 Task: Look for Airbnb options in Las Piedras, Uruguay from 12th December, 2023 to 16th December, 2023 for 8 adults.8 bedrooms having 8 beds and 8 bathrooms. Property type can be hotel. Amenities needed are: wifi, TV, free parkinig on premises, gym, breakfast. Booking option can be shelf check-in. Look for 5 properties as per requirement.
Action: Mouse moved to (413, 143)
Screenshot: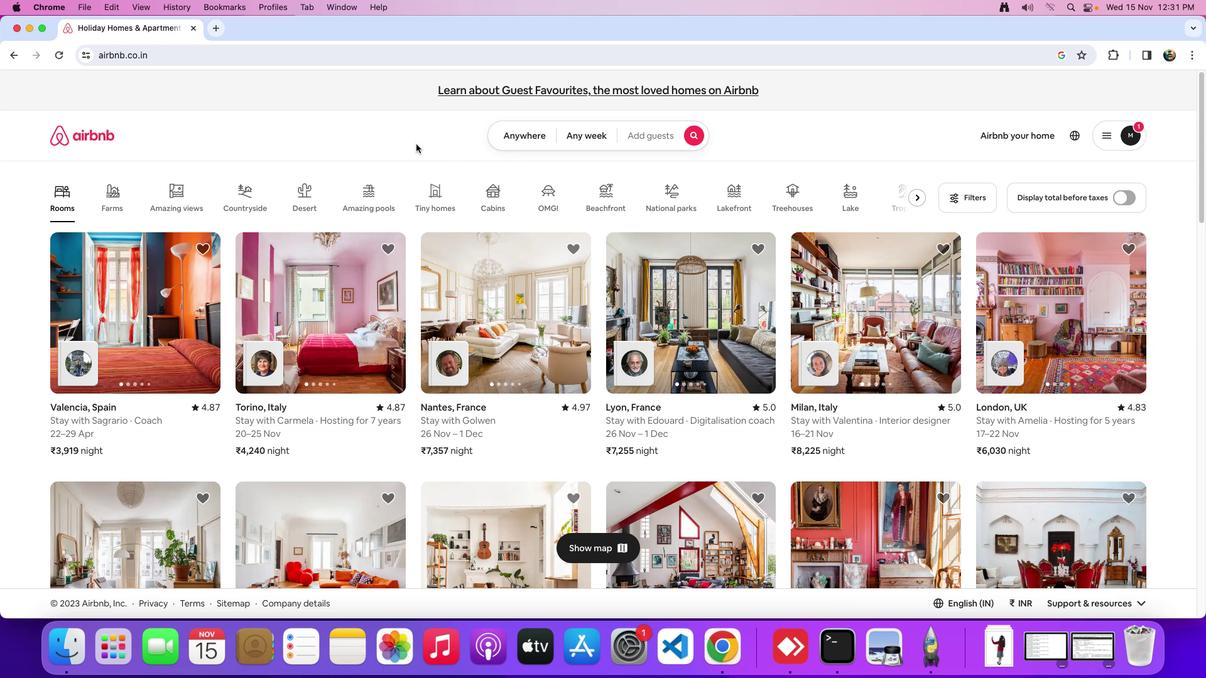
Action: Mouse pressed left at (413, 143)
Screenshot: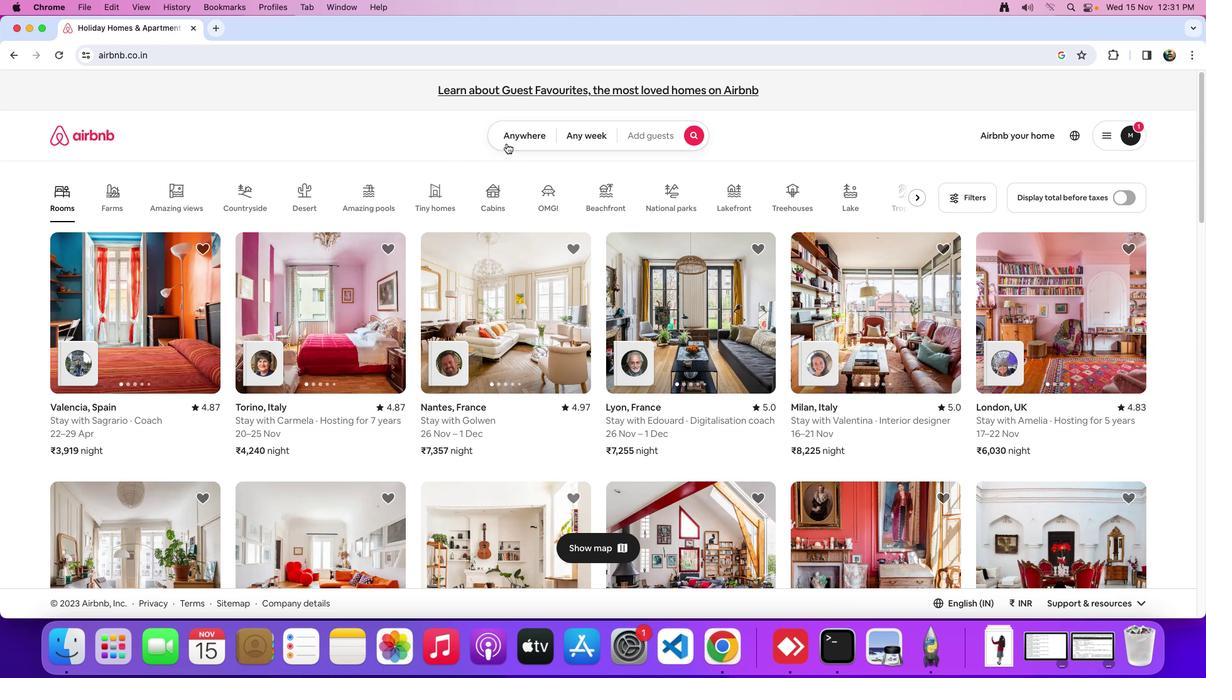 
Action: Mouse moved to (519, 136)
Screenshot: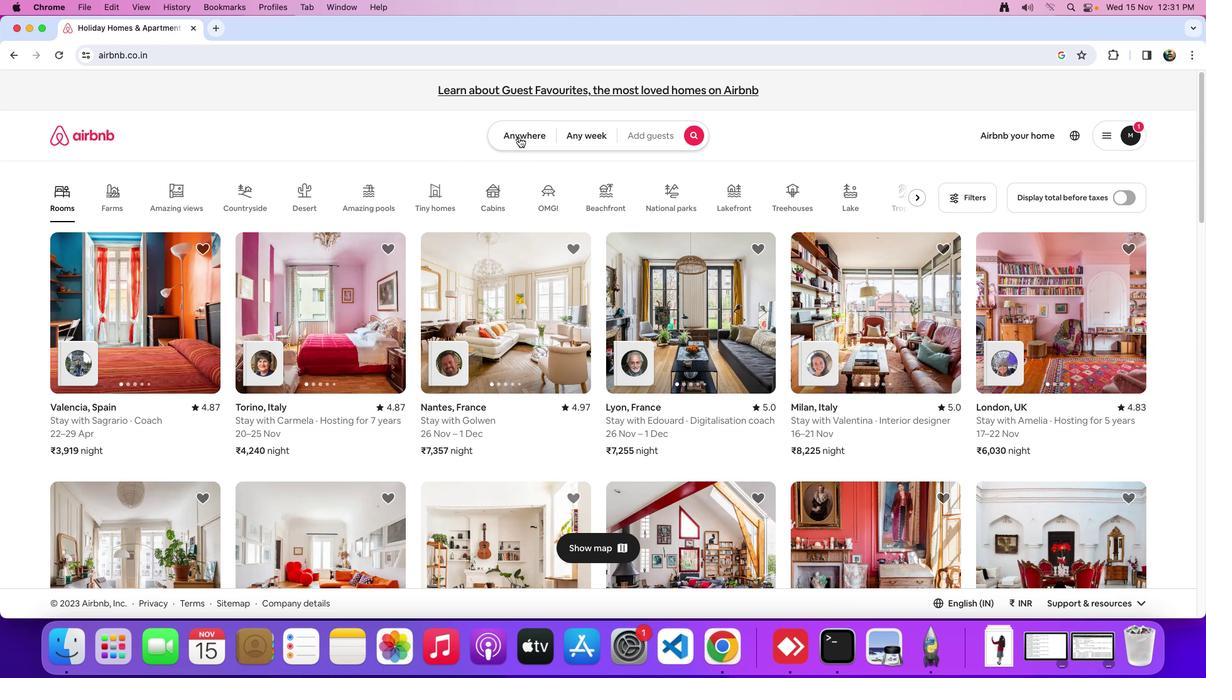 
Action: Mouse pressed left at (519, 136)
Screenshot: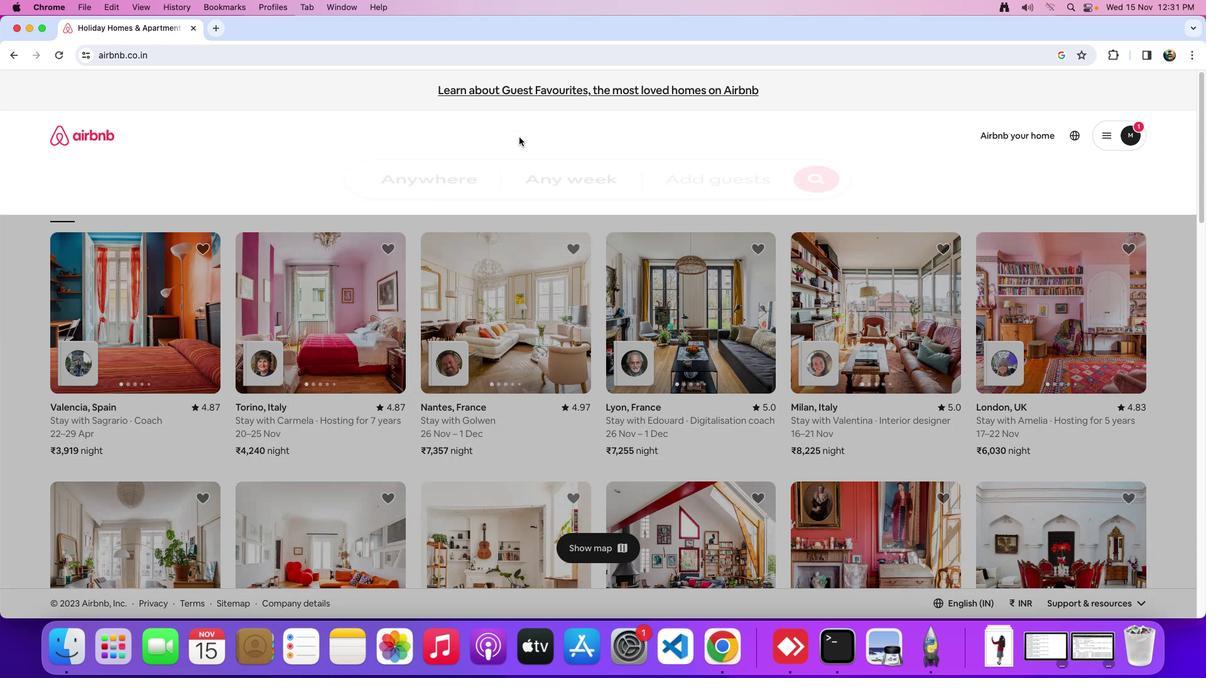 
Action: Mouse moved to (477, 179)
Screenshot: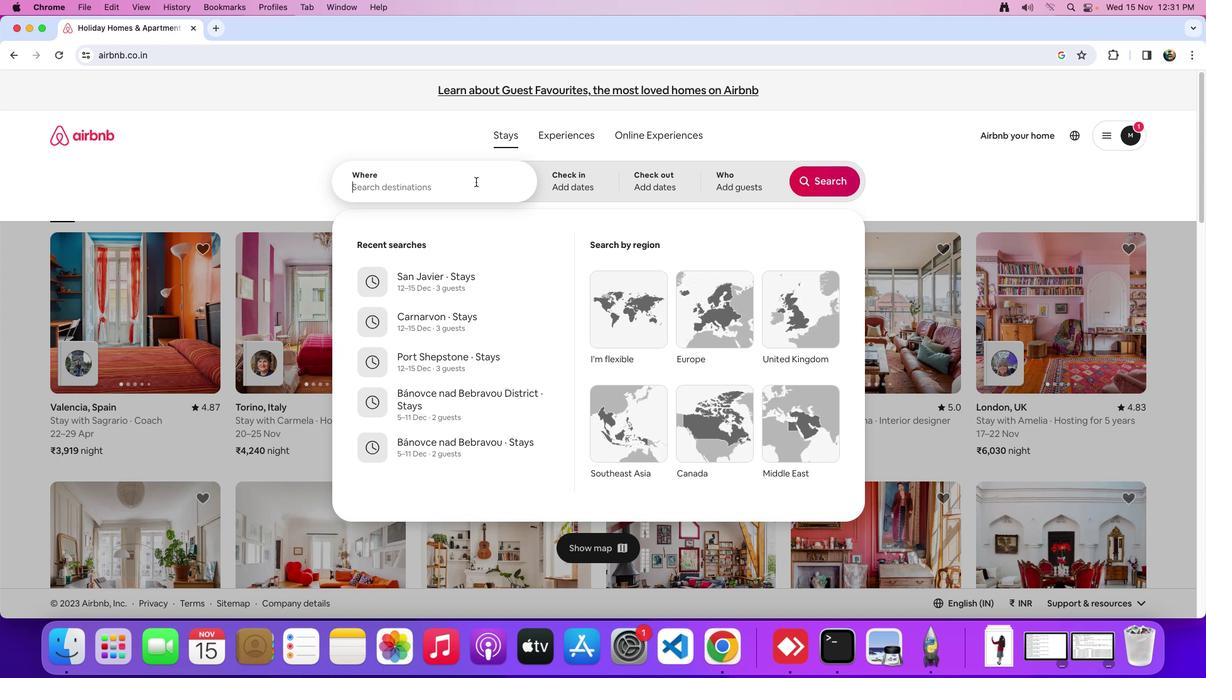 
Action: Mouse pressed left at (477, 179)
Screenshot: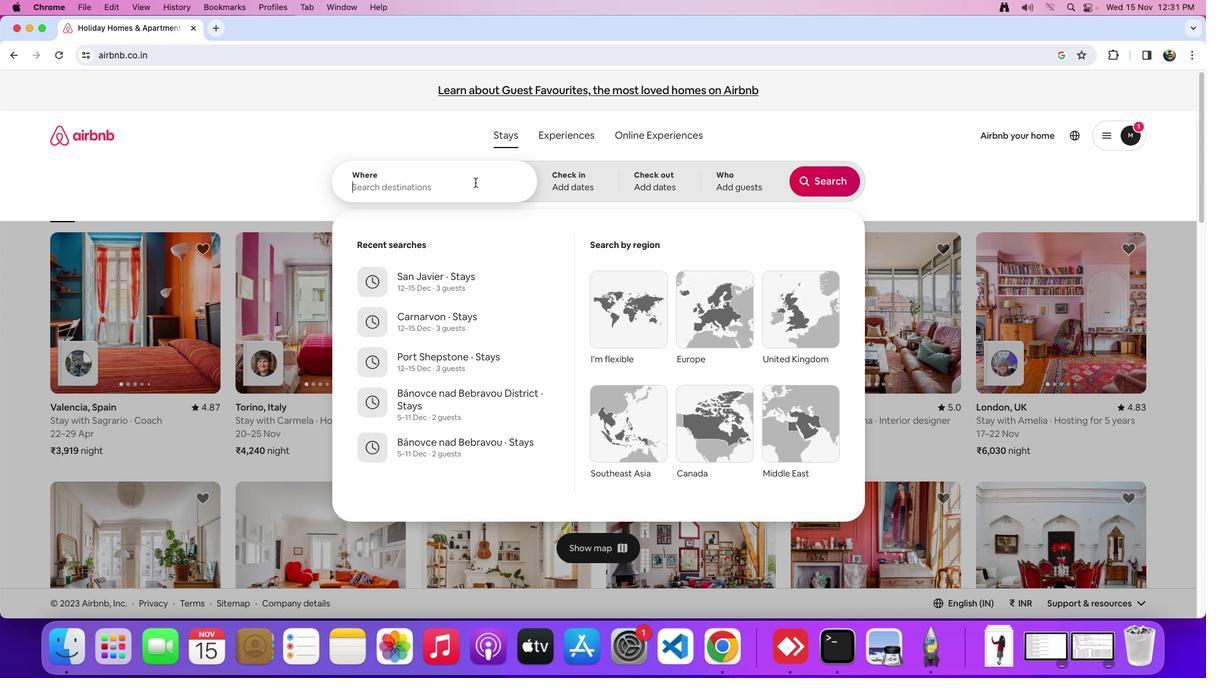 
Action: Mouse moved to (475, 182)
Screenshot: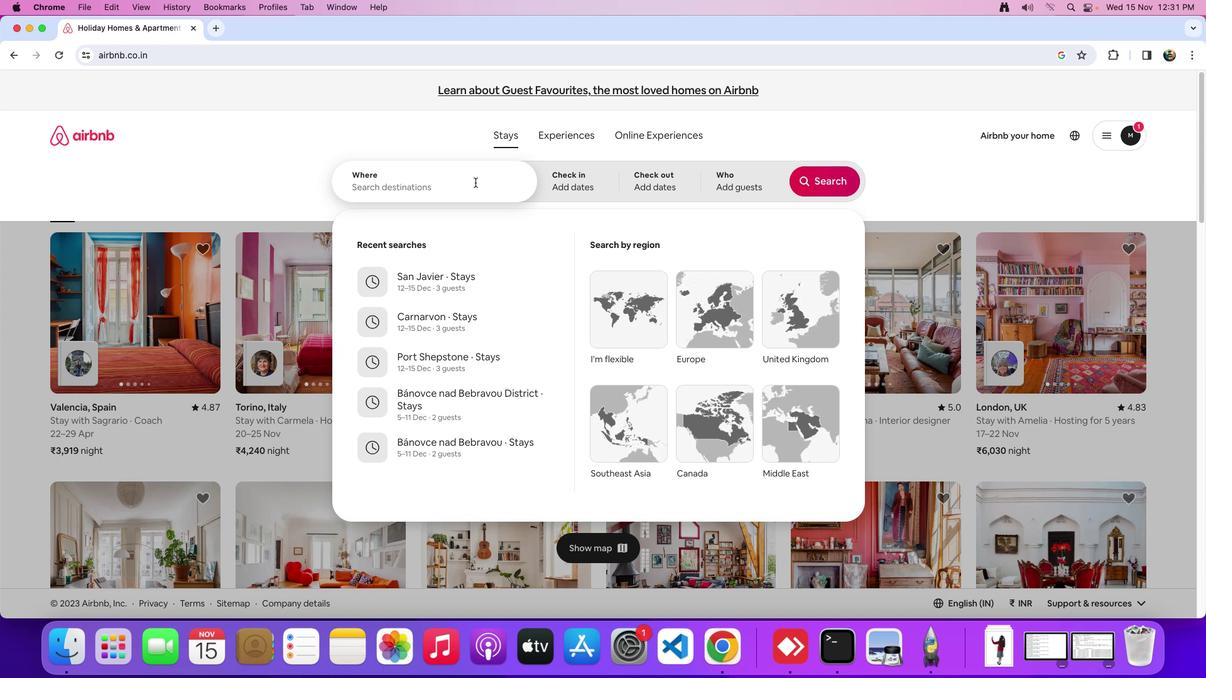 
Action: Key pressed Key.shift_rKey.shift'L''a''s'Key.spaceKey.shift'P''i''e''d''r''a''s'','Key.spaceKey.shift'U''r''u''g''u''a''y'Key.spaceKey.backspace
Screenshot: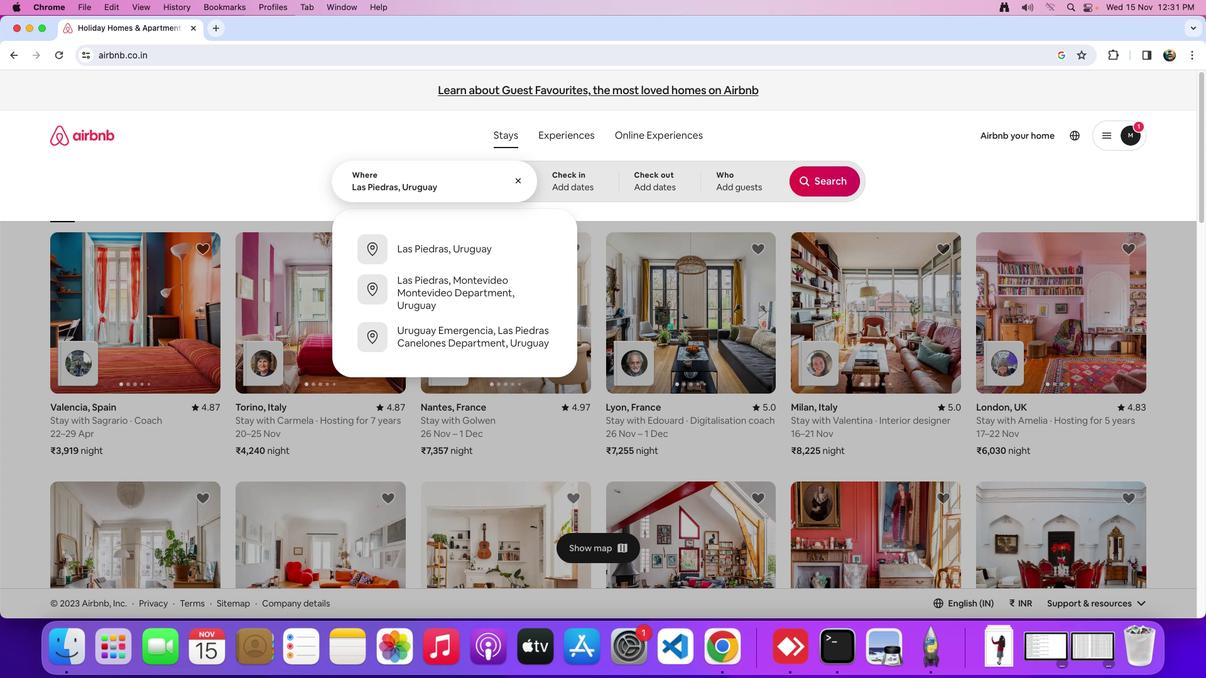 
Action: Mouse moved to (577, 179)
Screenshot: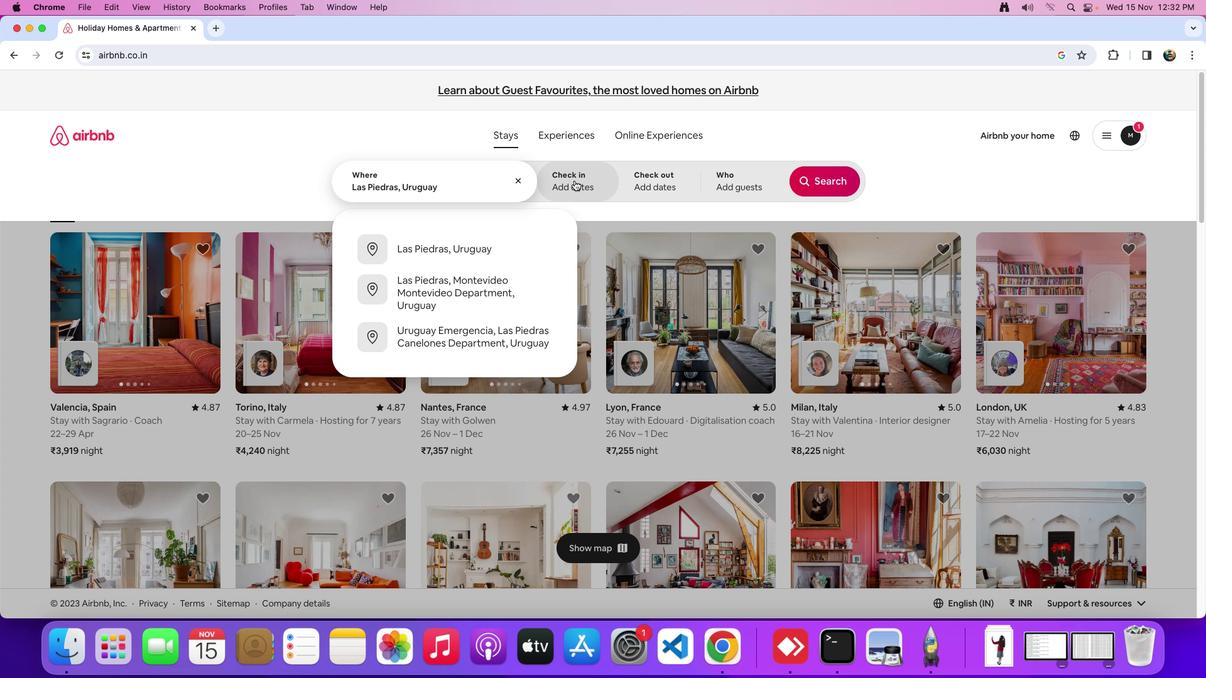 
Action: Mouse pressed left at (577, 179)
Screenshot: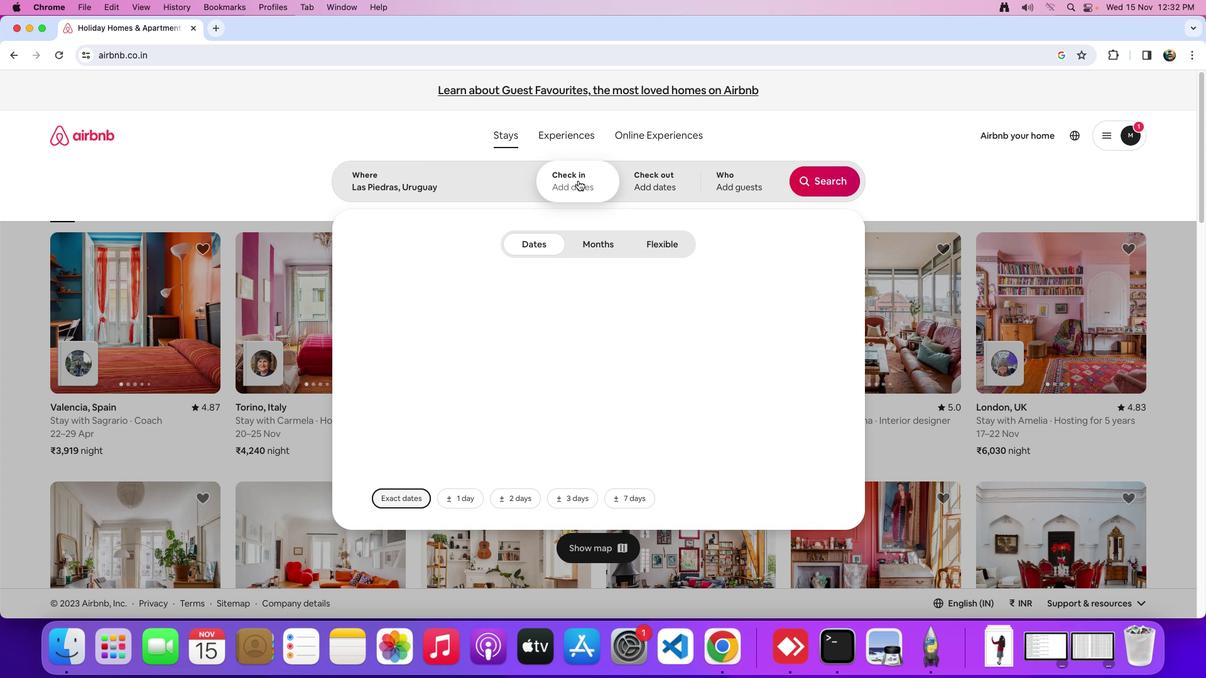 
Action: Mouse moved to (695, 402)
Screenshot: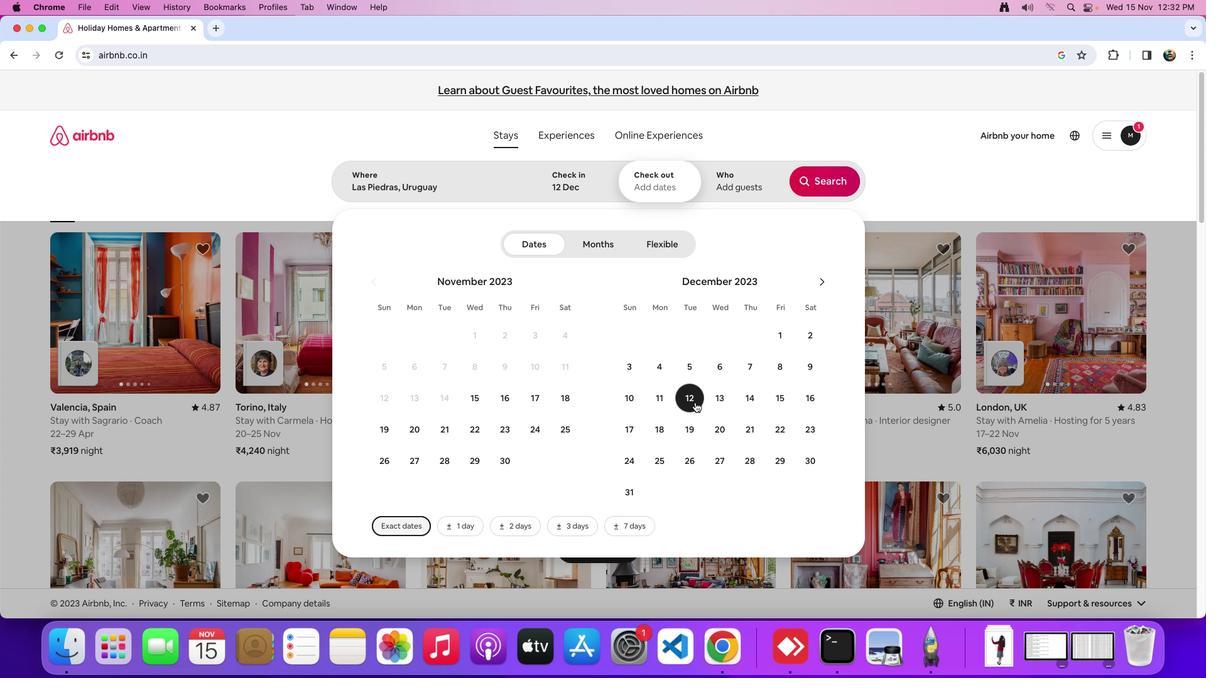 
Action: Mouse pressed left at (695, 402)
Screenshot: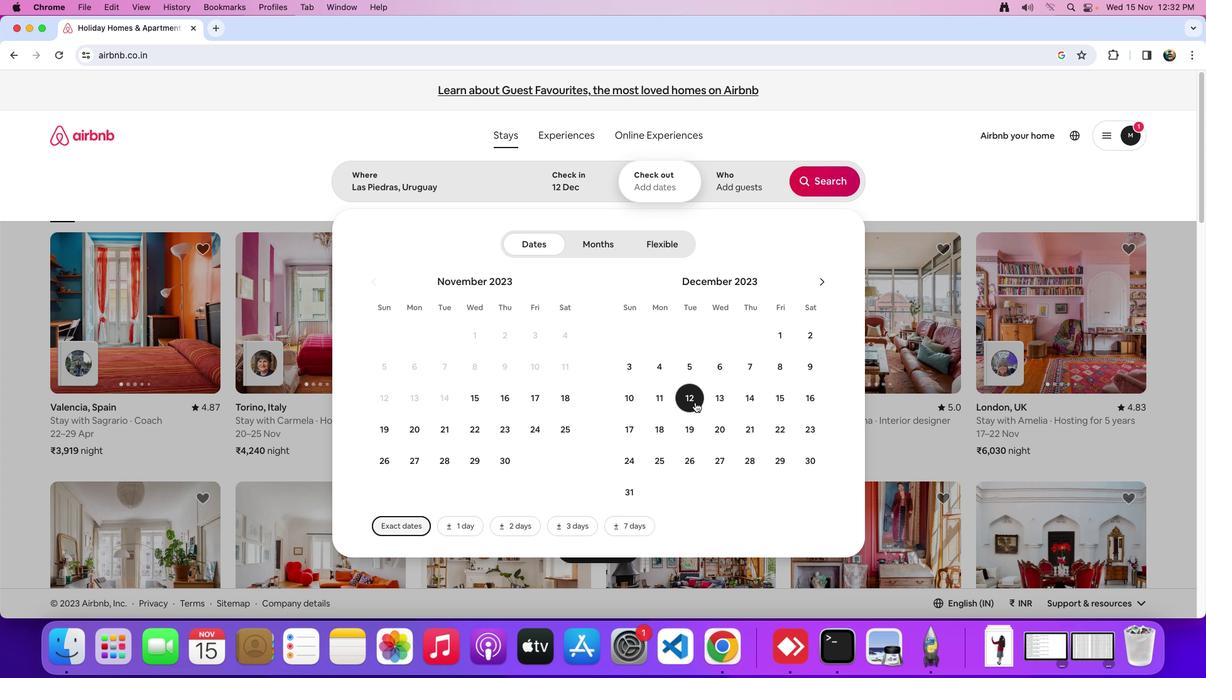 
Action: Mouse moved to (801, 396)
Screenshot: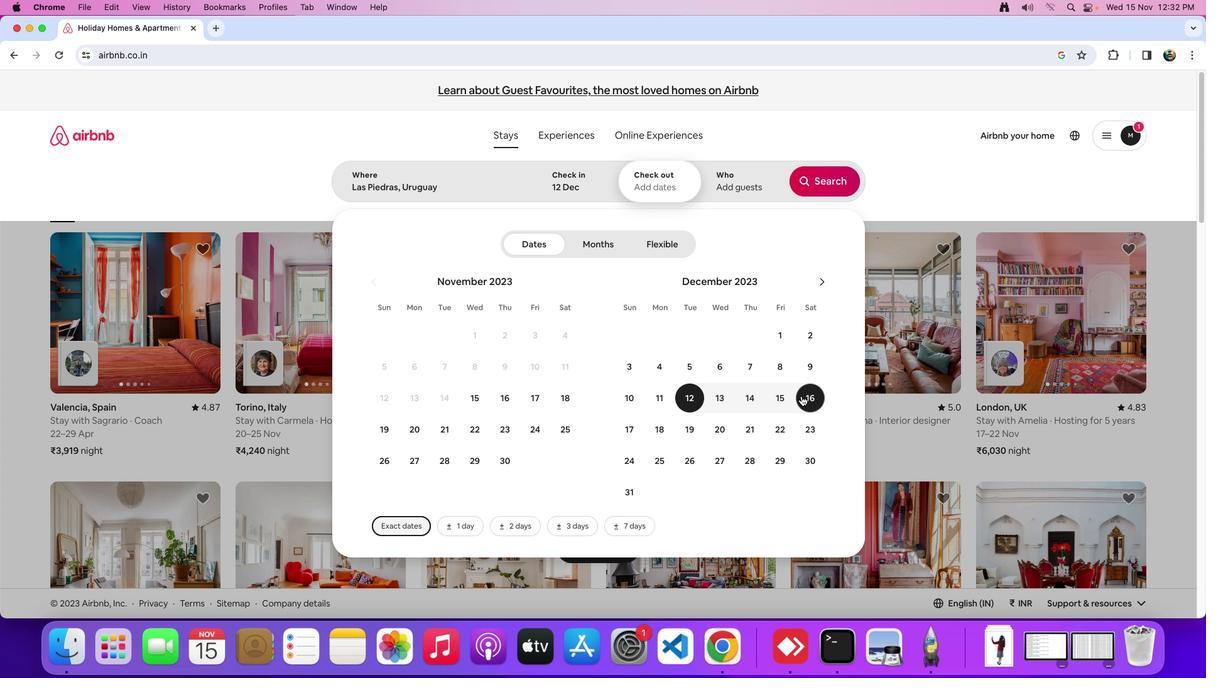 
Action: Mouse pressed left at (801, 396)
Screenshot: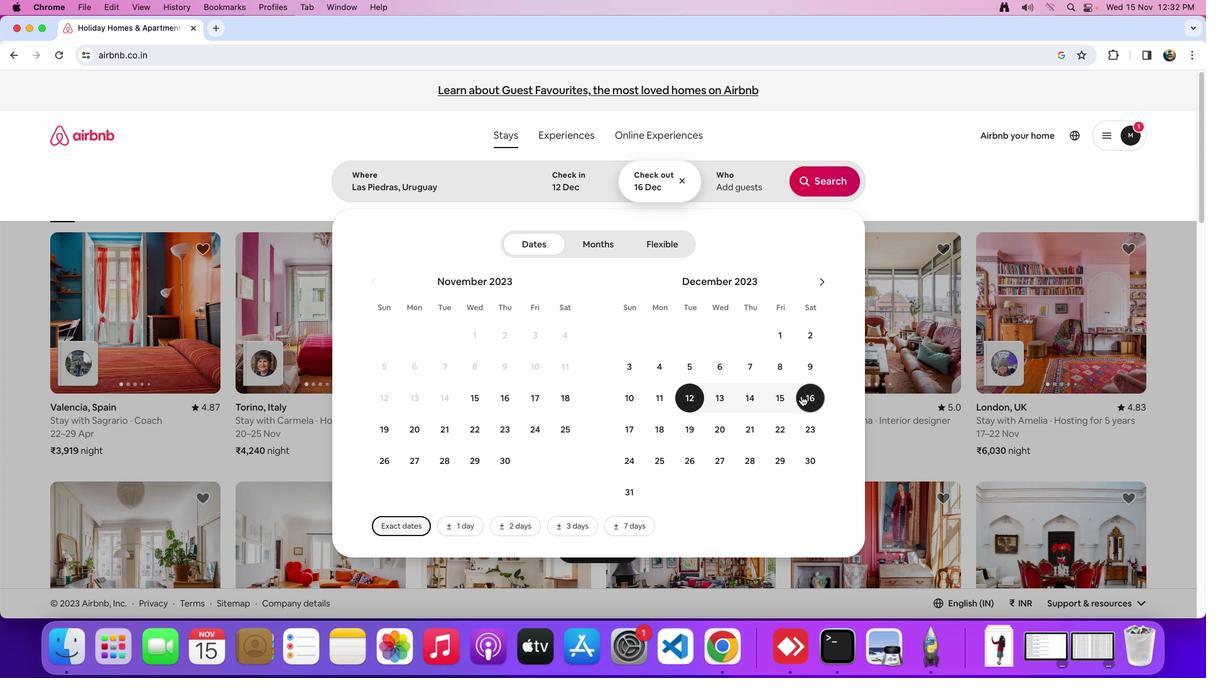 
Action: Mouse moved to (733, 182)
Screenshot: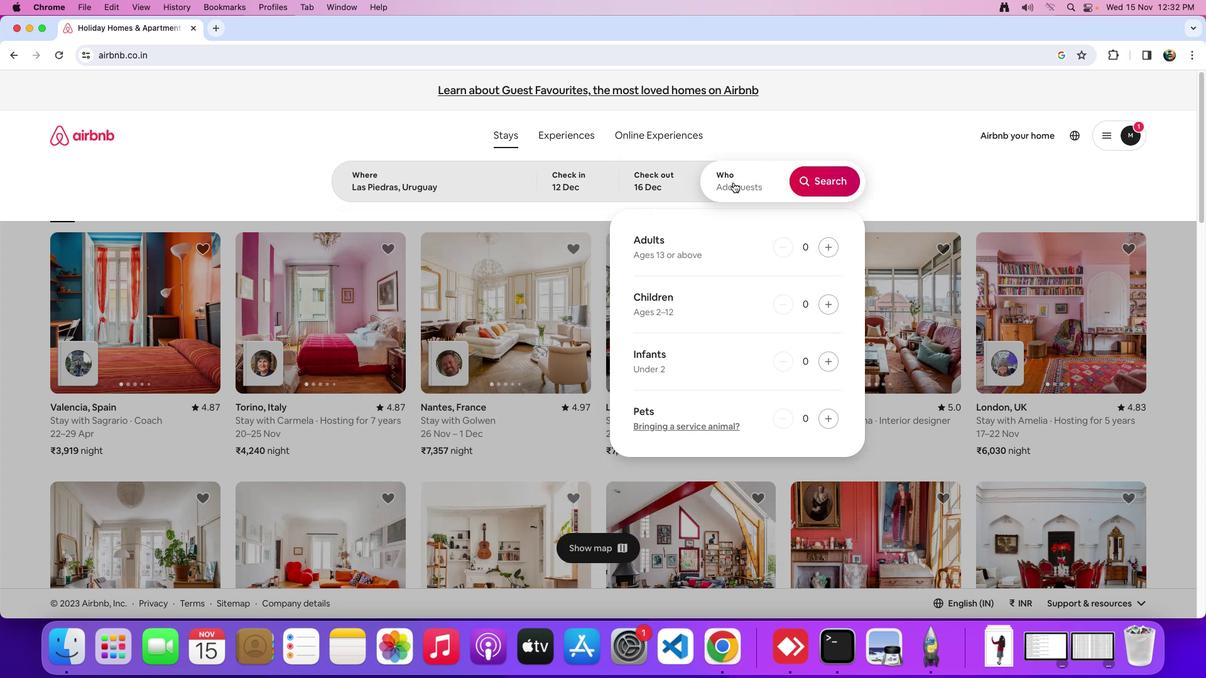 
Action: Mouse pressed left at (733, 182)
Screenshot: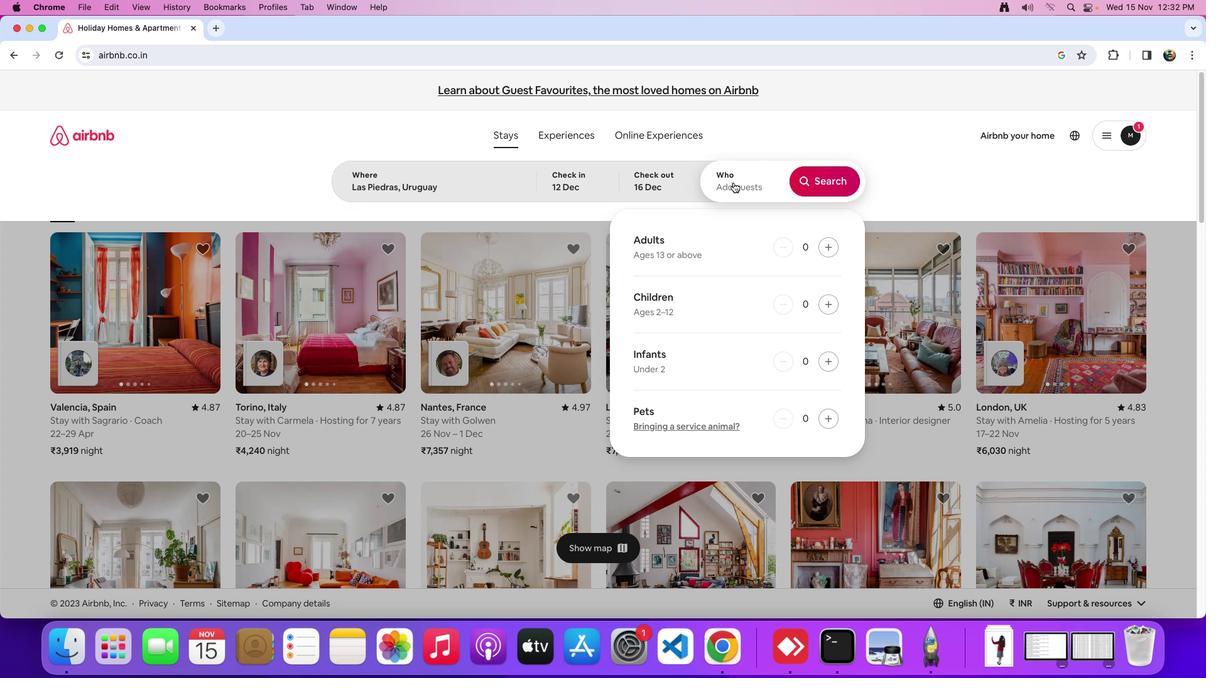 
Action: Mouse moved to (828, 250)
Screenshot: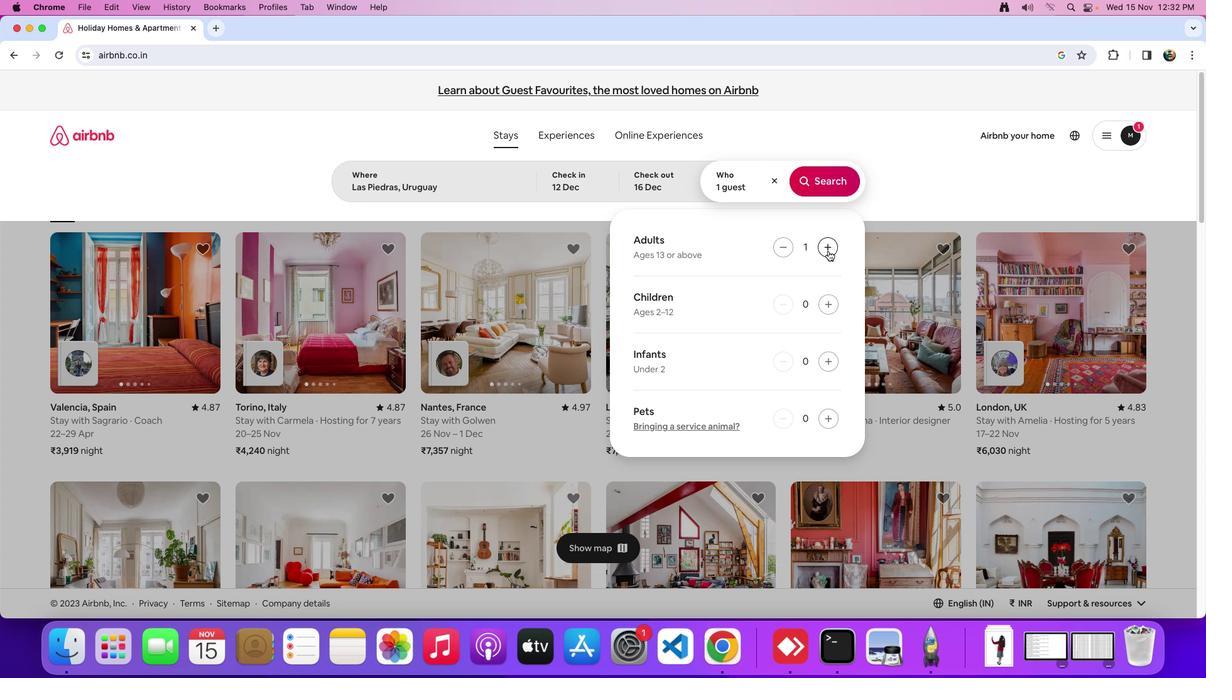 
Action: Mouse pressed left at (828, 250)
Screenshot: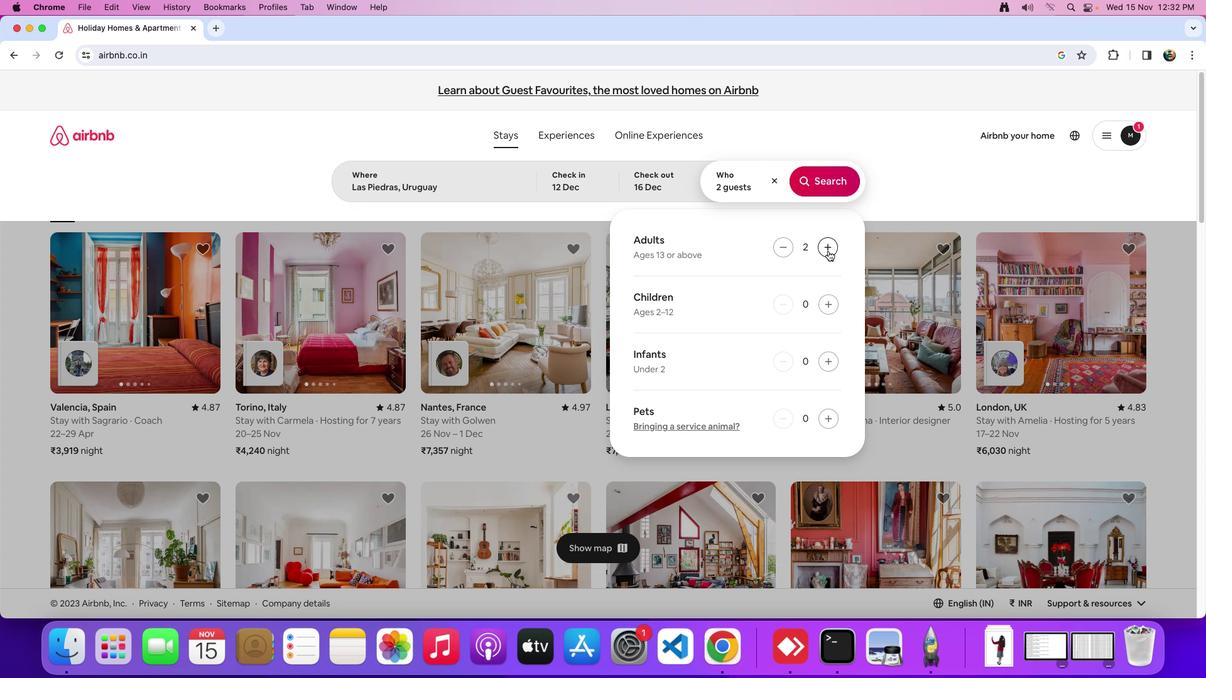 
Action: Mouse pressed left at (828, 250)
Screenshot: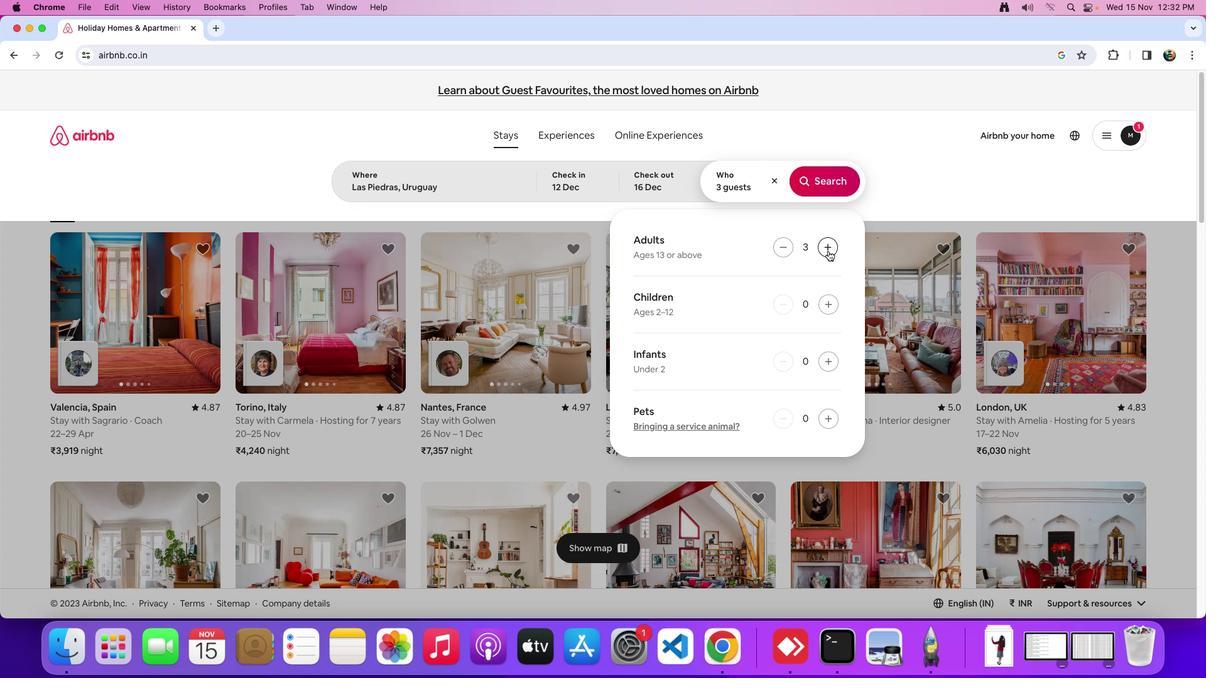 
Action: Mouse pressed left at (828, 250)
Screenshot: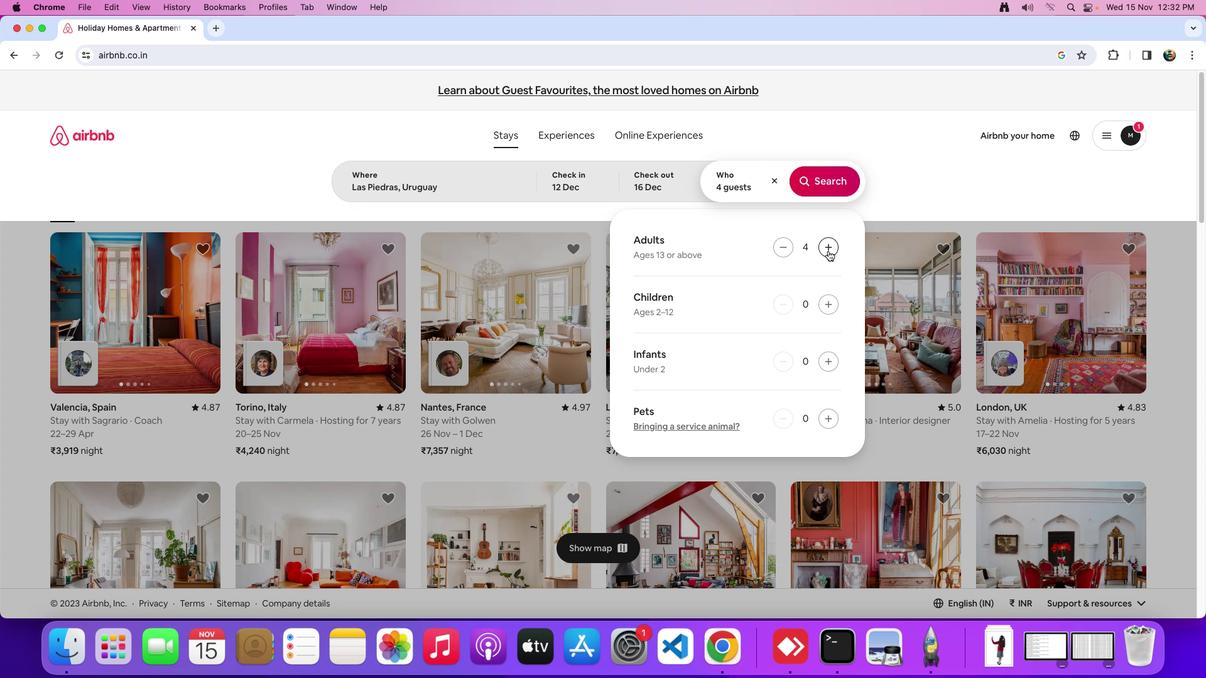 
Action: Mouse pressed left at (828, 250)
Screenshot: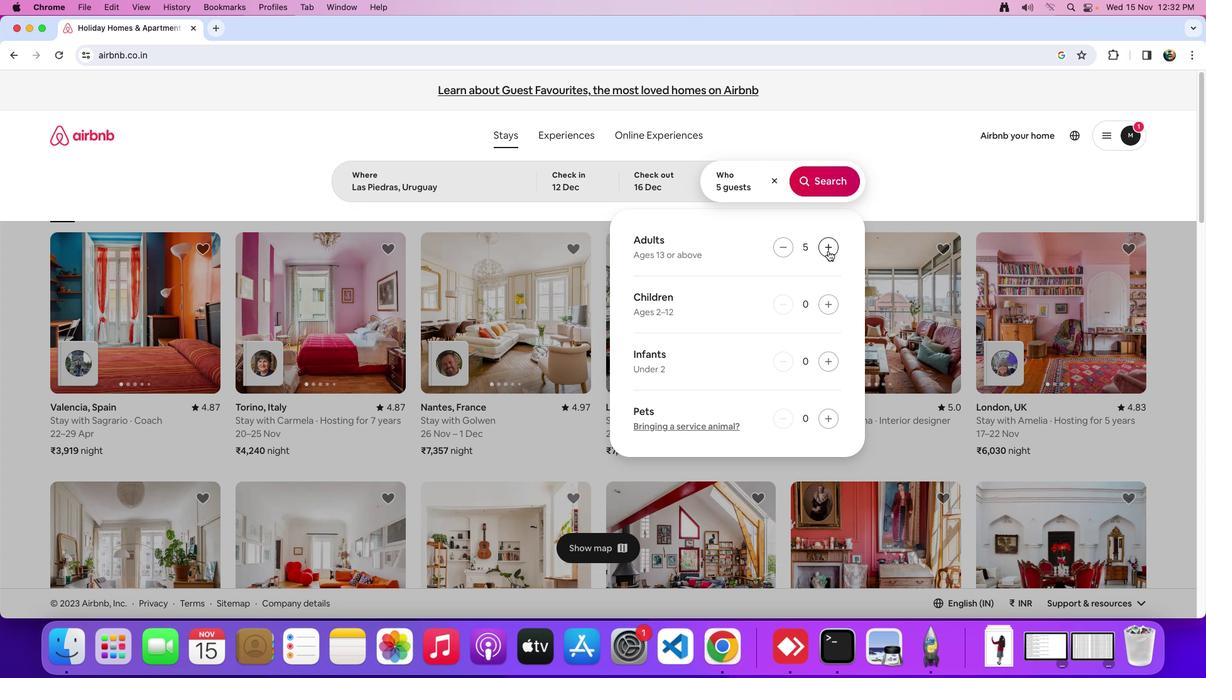 
Action: Mouse pressed left at (828, 250)
Screenshot: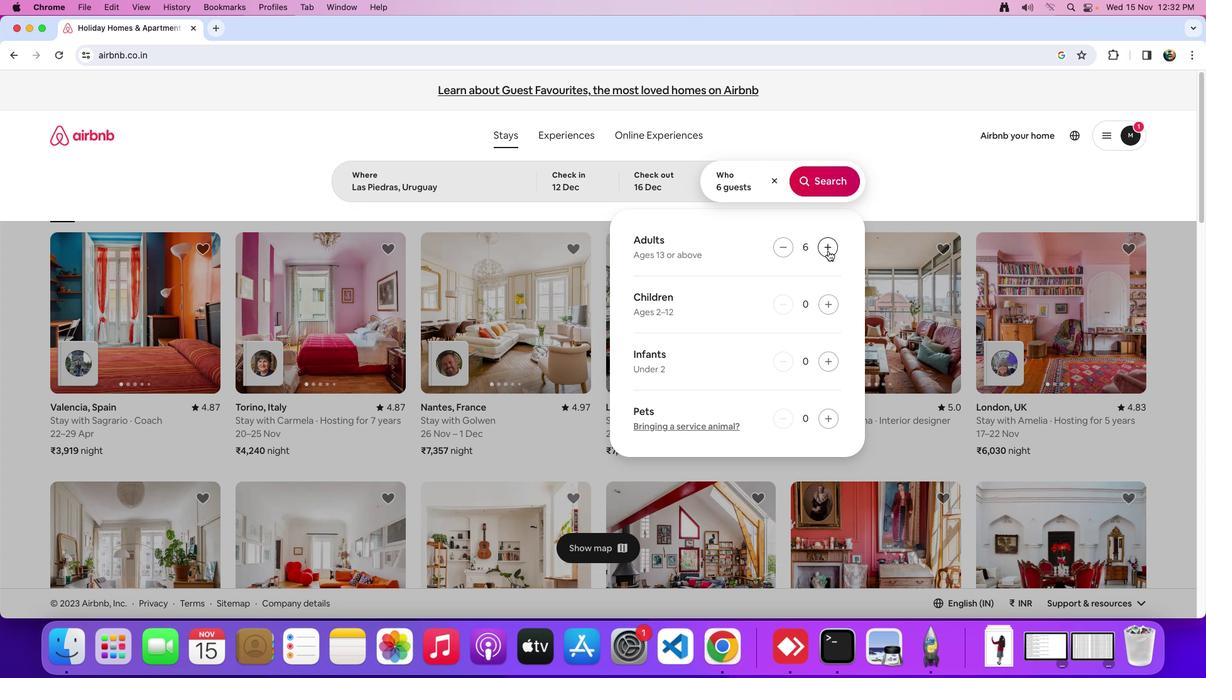 
Action: Mouse pressed left at (828, 250)
Screenshot: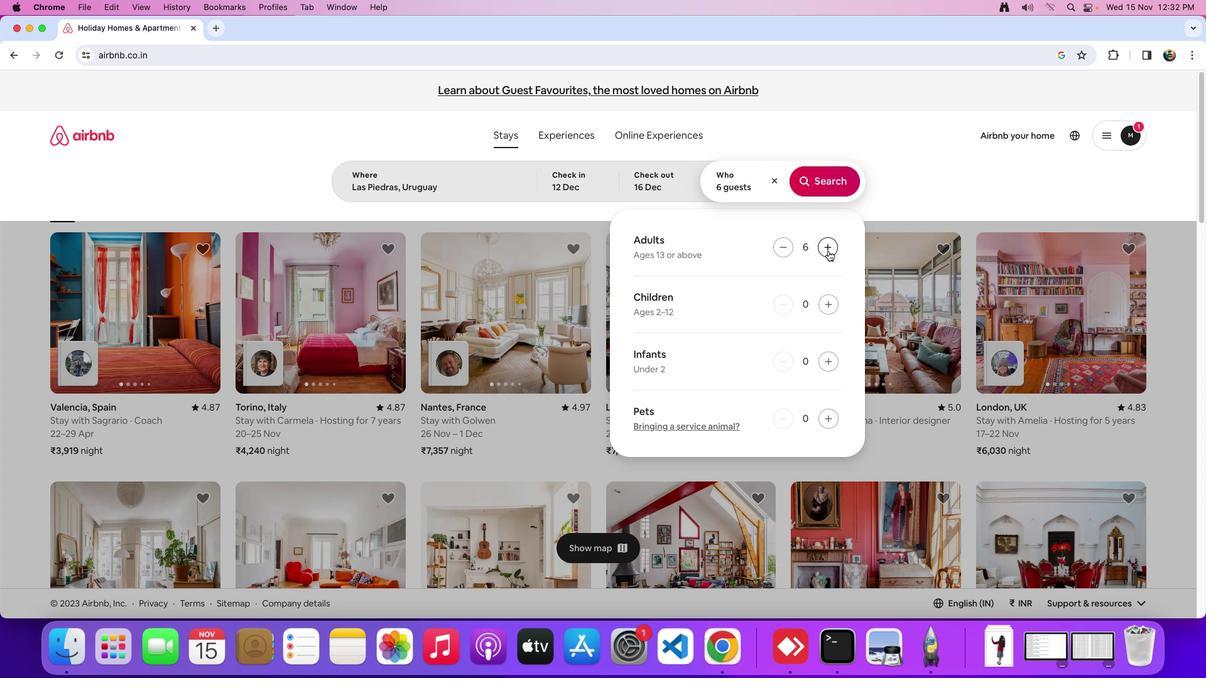 
Action: Mouse pressed left at (828, 250)
Screenshot: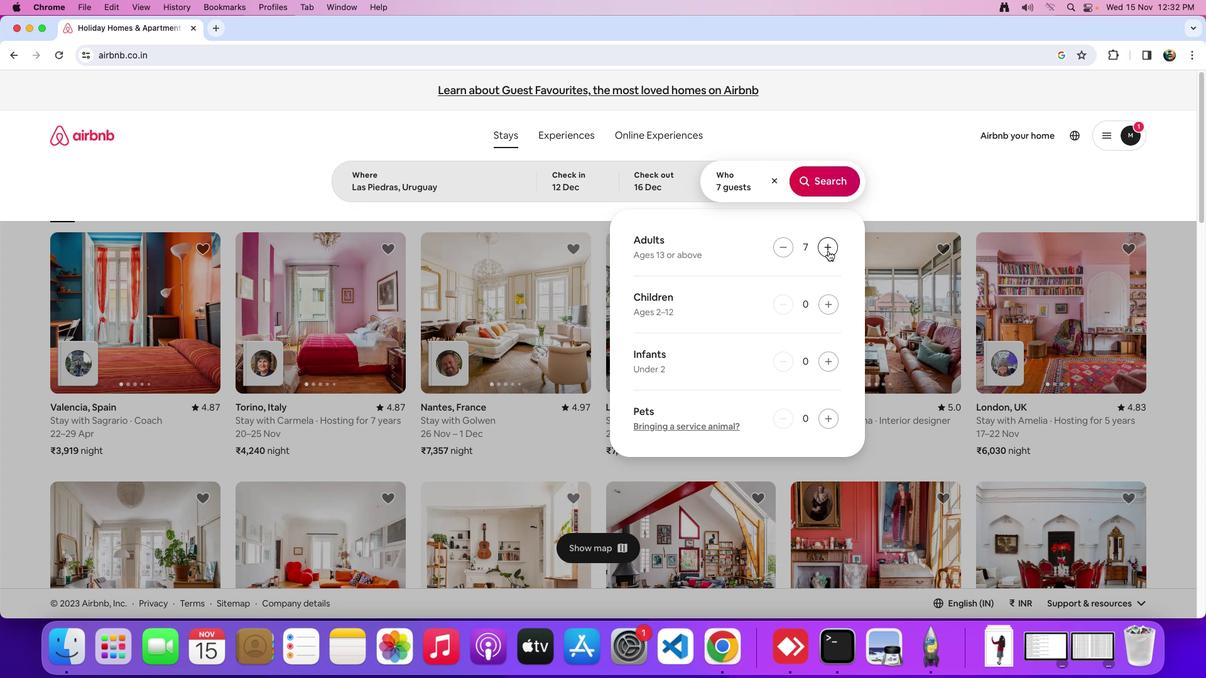 
Action: Mouse pressed left at (828, 250)
Screenshot: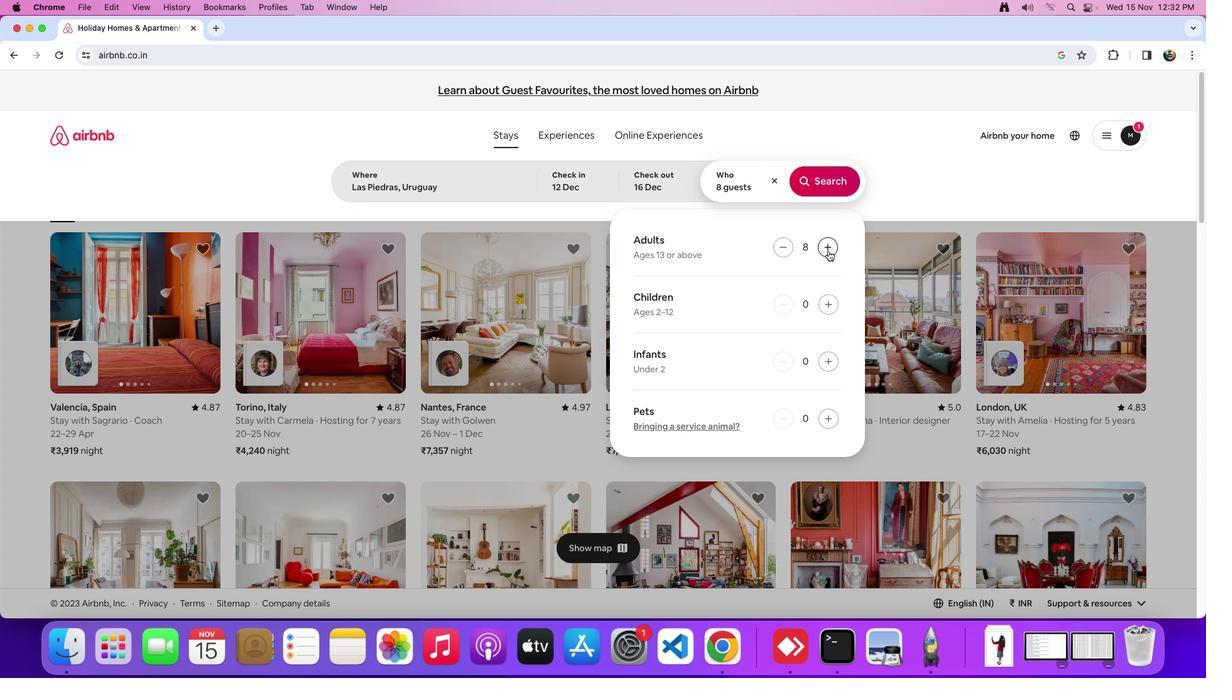 
Action: Mouse moved to (838, 179)
Screenshot: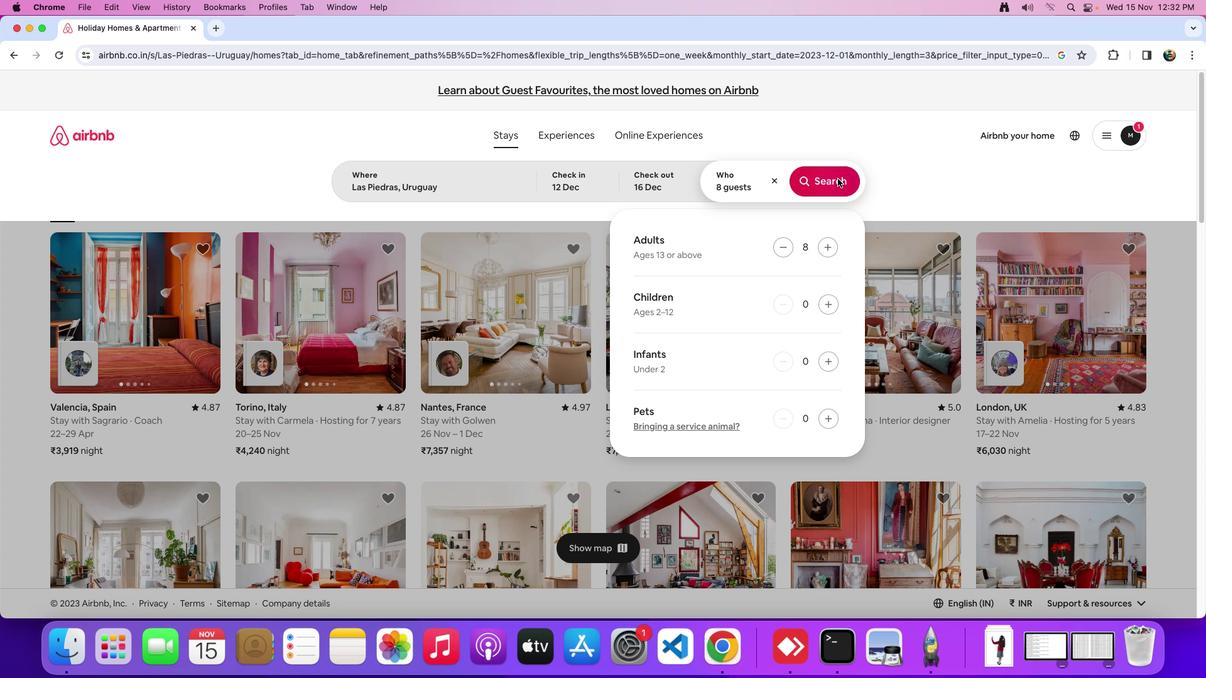 
Action: Mouse pressed left at (838, 179)
Screenshot: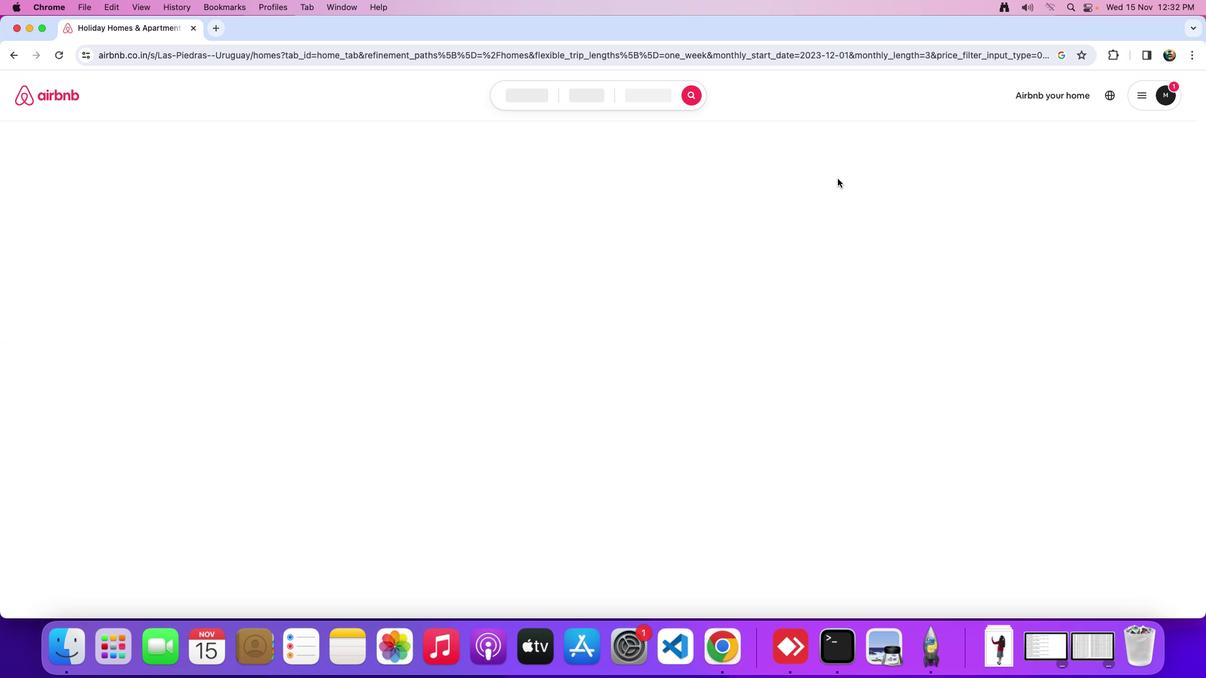 
Action: Mouse moved to (990, 138)
Screenshot: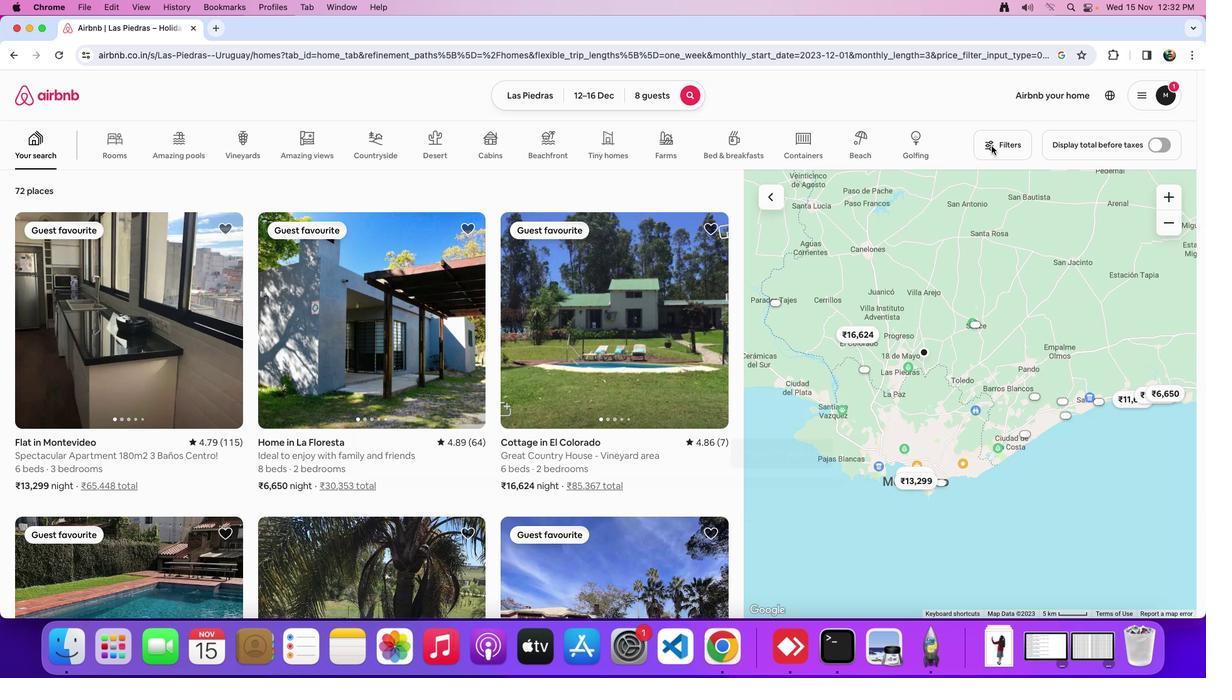 
Action: Mouse pressed left at (990, 138)
Screenshot: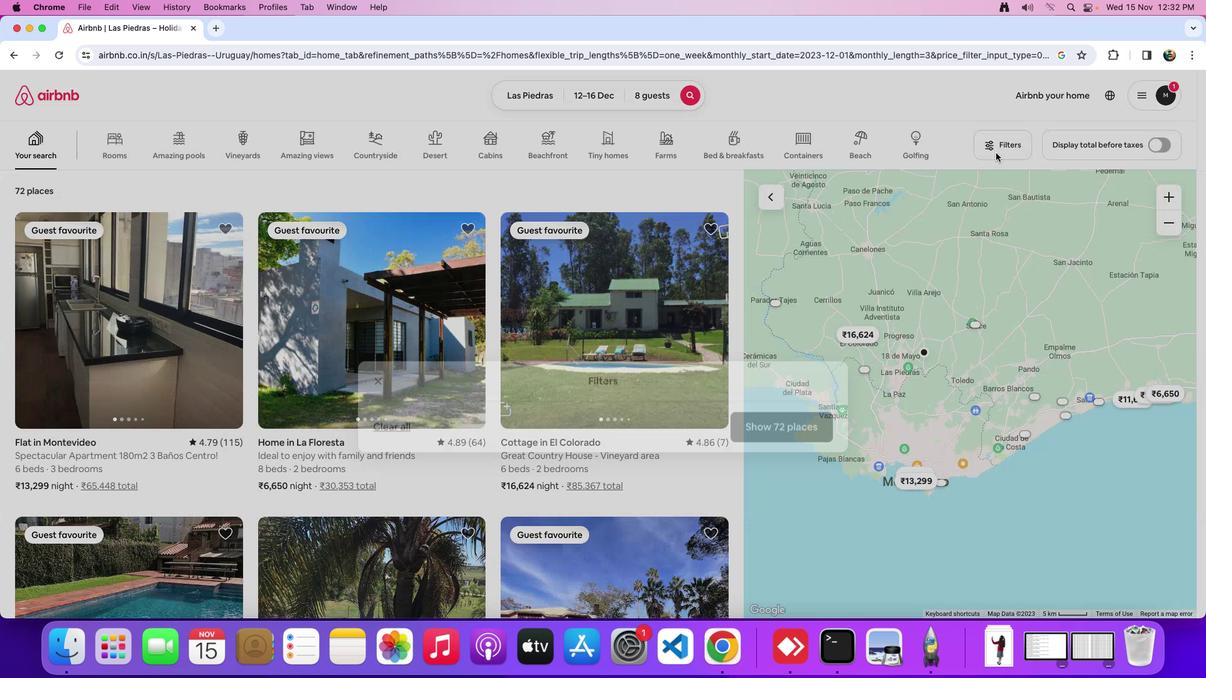 
Action: Mouse moved to (539, 300)
Screenshot: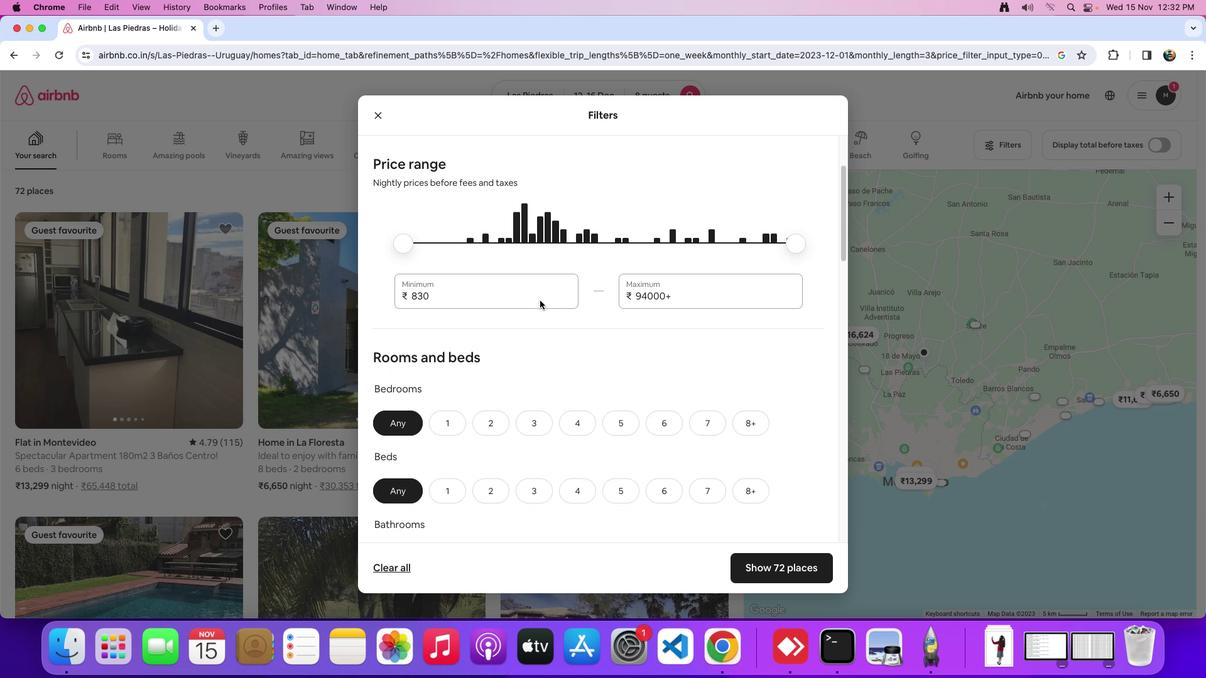 
Action: Mouse scrolled (539, 300) with delta (0, 0)
Screenshot: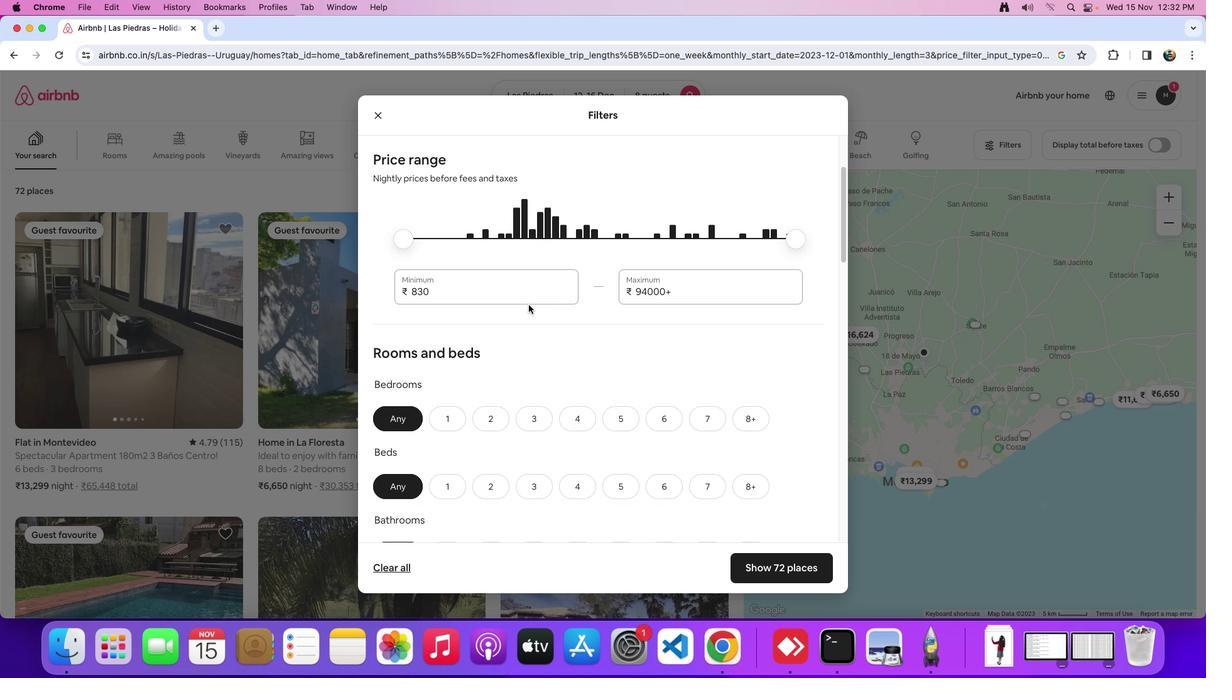 
Action: Mouse scrolled (539, 300) with delta (0, 0)
Screenshot: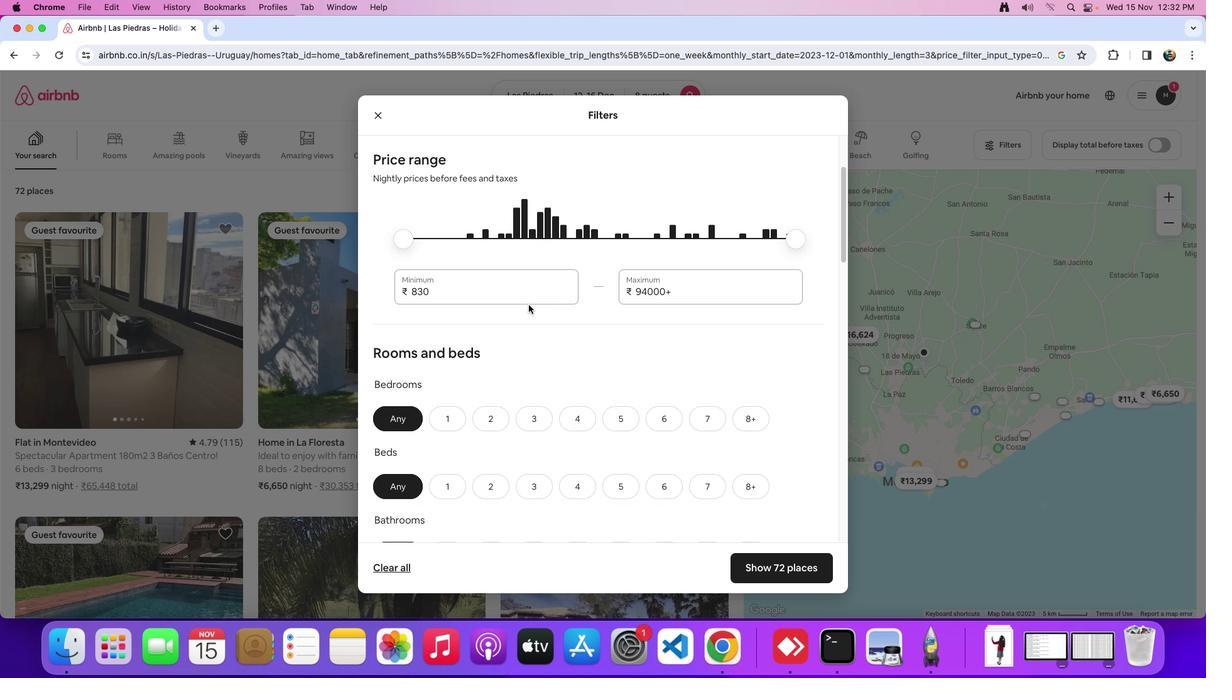 
Action: Mouse scrolled (539, 300) with delta (0, -1)
Screenshot: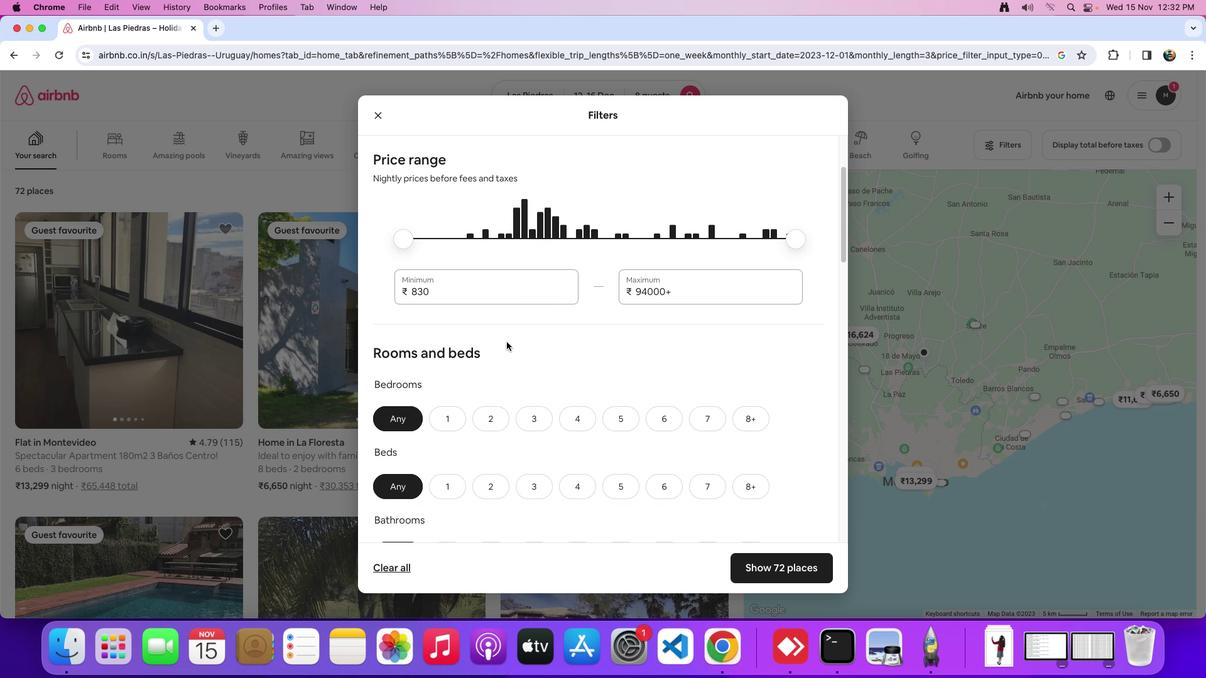 
Action: Mouse moved to (752, 412)
Screenshot: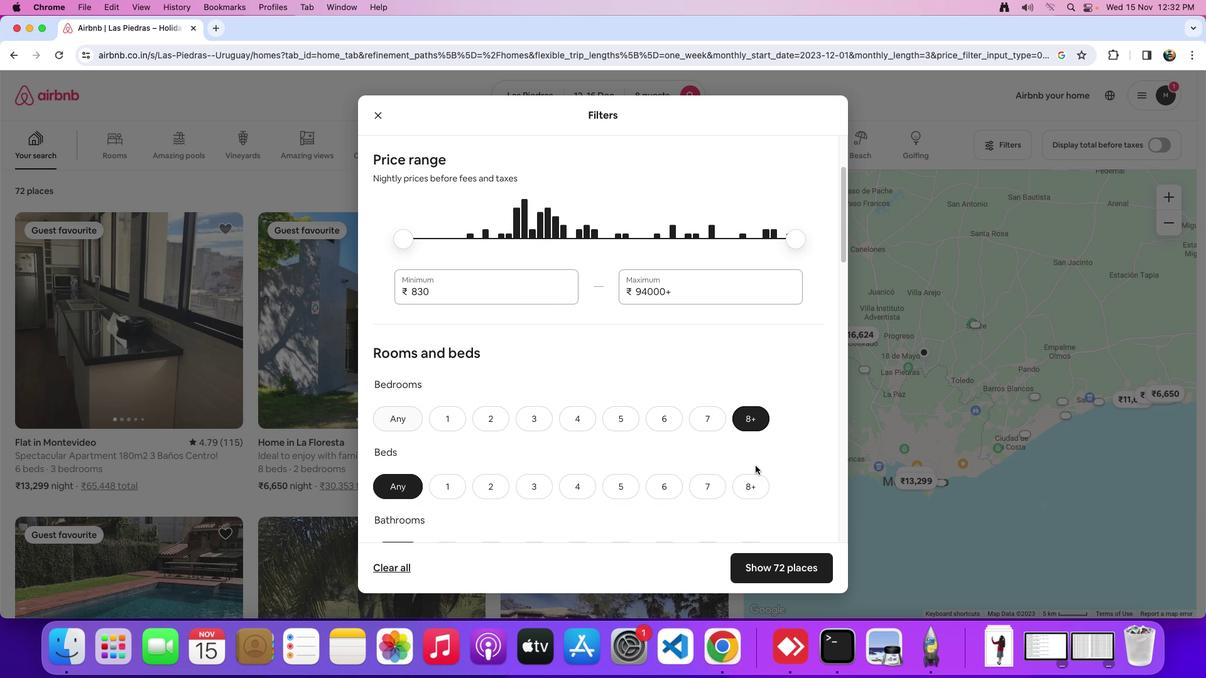 
Action: Mouse pressed left at (752, 412)
Screenshot: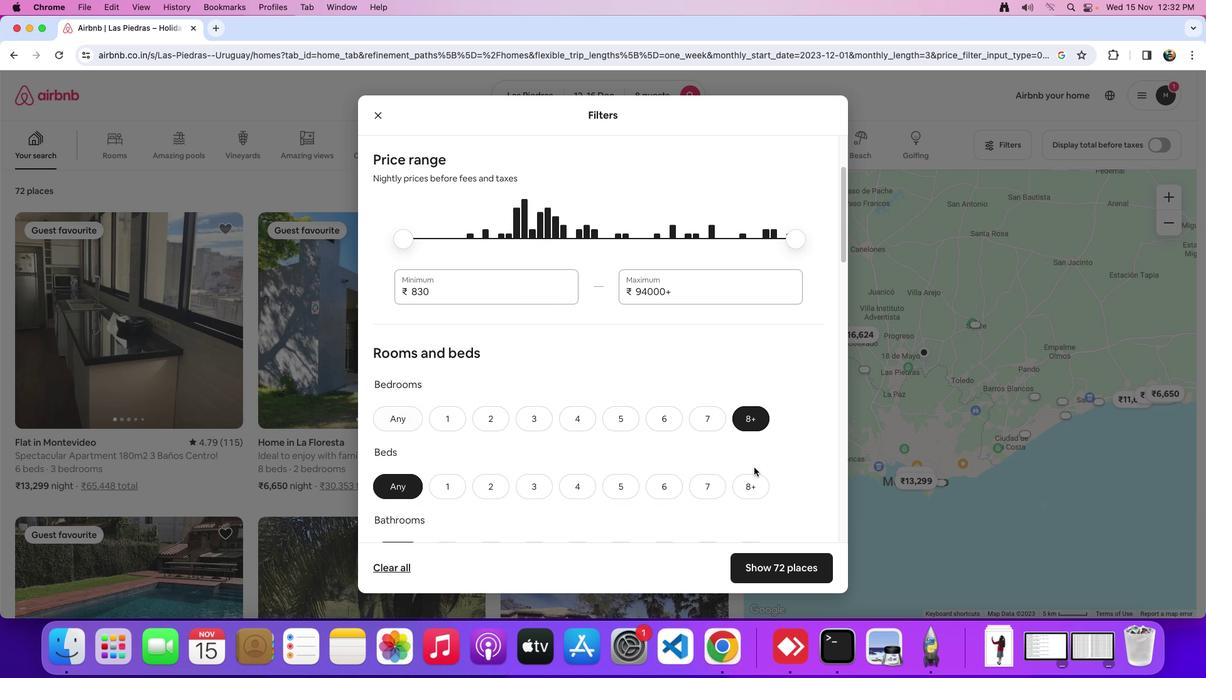 
Action: Mouse moved to (753, 469)
Screenshot: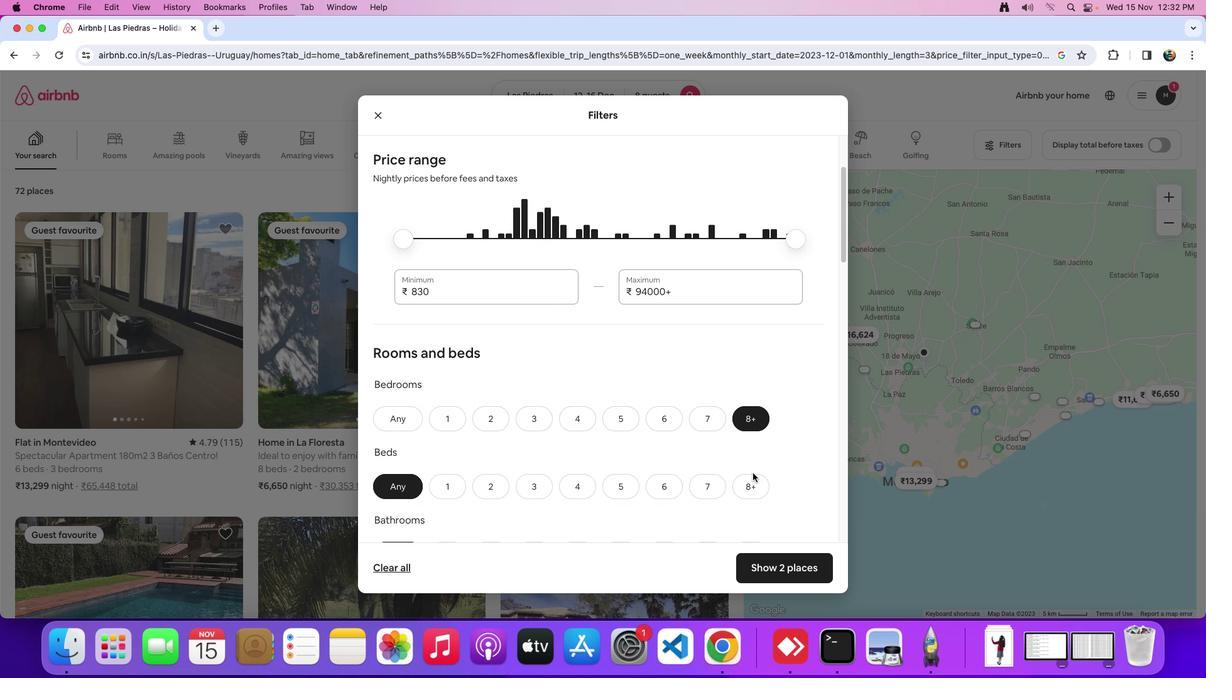 
Action: Mouse pressed left at (753, 469)
Screenshot: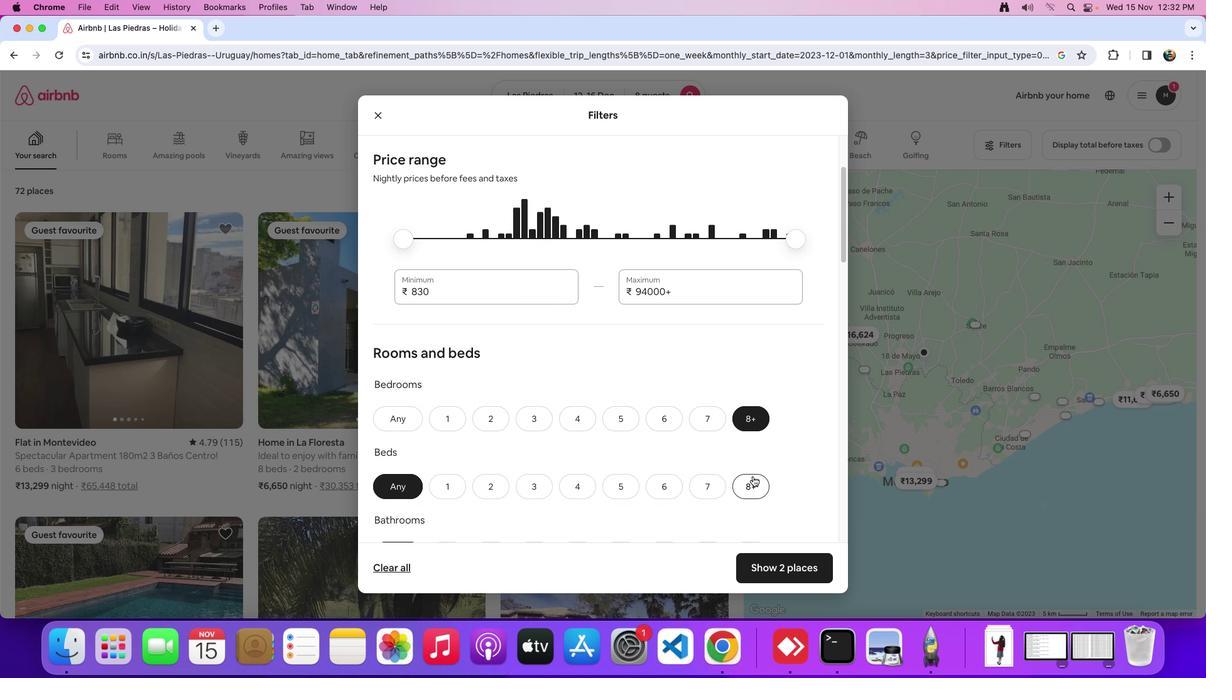 
Action: Mouse moved to (752, 477)
Screenshot: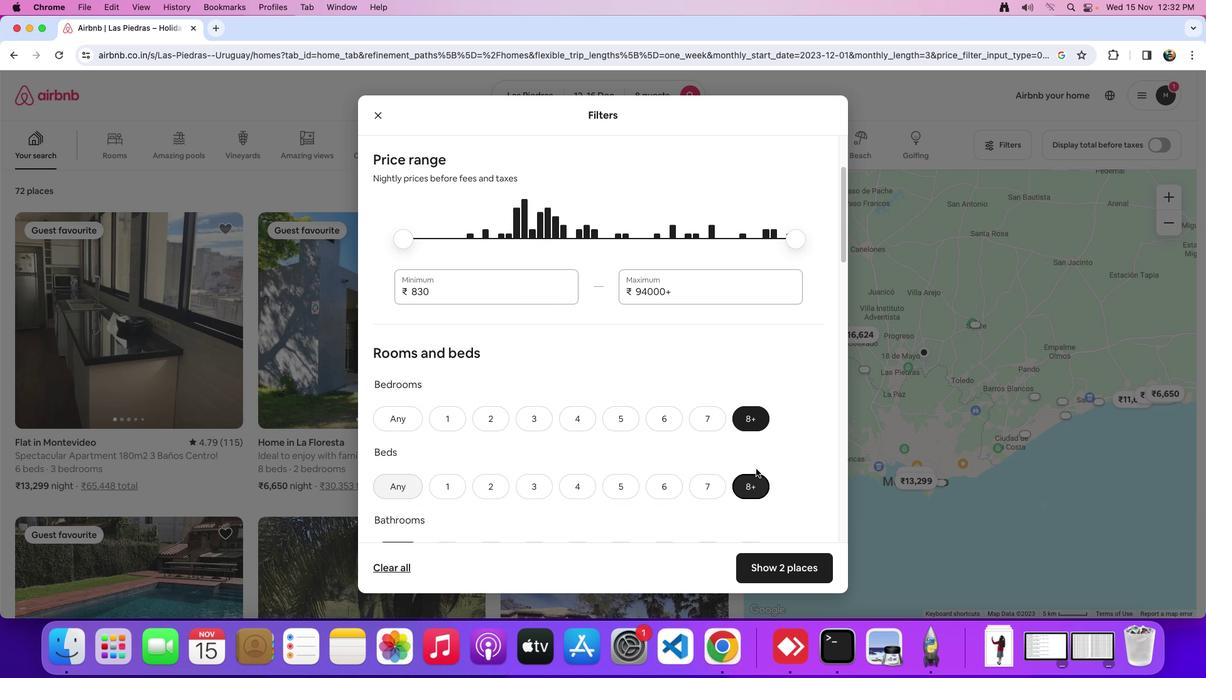 
Action: Mouse pressed left at (752, 477)
Screenshot: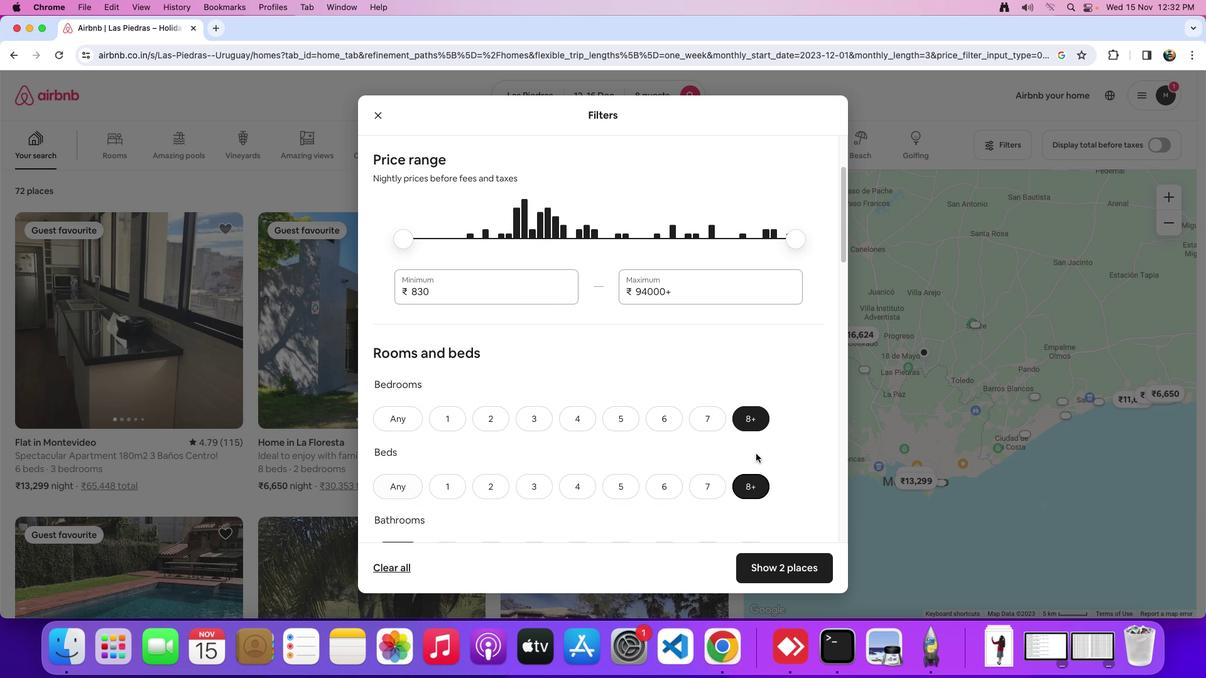 
Action: Mouse moved to (756, 434)
Screenshot: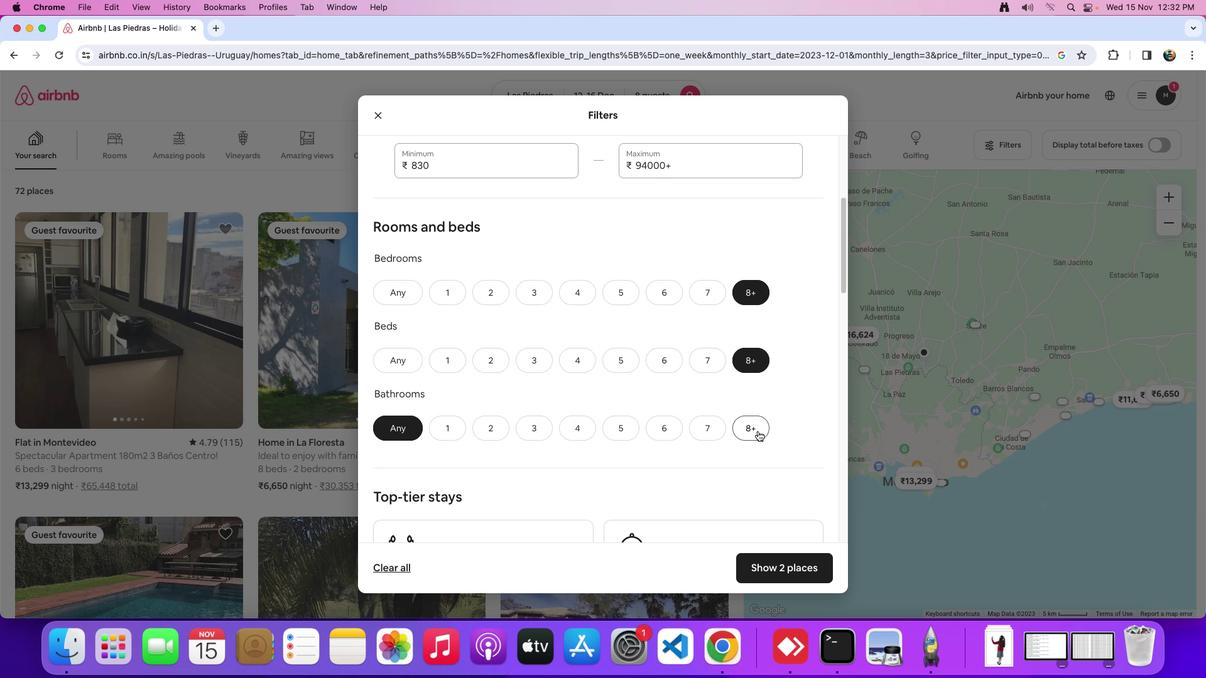 
Action: Mouse scrolled (756, 434) with delta (0, 0)
Screenshot: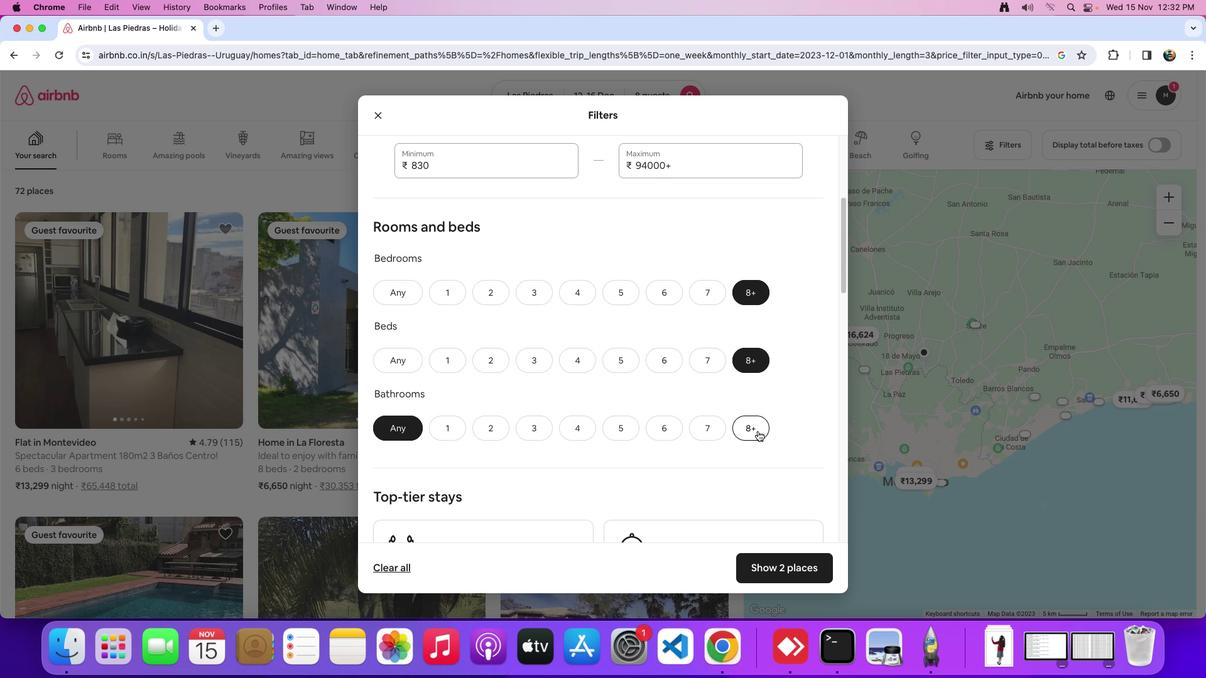 
Action: Mouse moved to (756, 433)
Screenshot: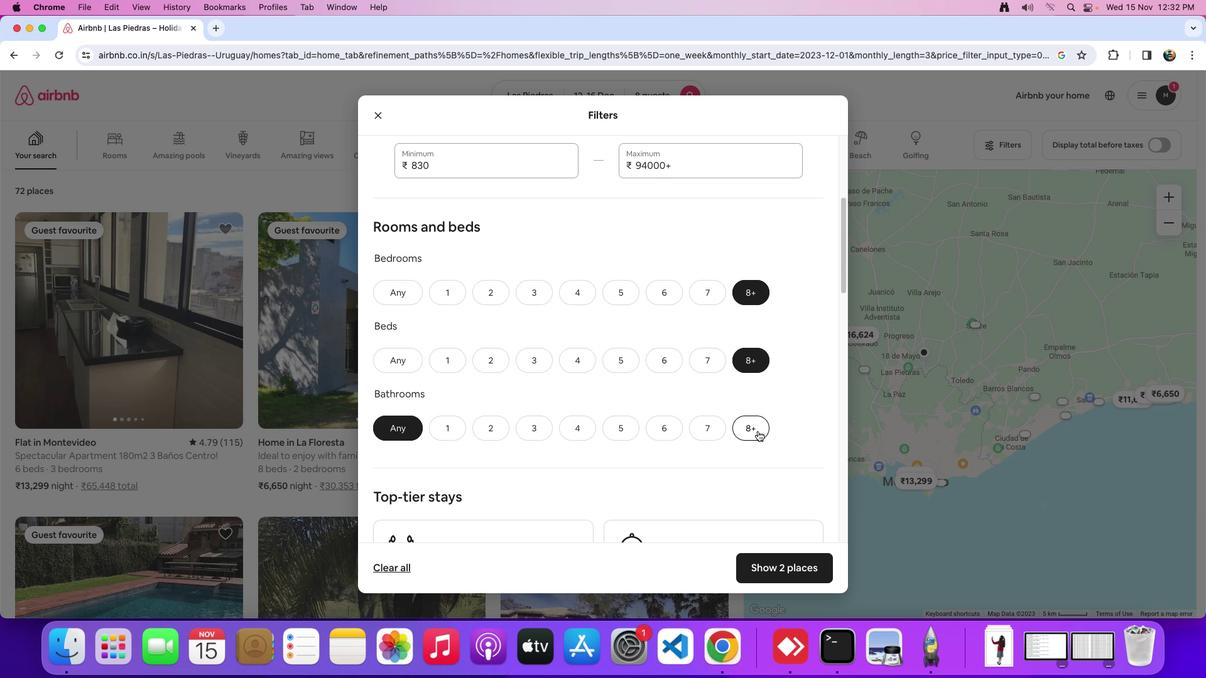 
Action: Mouse scrolled (756, 433) with delta (0, 0)
Screenshot: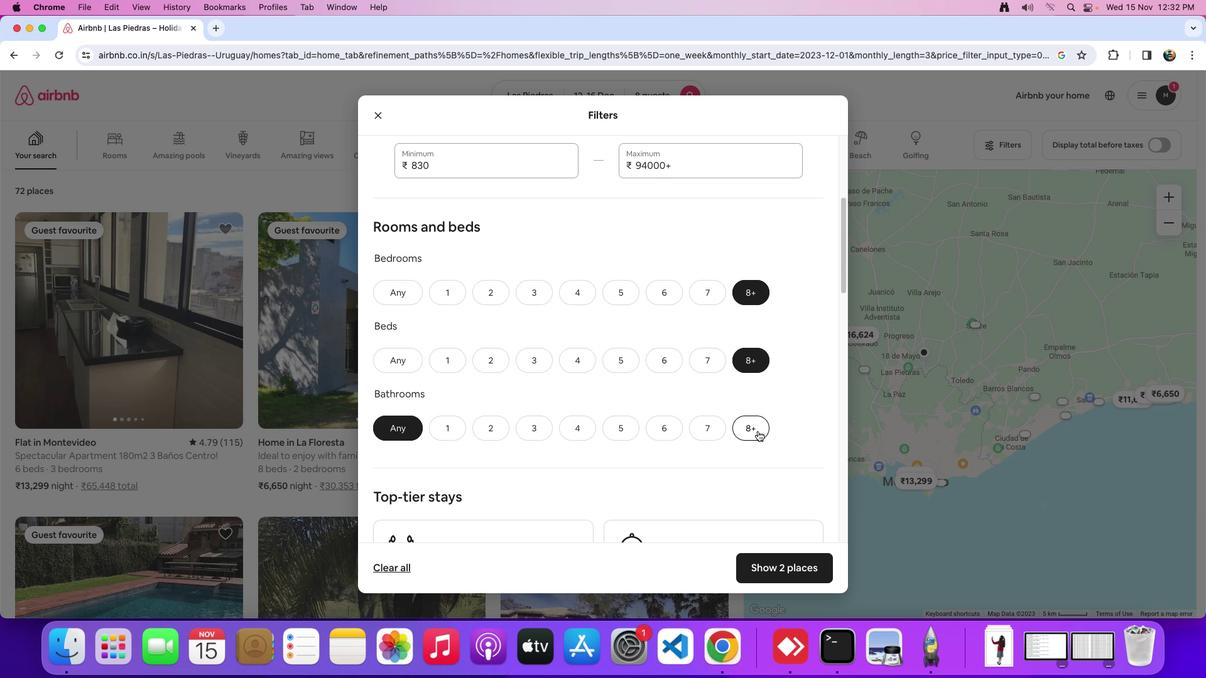 
Action: Mouse moved to (757, 432)
Screenshot: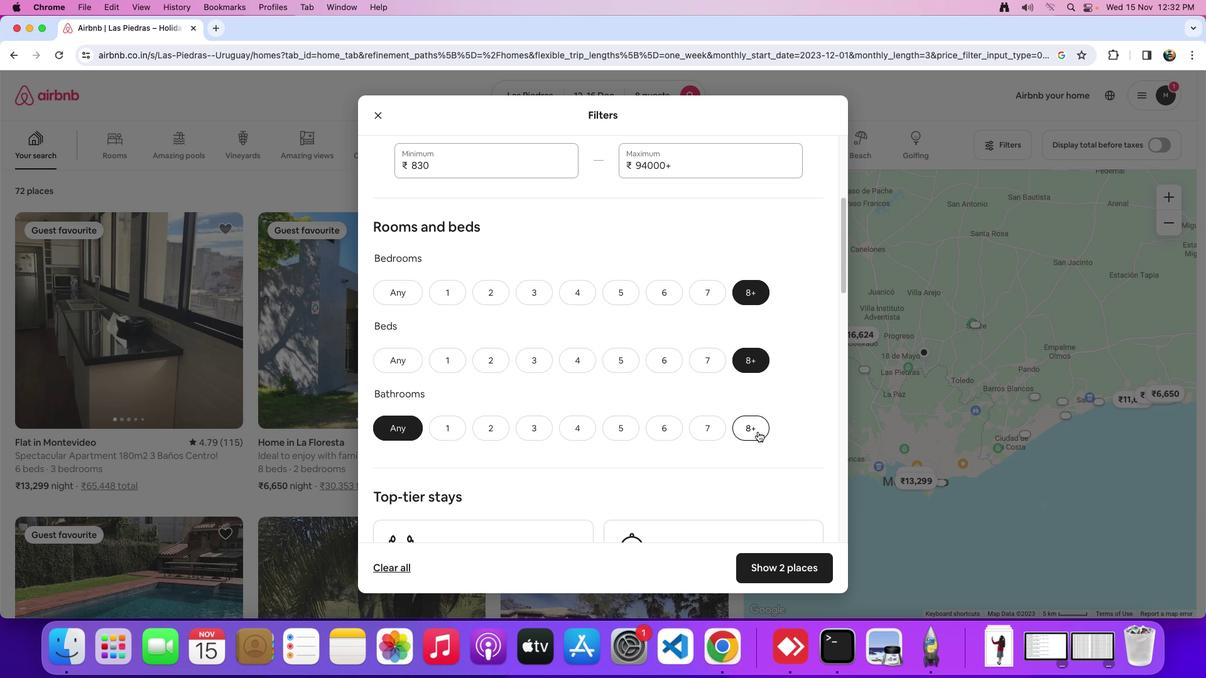 
Action: Mouse scrolled (757, 432) with delta (0, -1)
Screenshot: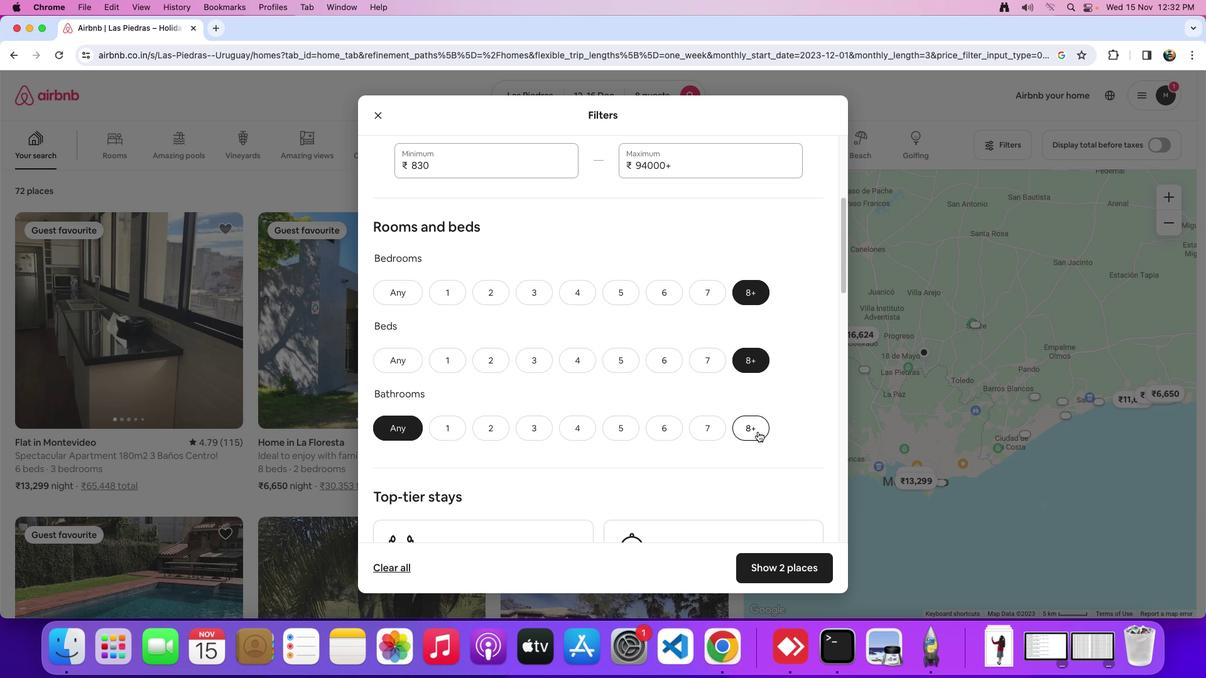 
Action: Mouse moved to (752, 431)
Screenshot: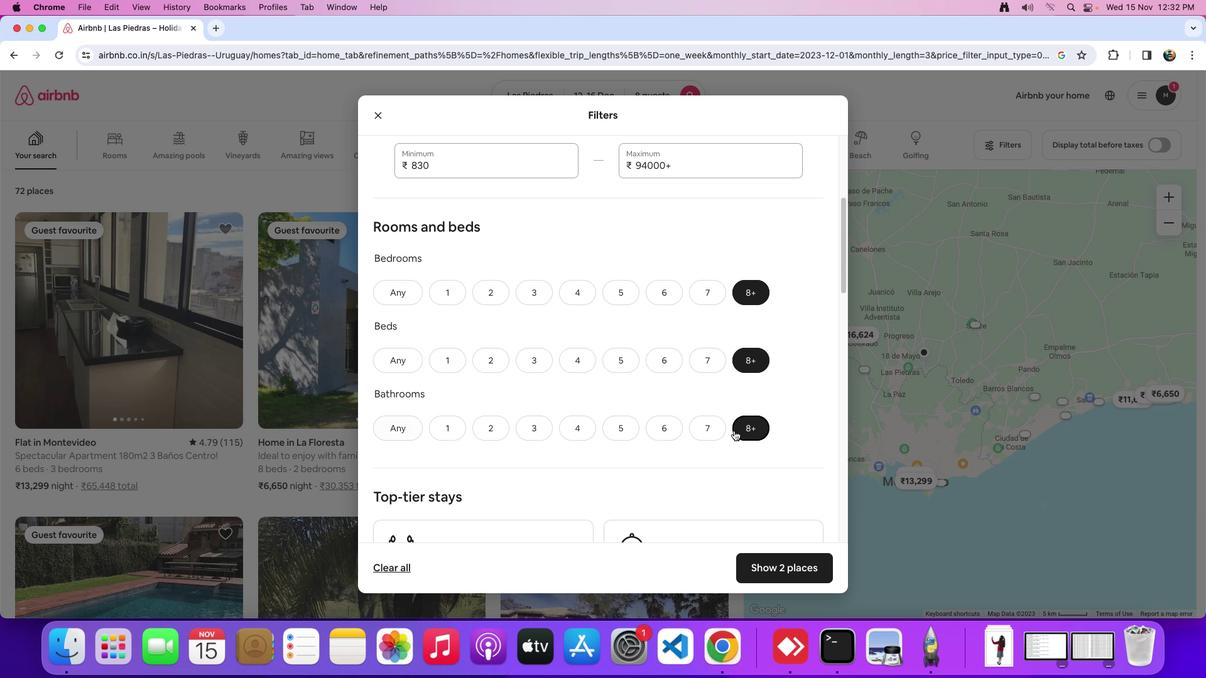 
Action: Mouse pressed left at (752, 431)
Screenshot: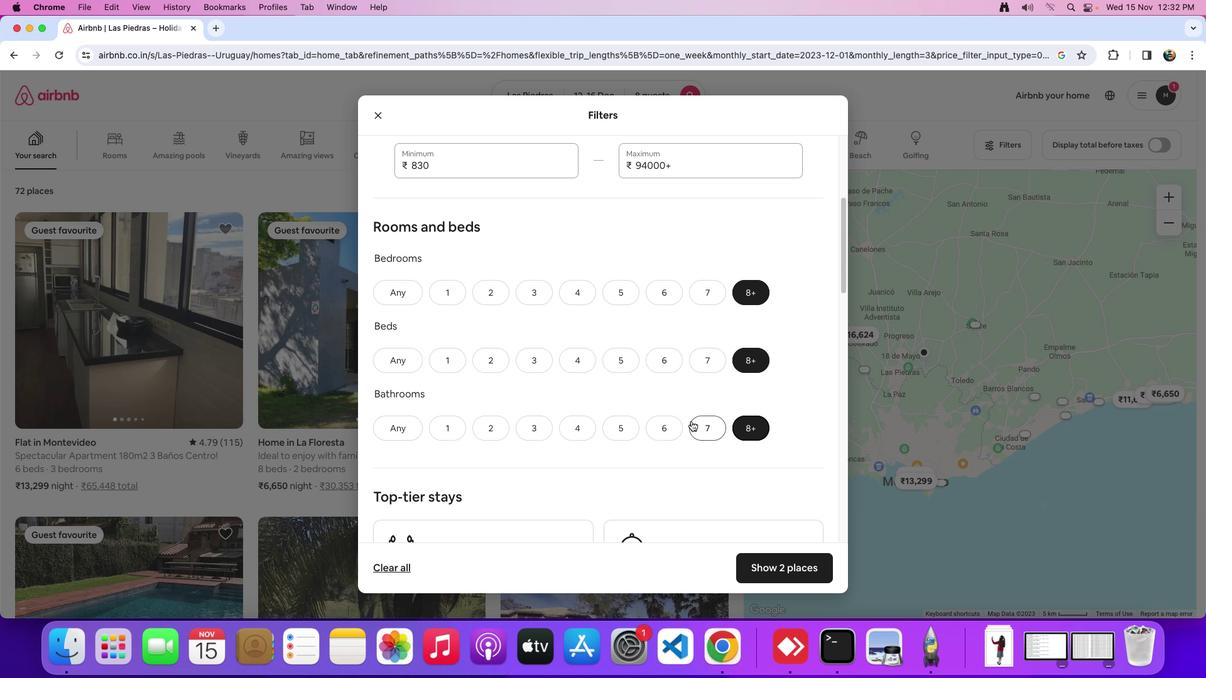 
Action: Mouse moved to (644, 411)
Screenshot: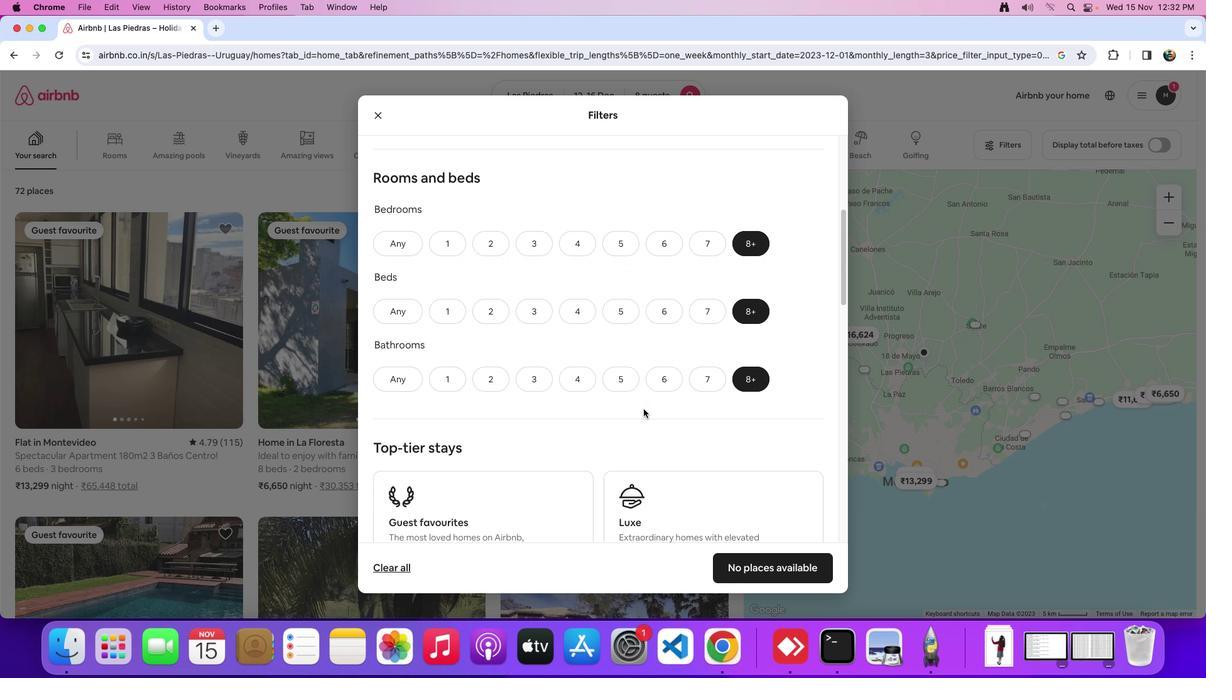 
Action: Mouse scrolled (644, 411) with delta (0, 0)
Screenshot: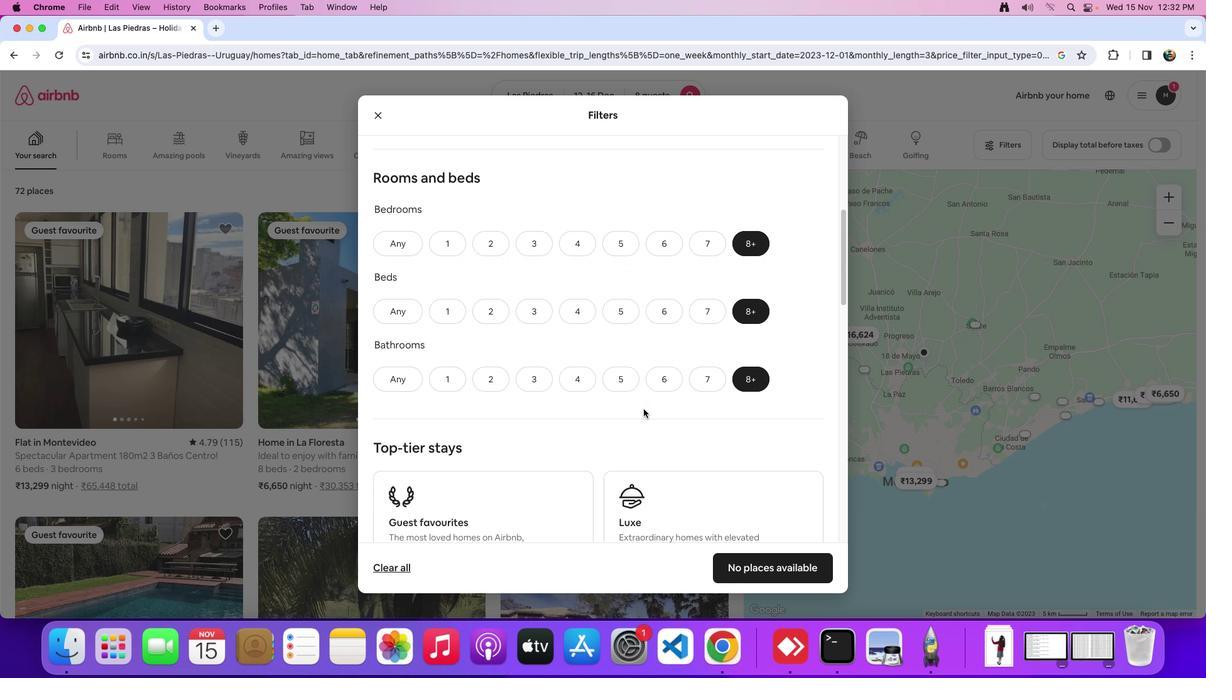 
Action: Mouse moved to (644, 410)
Screenshot: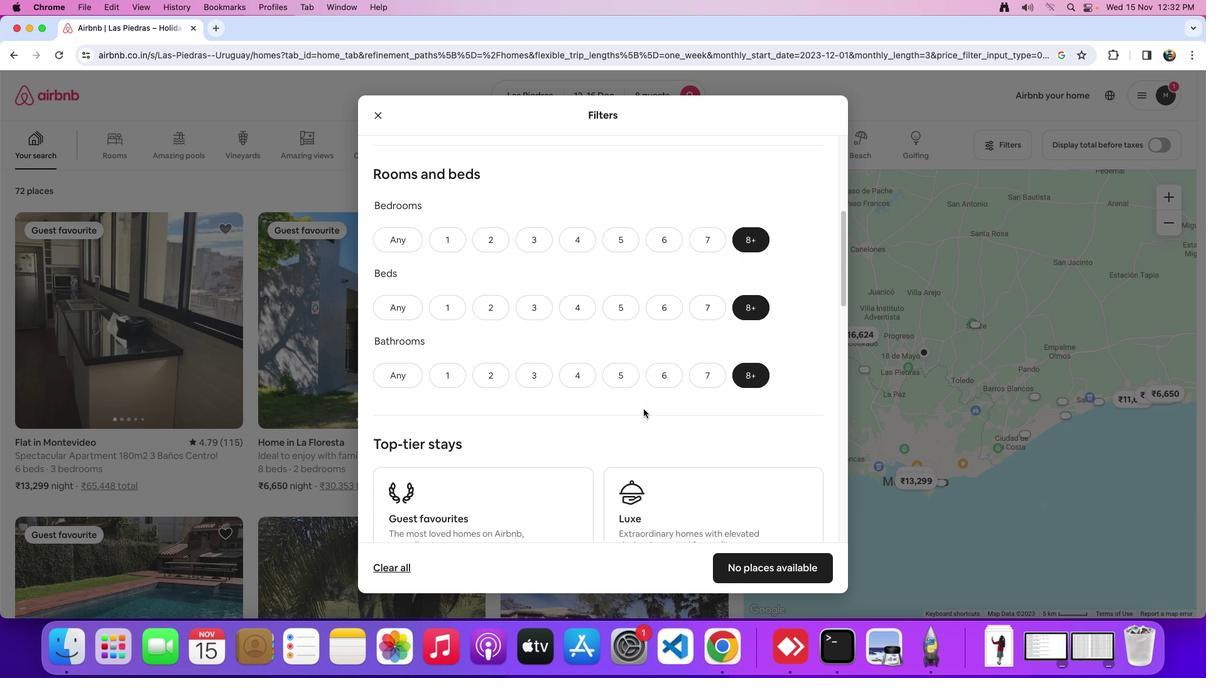 
Action: Mouse scrolled (644, 410) with delta (0, 0)
Screenshot: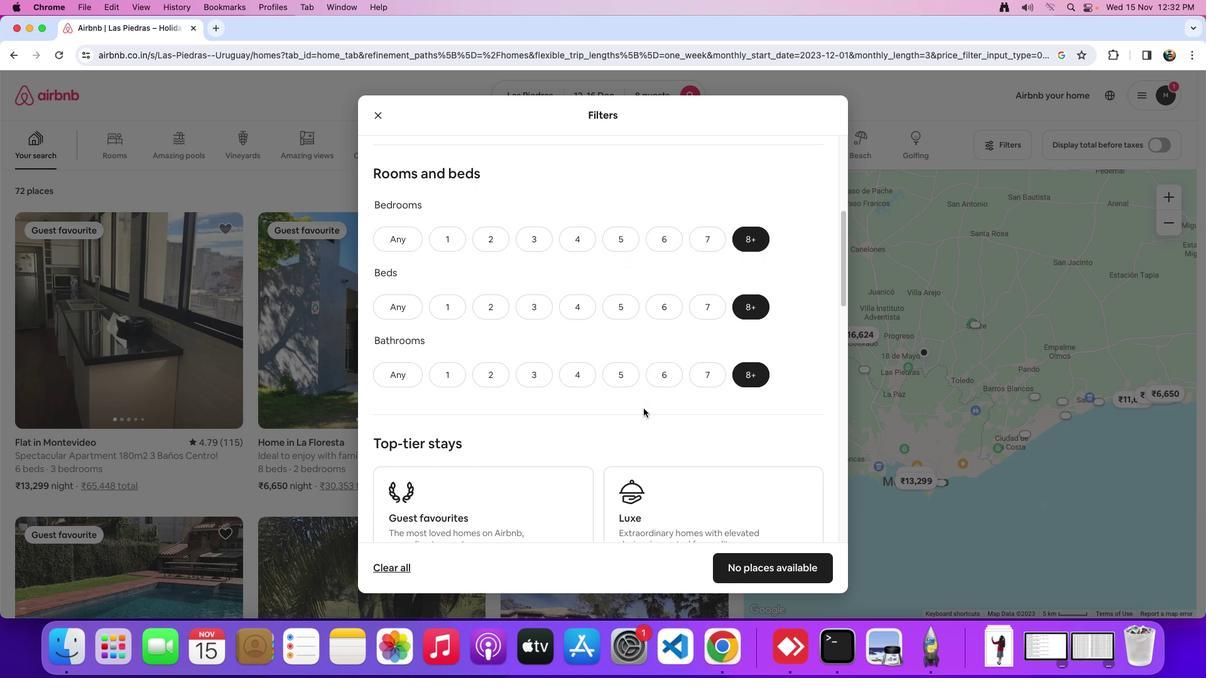 
Action: Mouse moved to (644, 410)
Screenshot: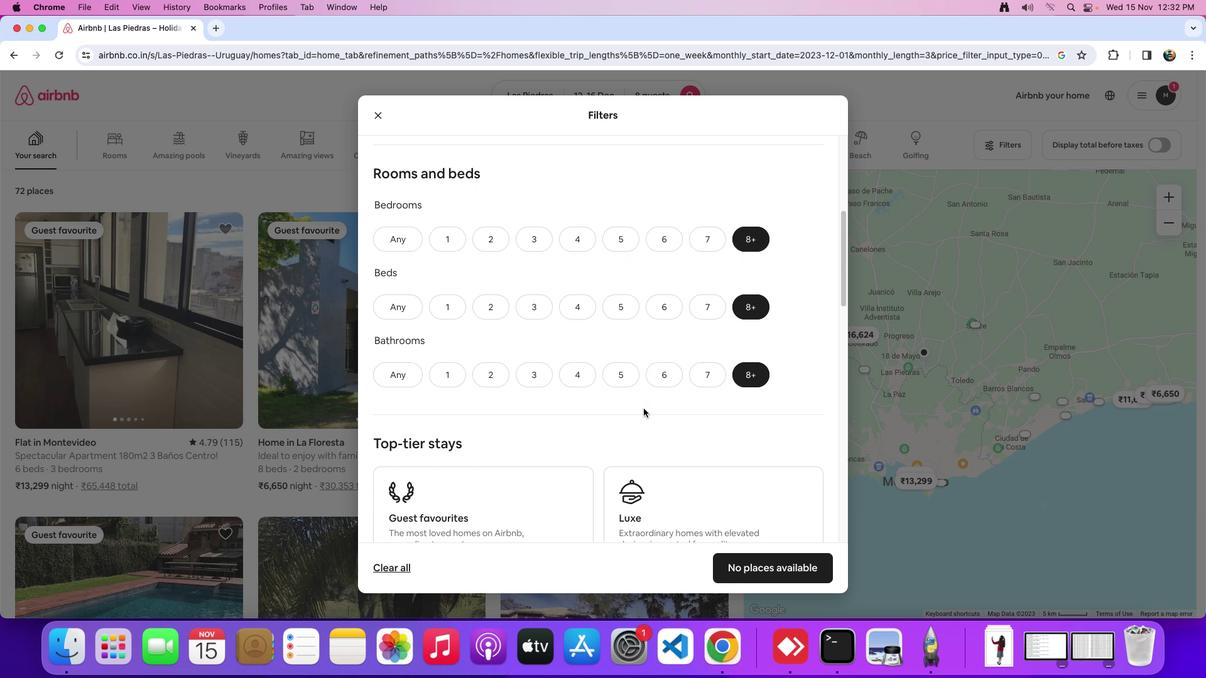 
Action: Mouse scrolled (644, 410) with delta (0, 0)
Screenshot: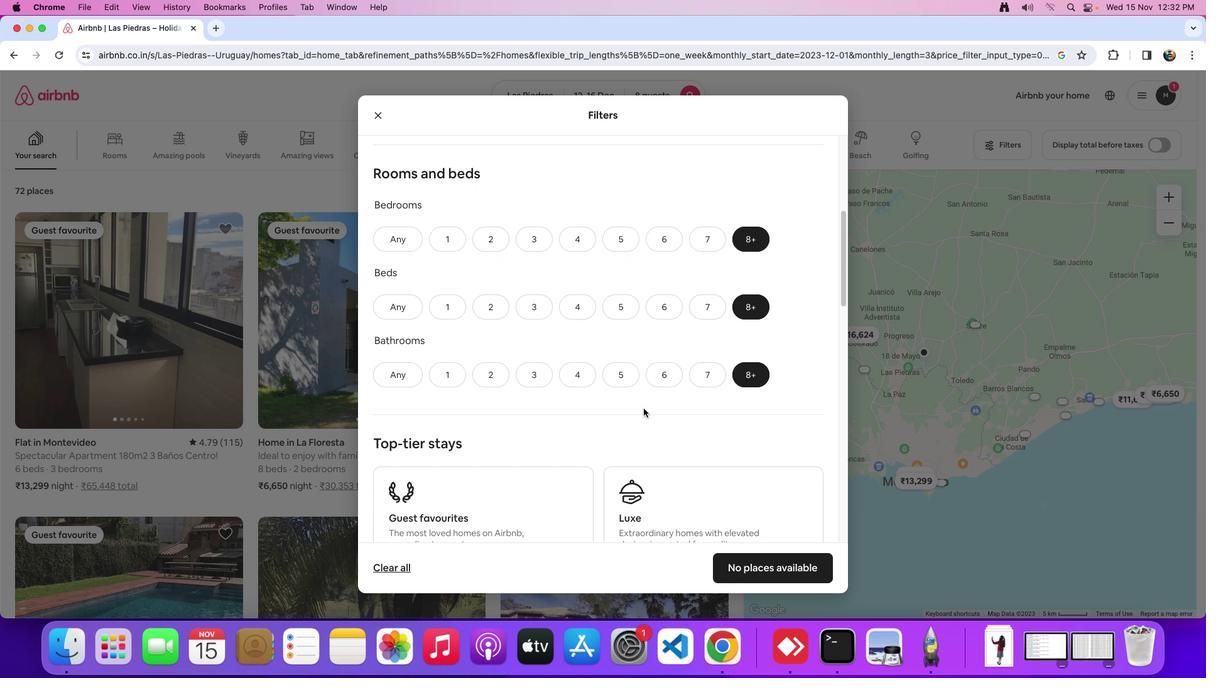 
Action: Mouse moved to (644, 408)
Screenshot: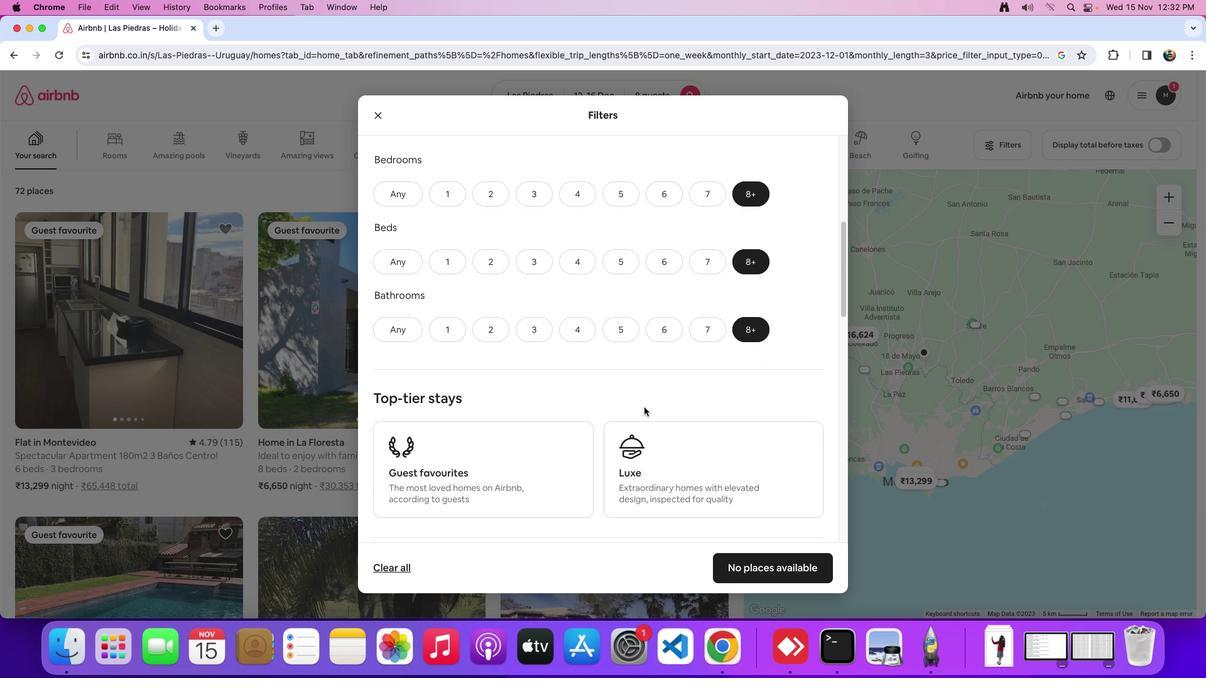 
Action: Mouse scrolled (644, 408) with delta (0, 0)
Screenshot: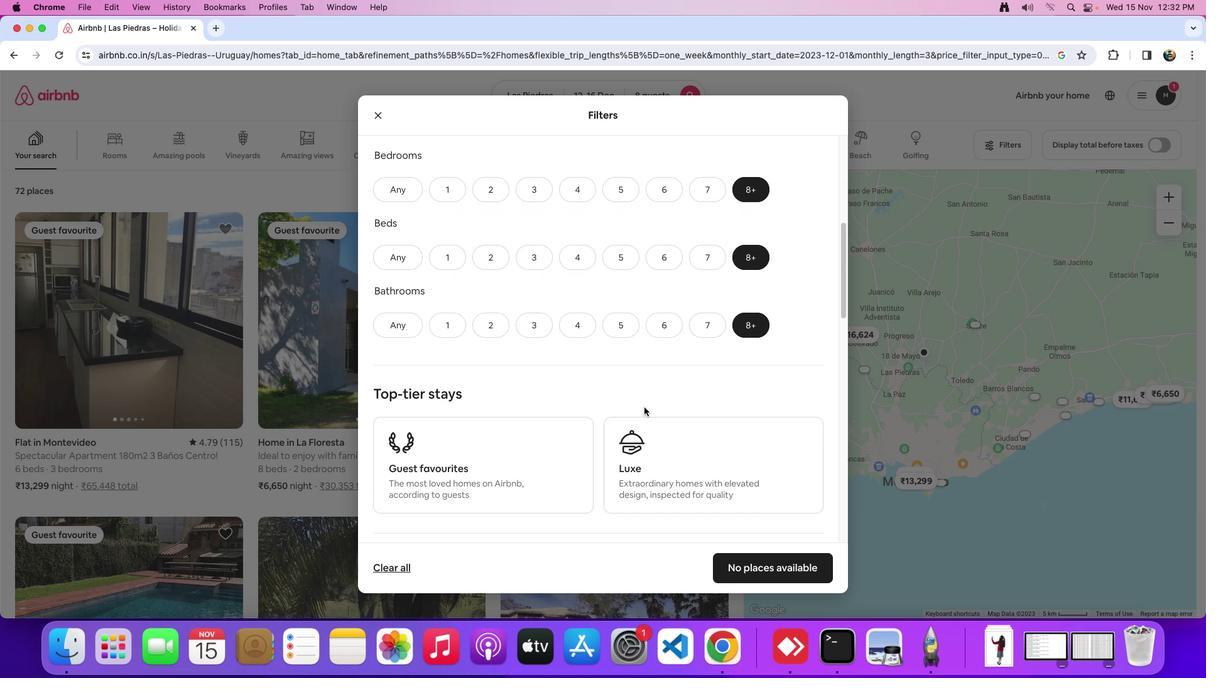 
Action: Mouse moved to (644, 407)
Screenshot: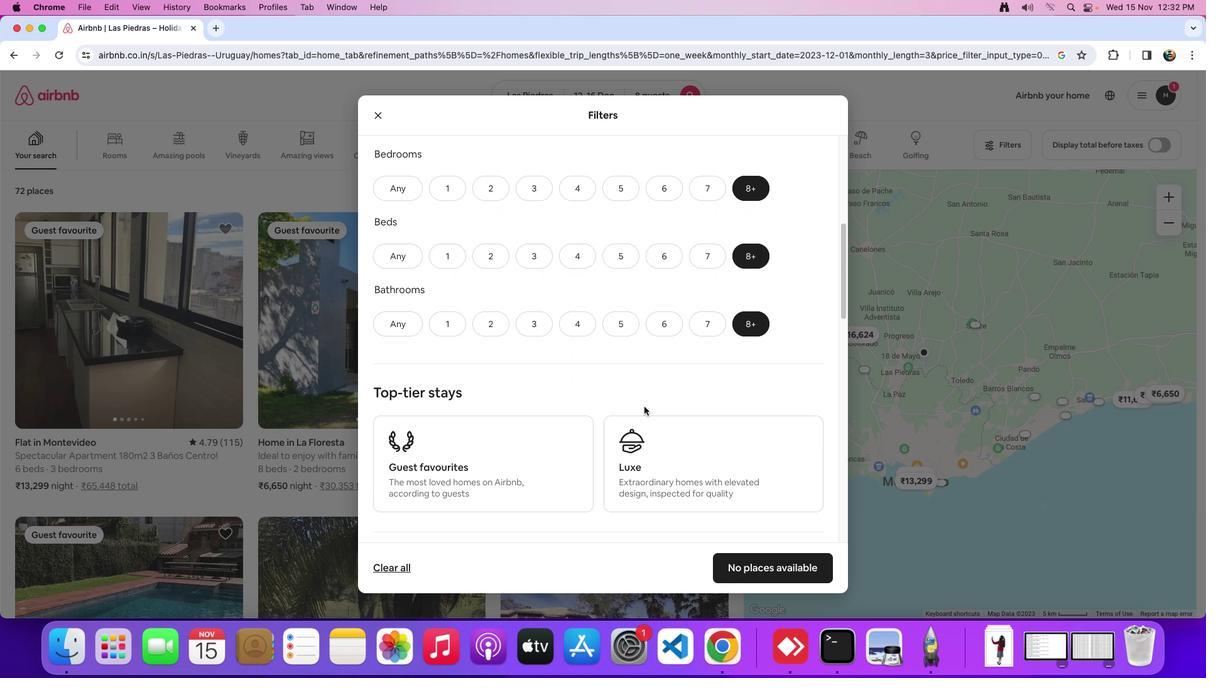 
Action: Mouse scrolled (644, 407) with delta (0, 0)
Screenshot: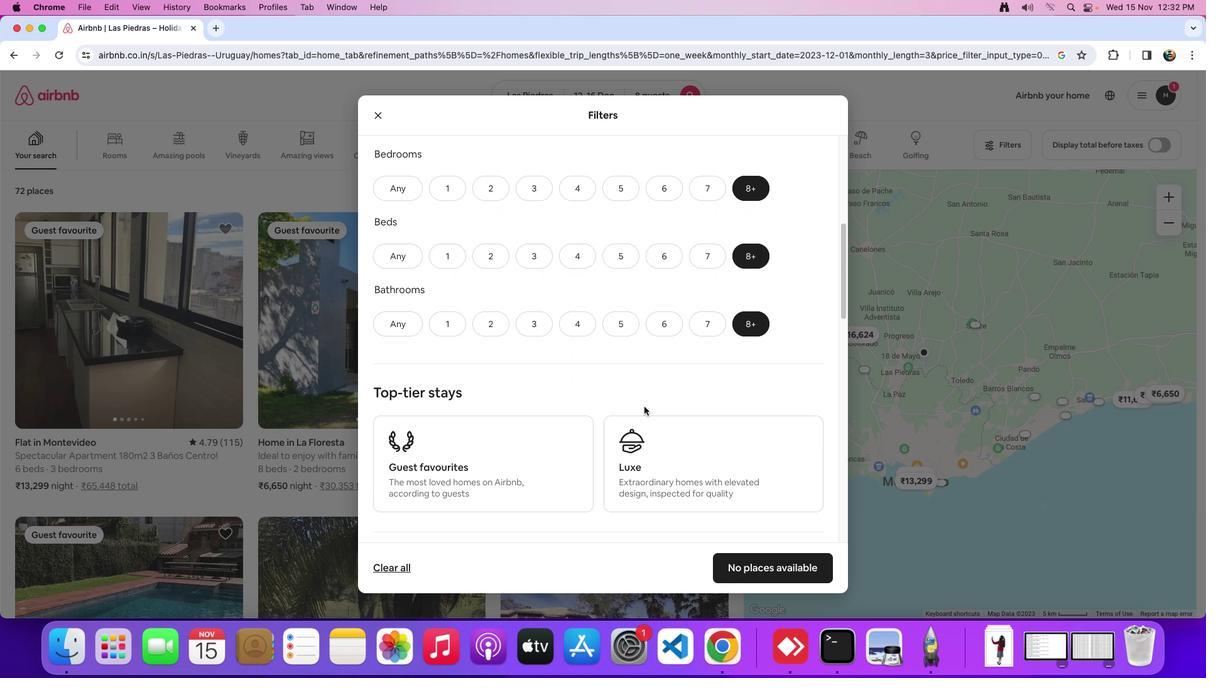
Action: Mouse moved to (644, 407)
Screenshot: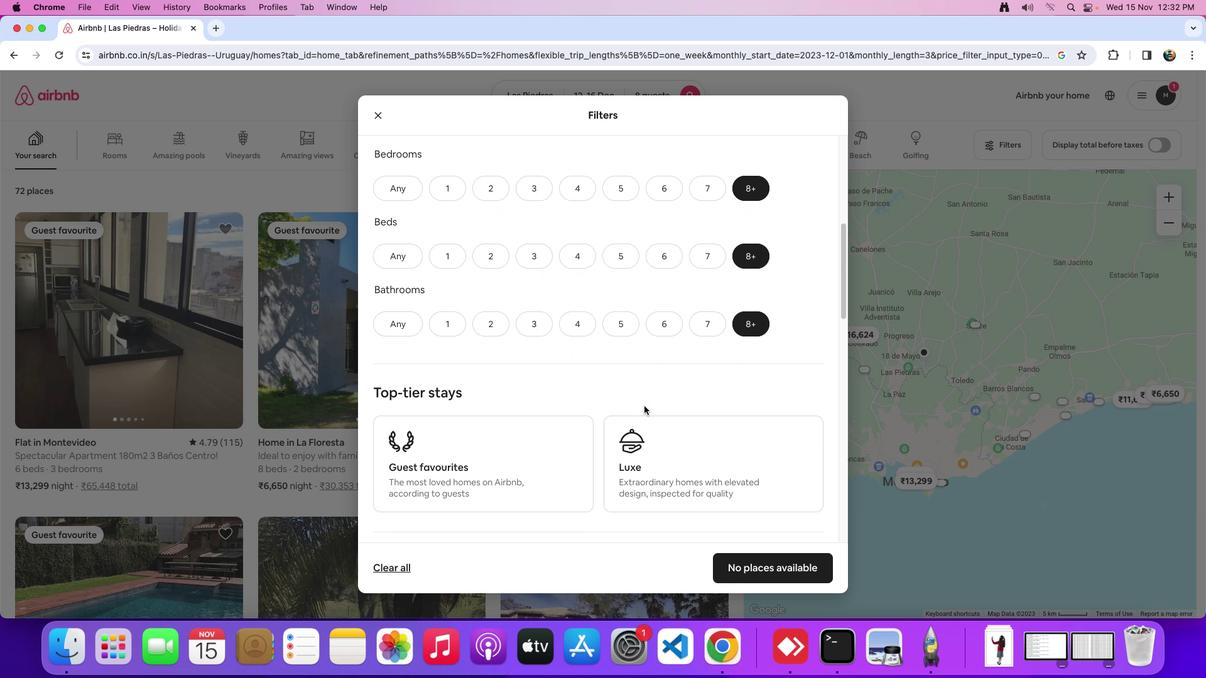 
Action: Mouse scrolled (644, 407) with delta (0, 0)
Screenshot: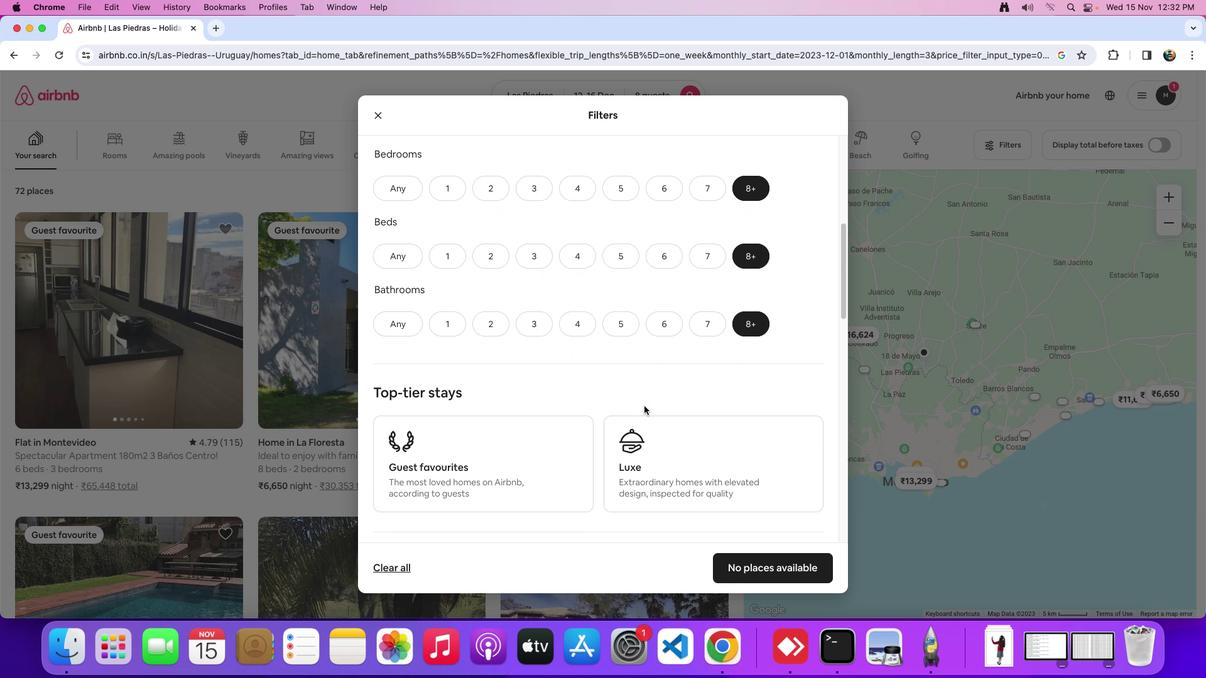 
Action: Mouse moved to (644, 405)
Screenshot: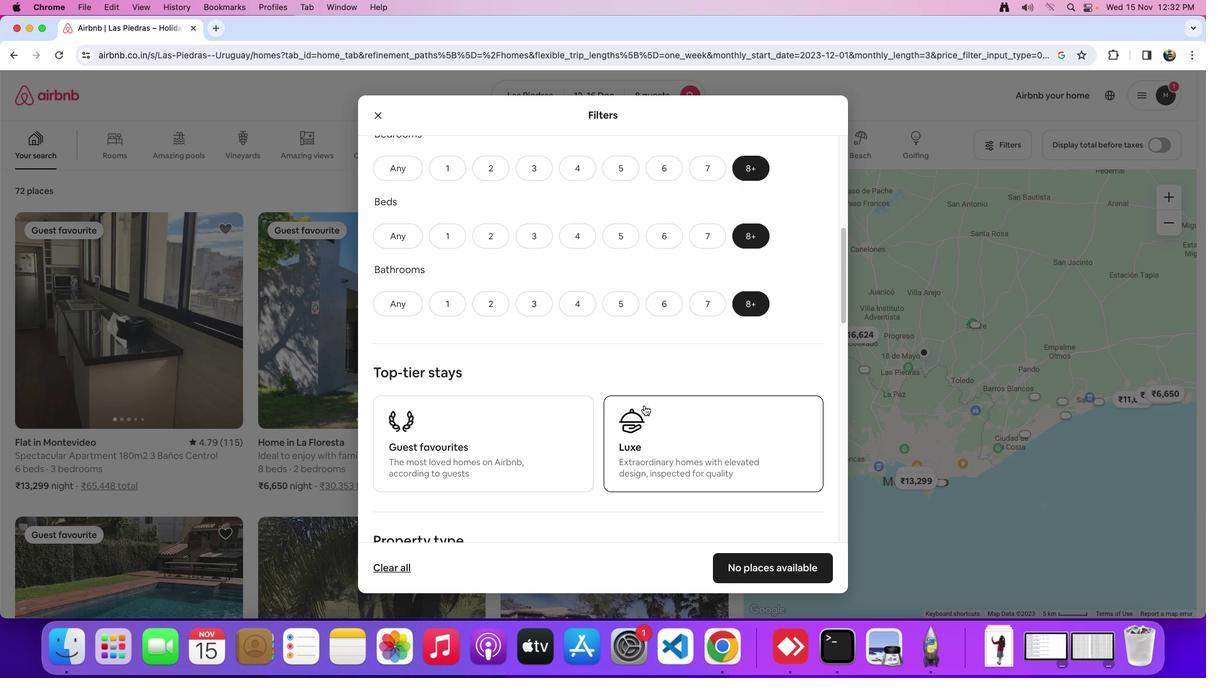 
Action: Mouse scrolled (644, 405) with delta (0, 0)
Screenshot: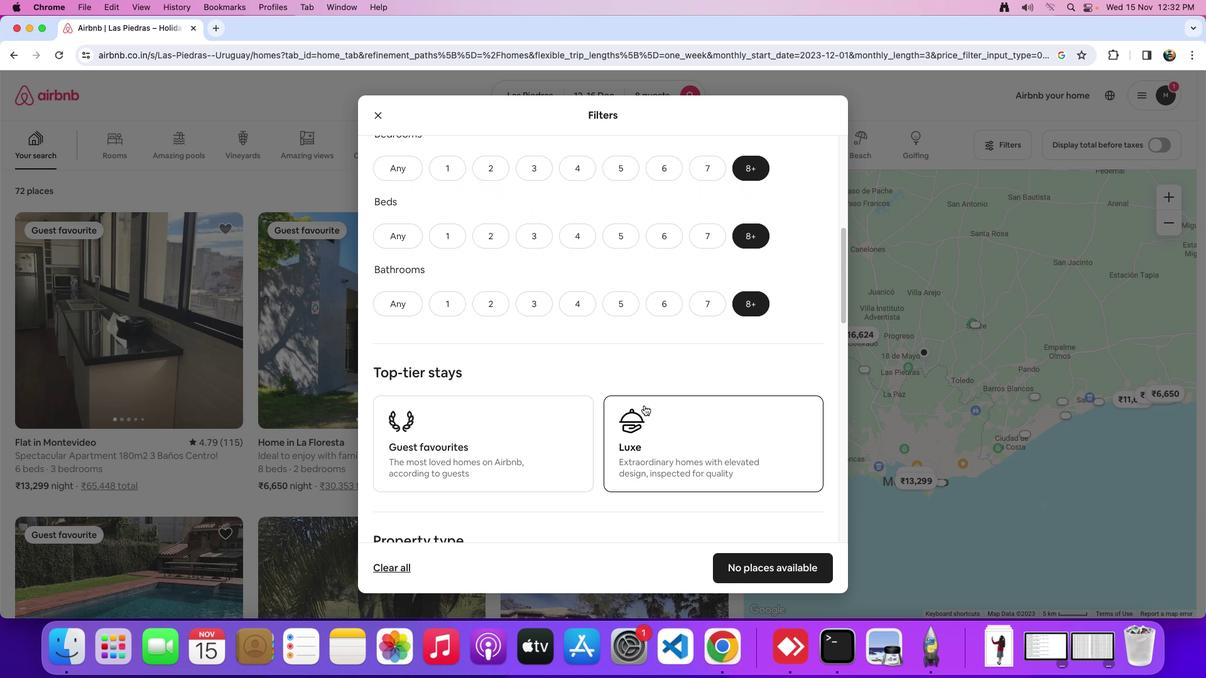 
Action: Mouse moved to (644, 405)
Screenshot: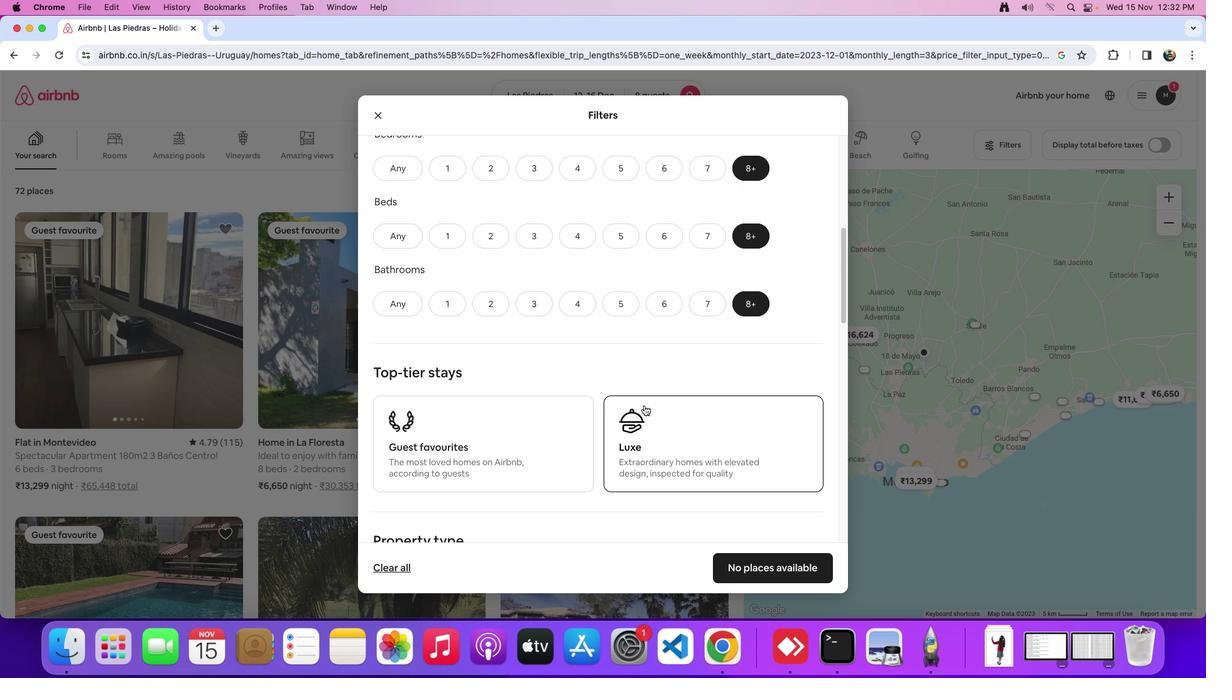 
Action: Mouse scrolled (644, 405) with delta (0, 0)
Screenshot: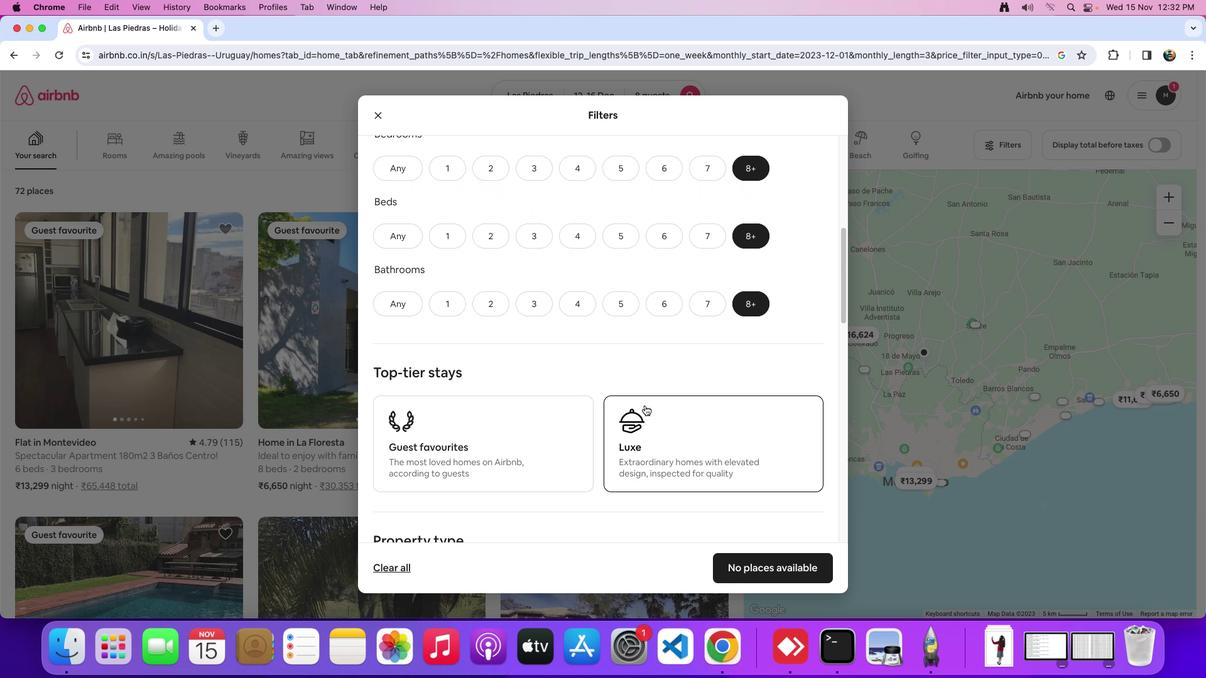 
Action: Mouse moved to (669, 334)
Screenshot: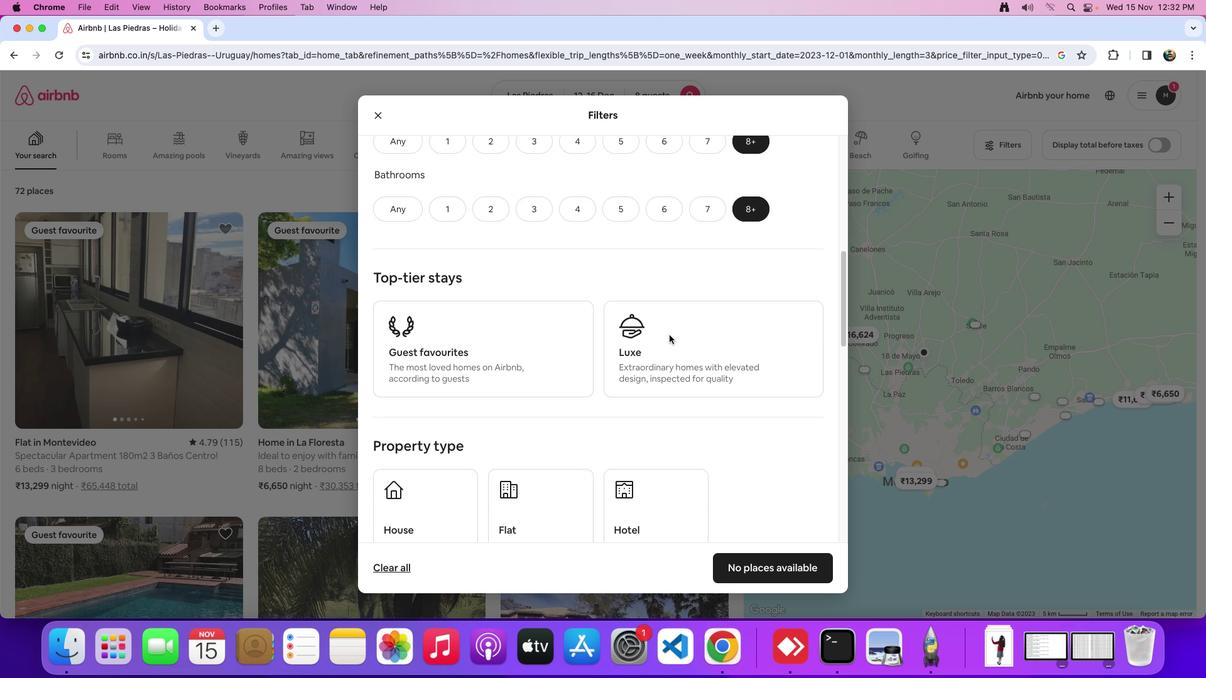 
Action: Mouse scrolled (669, 334) with delta (0, 0)
Screenshot: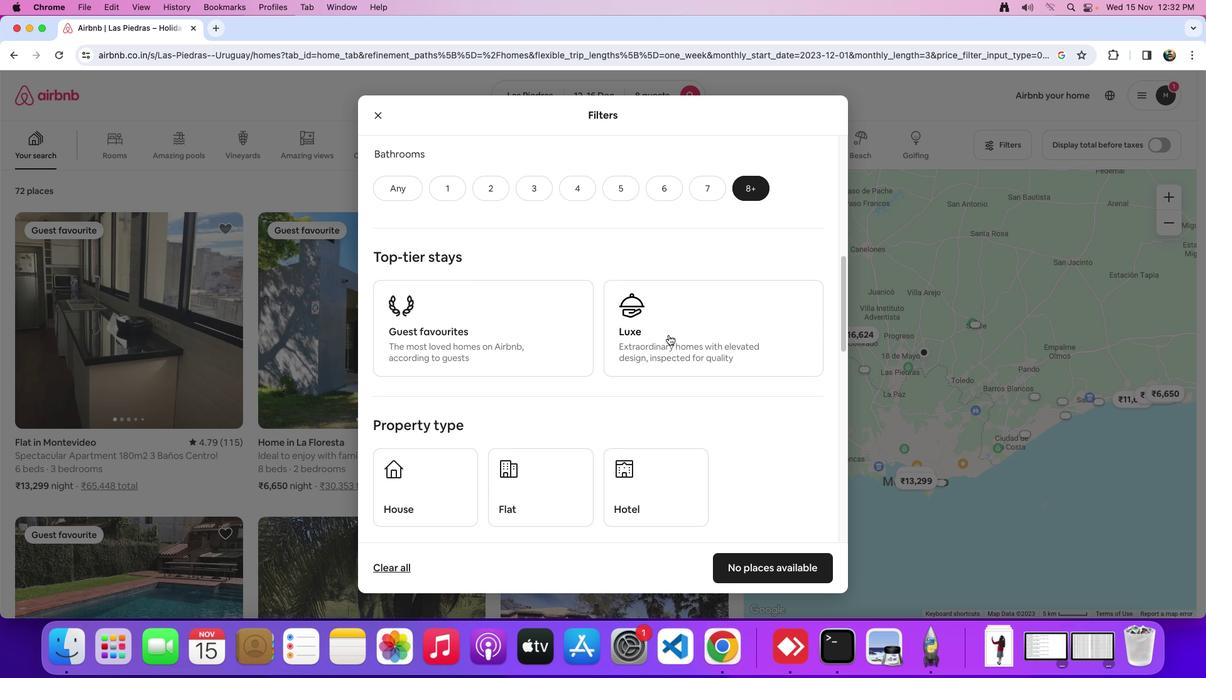 
Action: Mouse scrolled (669, 334) with delta (0, 0)
Screenshot: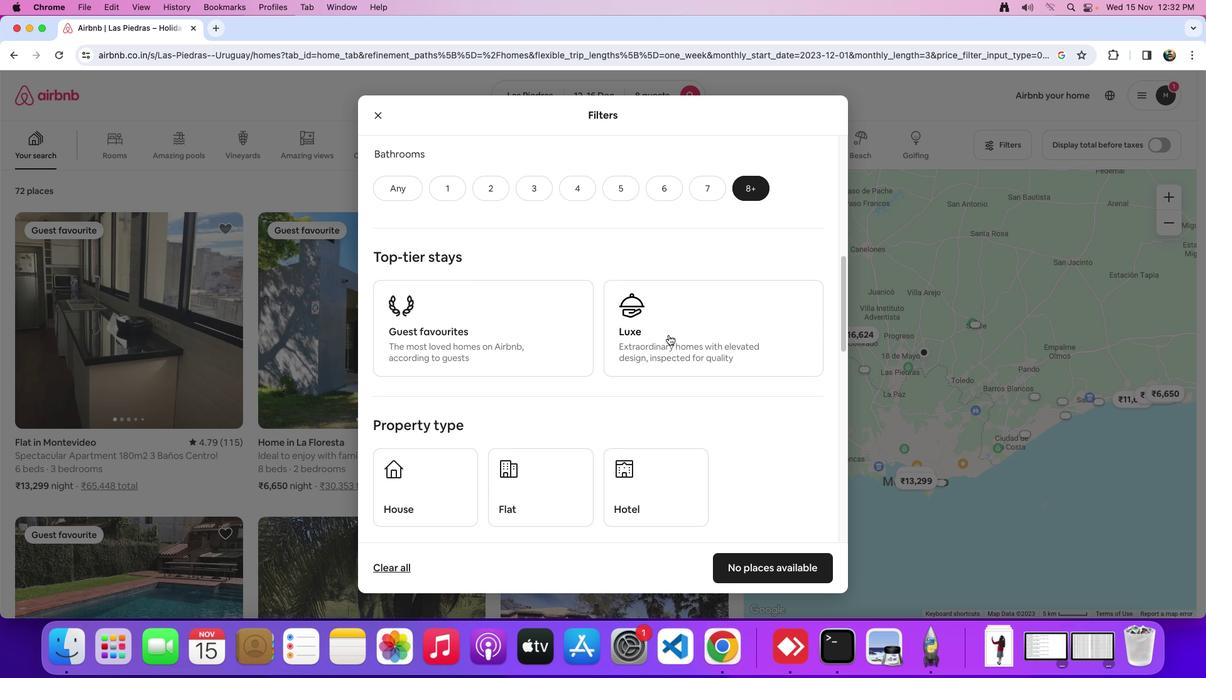 
Action: Mouse scrolled (669, 334) with delta (0, -1)
Screenshot: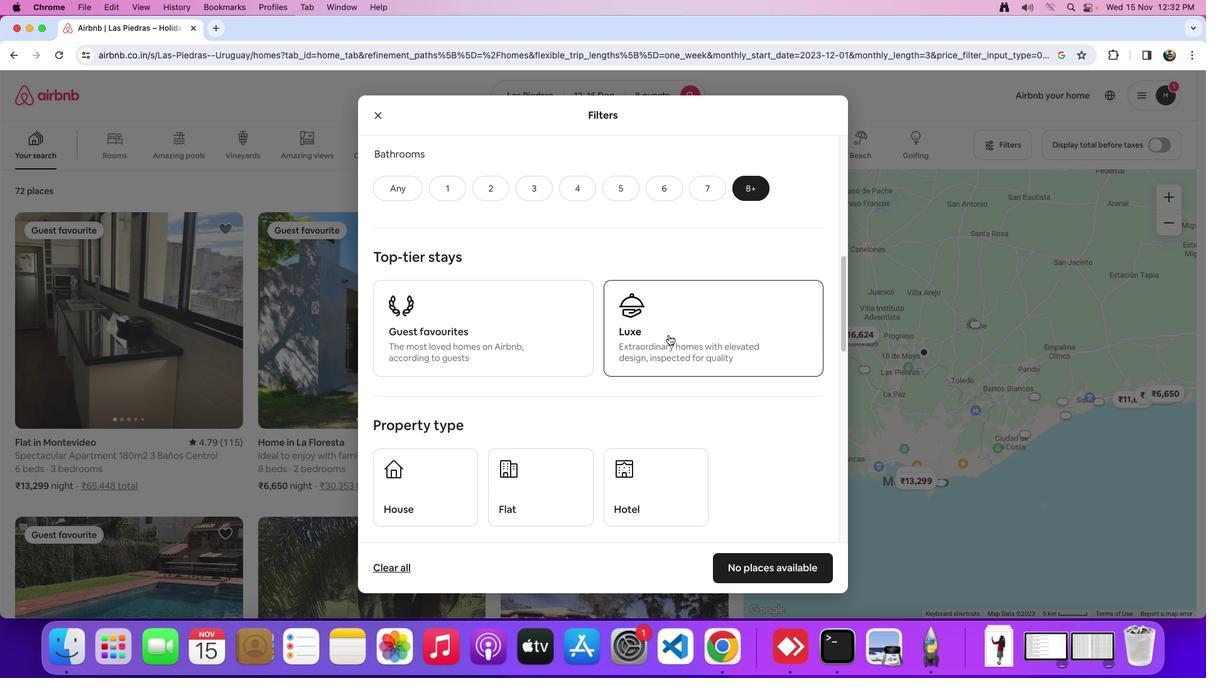 
Action: Mouse moved to (669, 334)
Screenshot: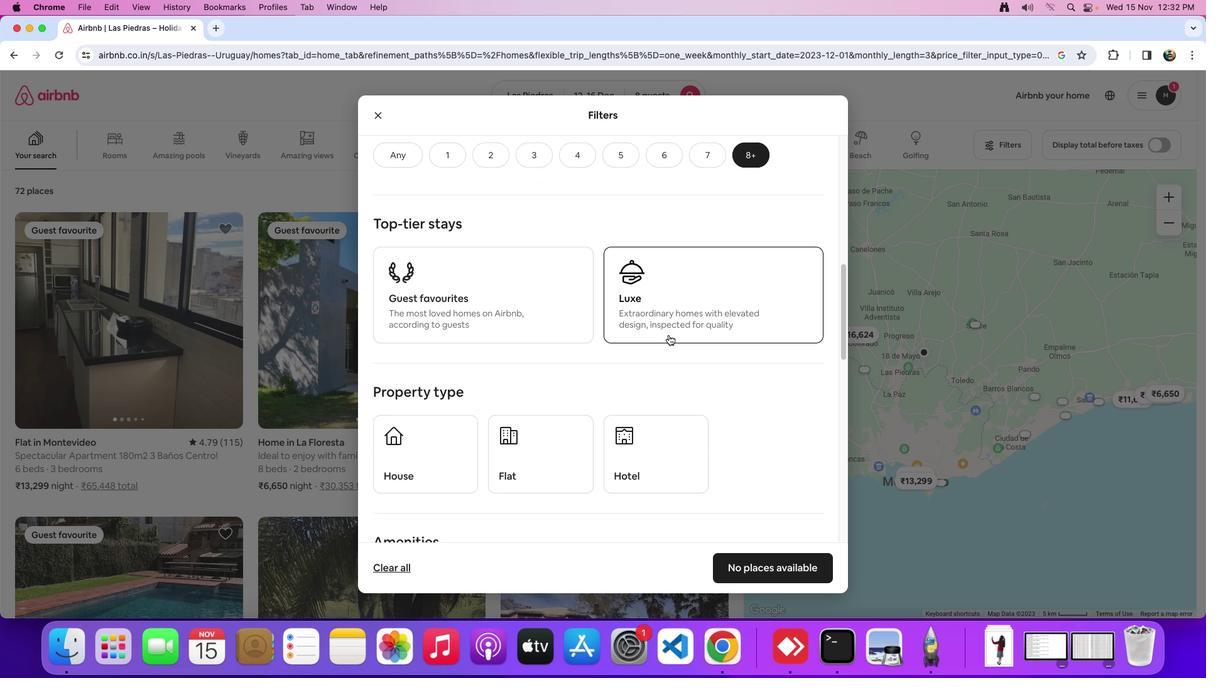 
Action: Mouse scrolled (669, 334) with delta (0, 0)
Screenshot: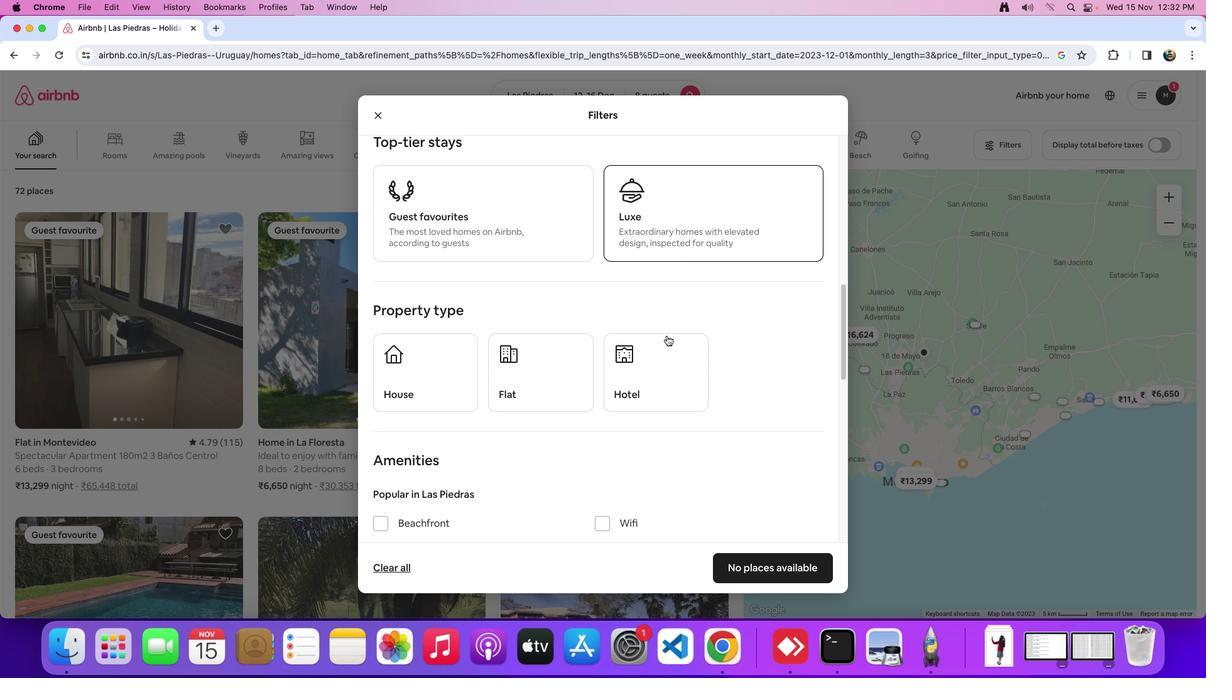
Action: Mouse scrolled (669, 334) with delta (0, 0)
Screenshot: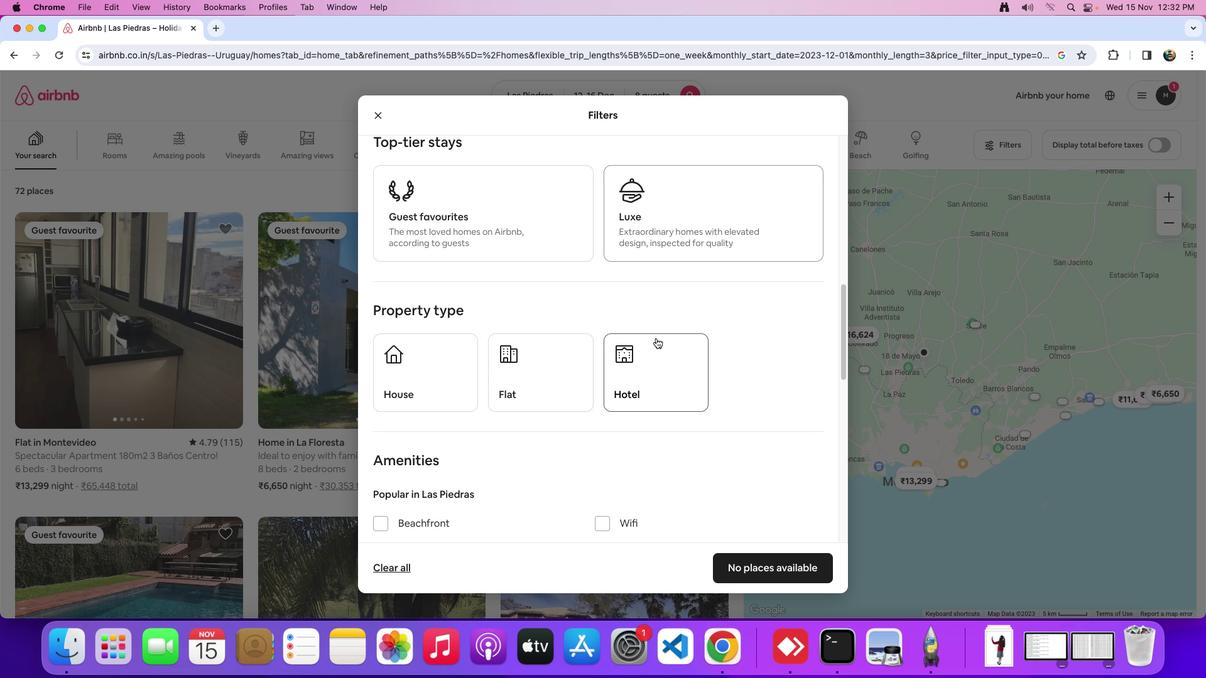 
Action: Mouse scrolled (669, 334) with delta (0, -1)
Screenshot: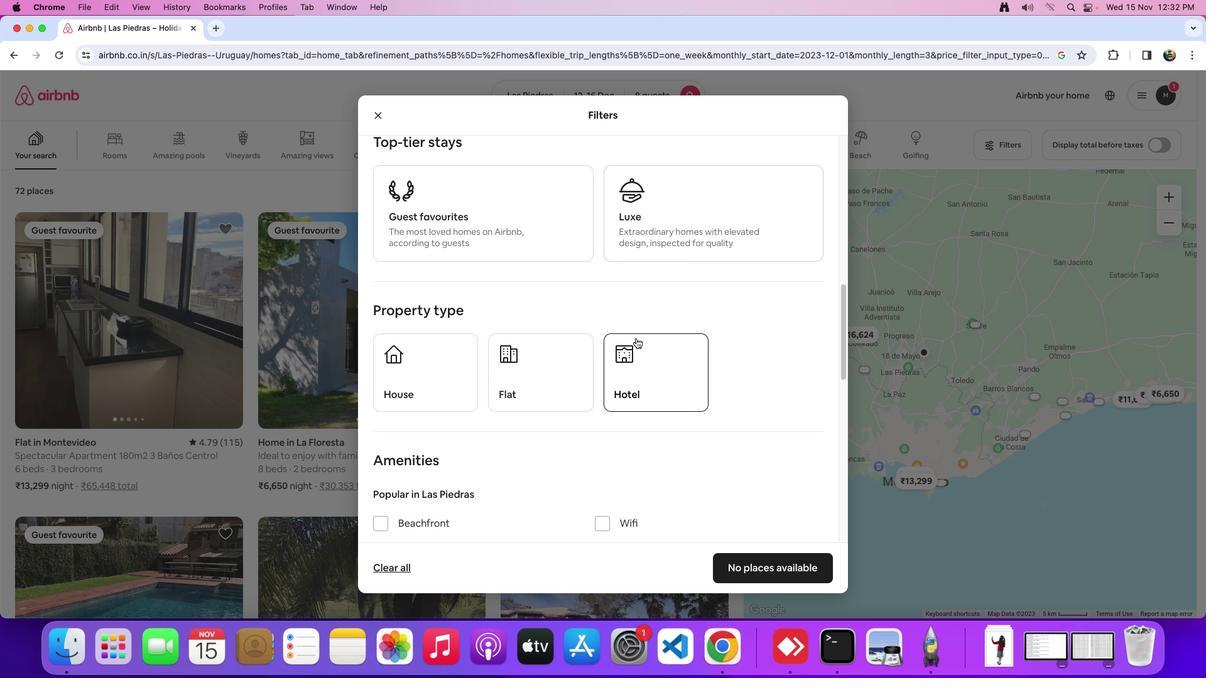
Action: Mouse moved to (623, 385)
Screenshot: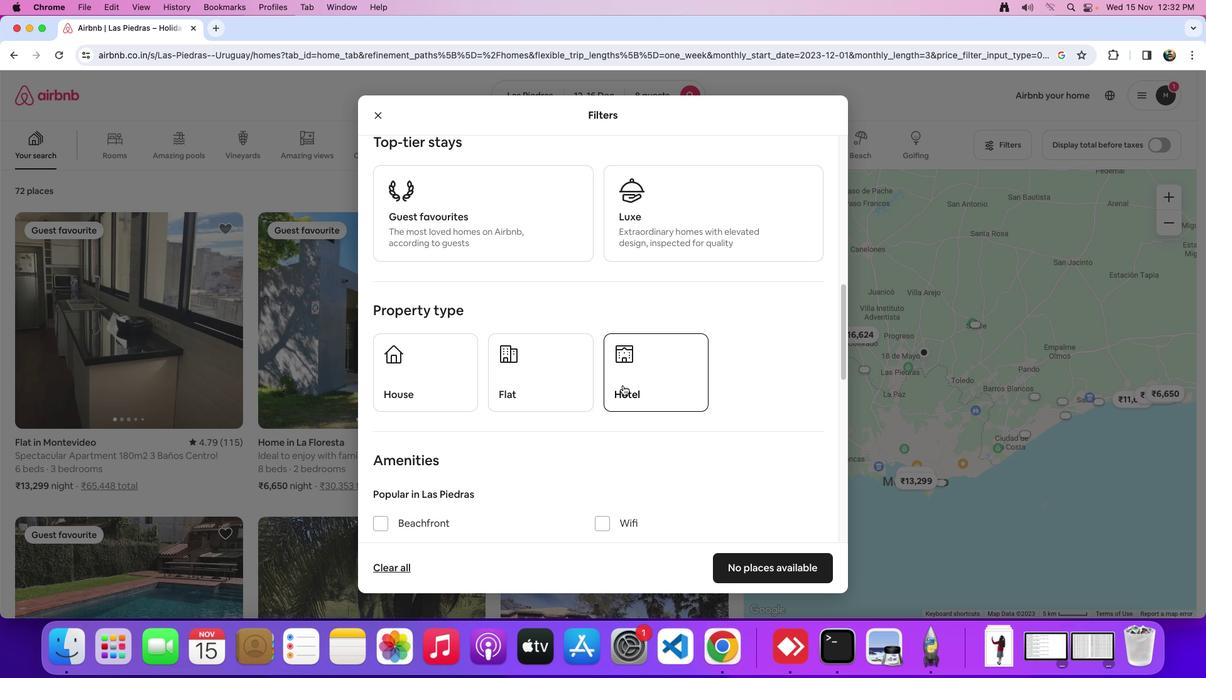 
Action: Mouse pressed left at (623, 385)
Screenshot: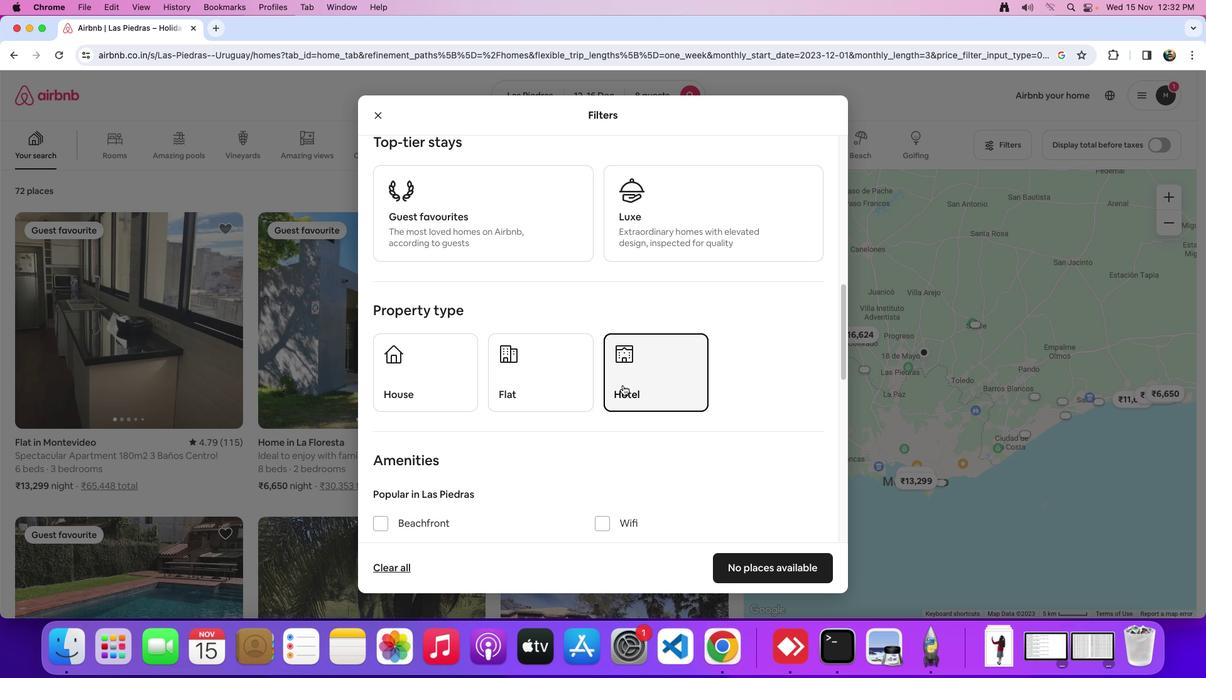 
Action: Mouse moved to (628, 387)
Screenshot: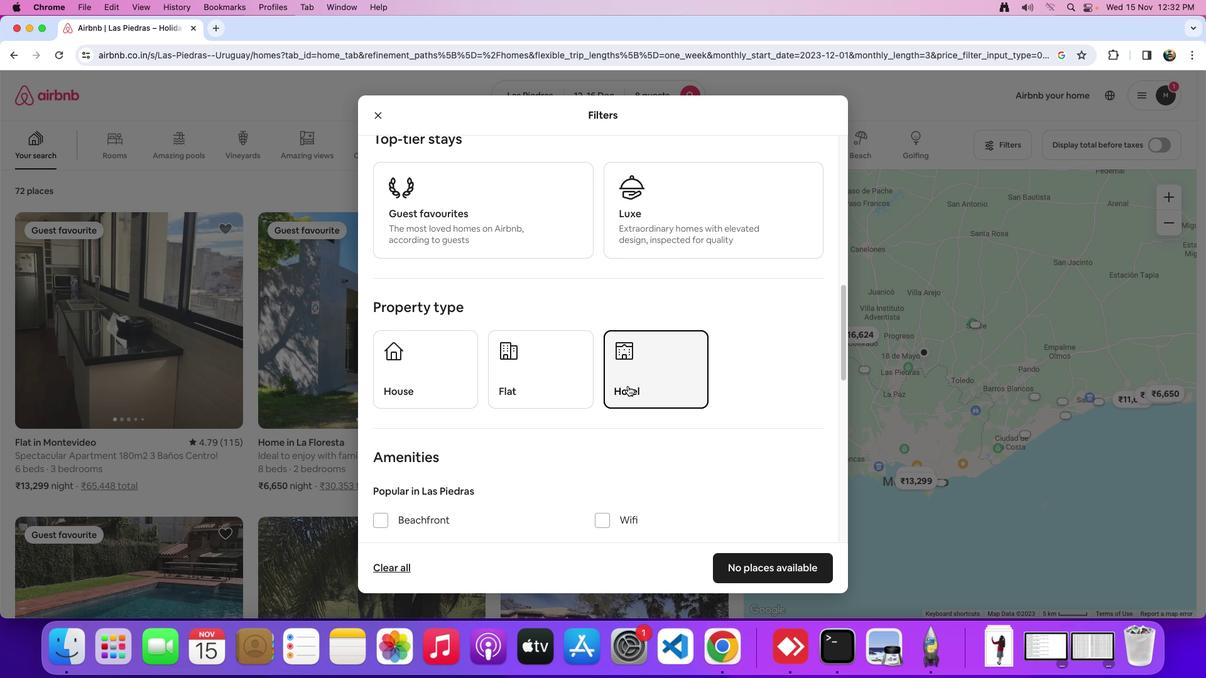 
Action: Mouse scrolled (628, 387) with delta (0, 0)
Screenshot: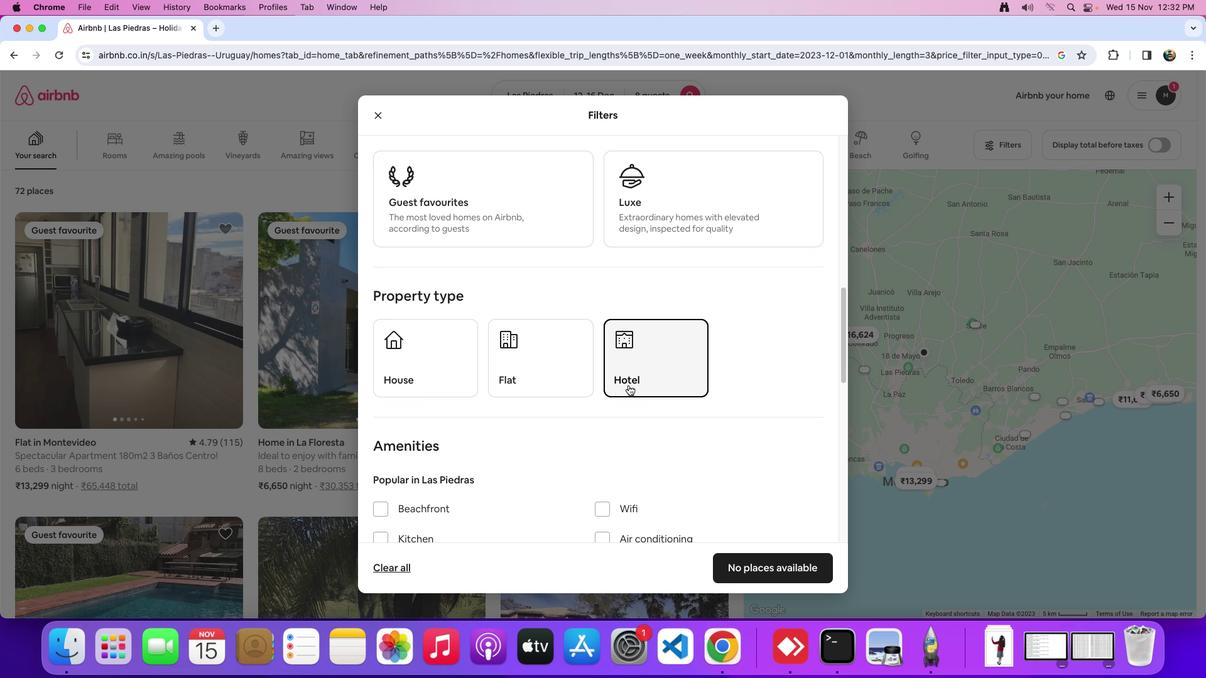 
Action: Mouse scrolled (628, 387) with delta (0, 0)
Screenshot: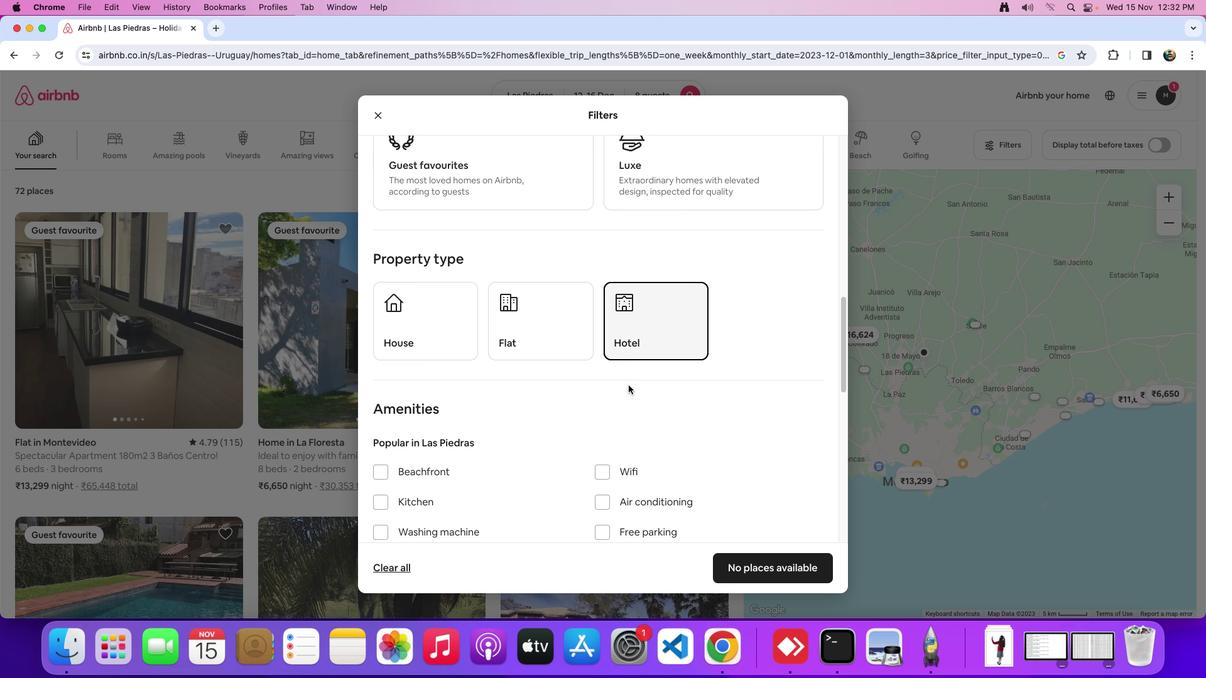 
Action: Mouse moved to (628, 387)
Screenshot: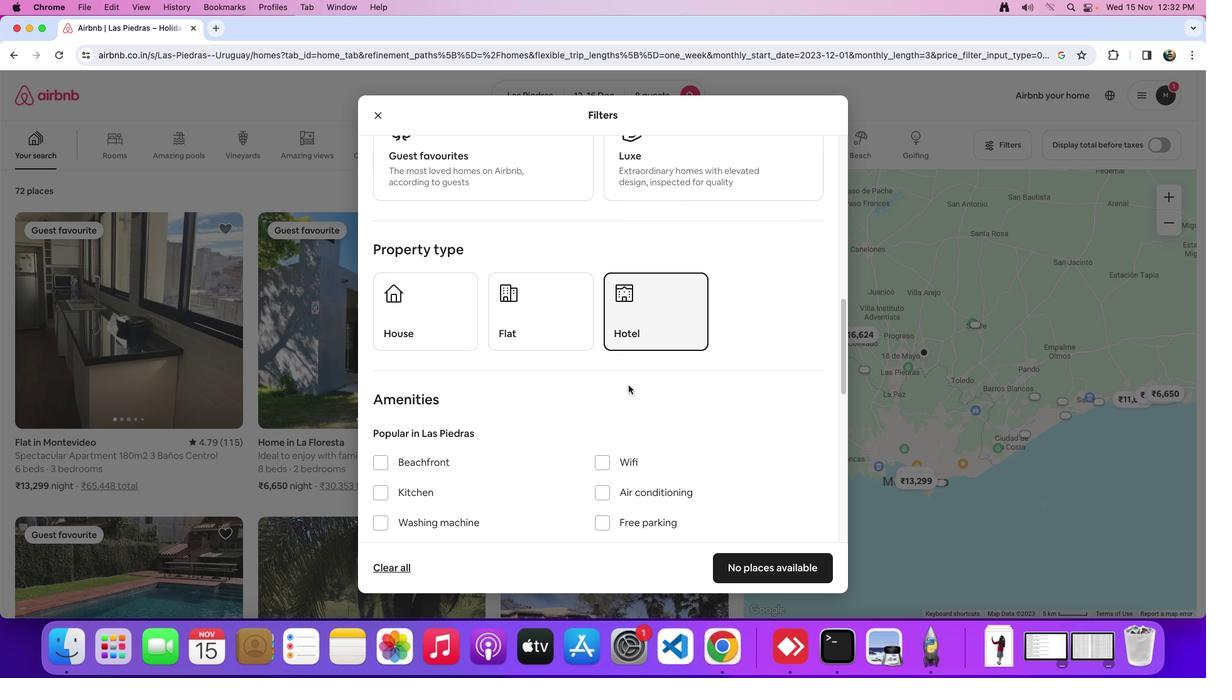 
Action: Mouse scrolled (628, 387) with delta (0, 0)
Screenshot: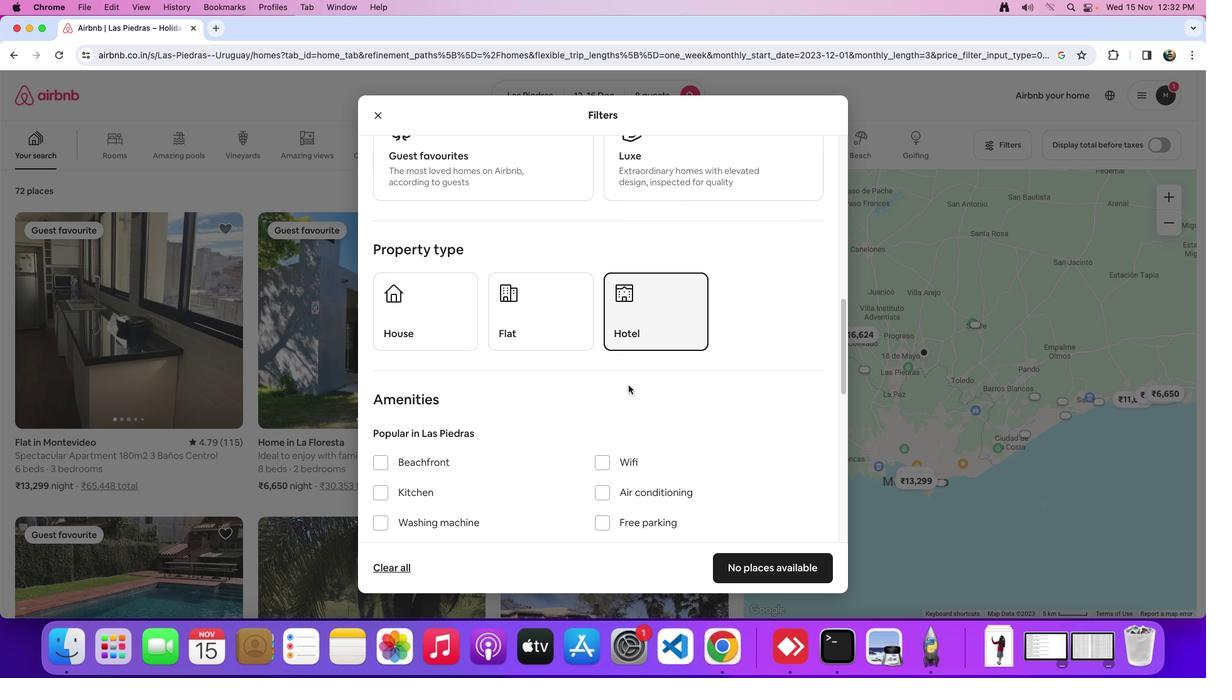 
Action: Mouse moved to (628, 385)
Screenshot: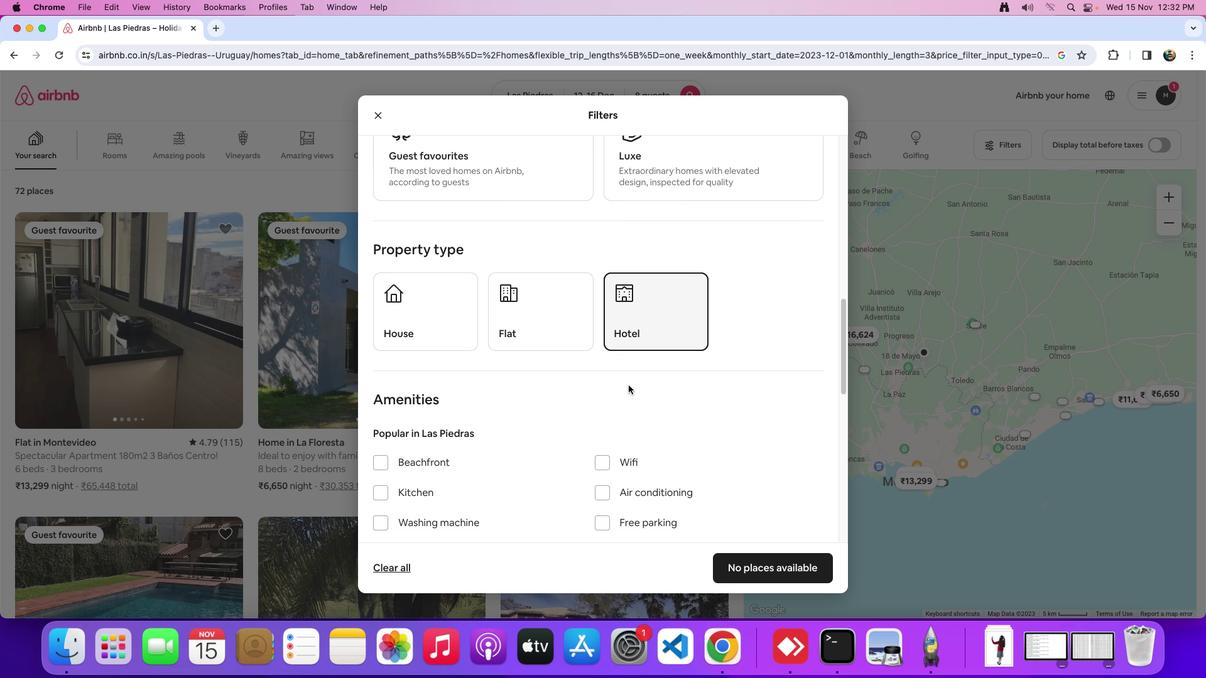 
Action: Mouse scrolled (628, 385) with delta (0, 0)
Screenshot: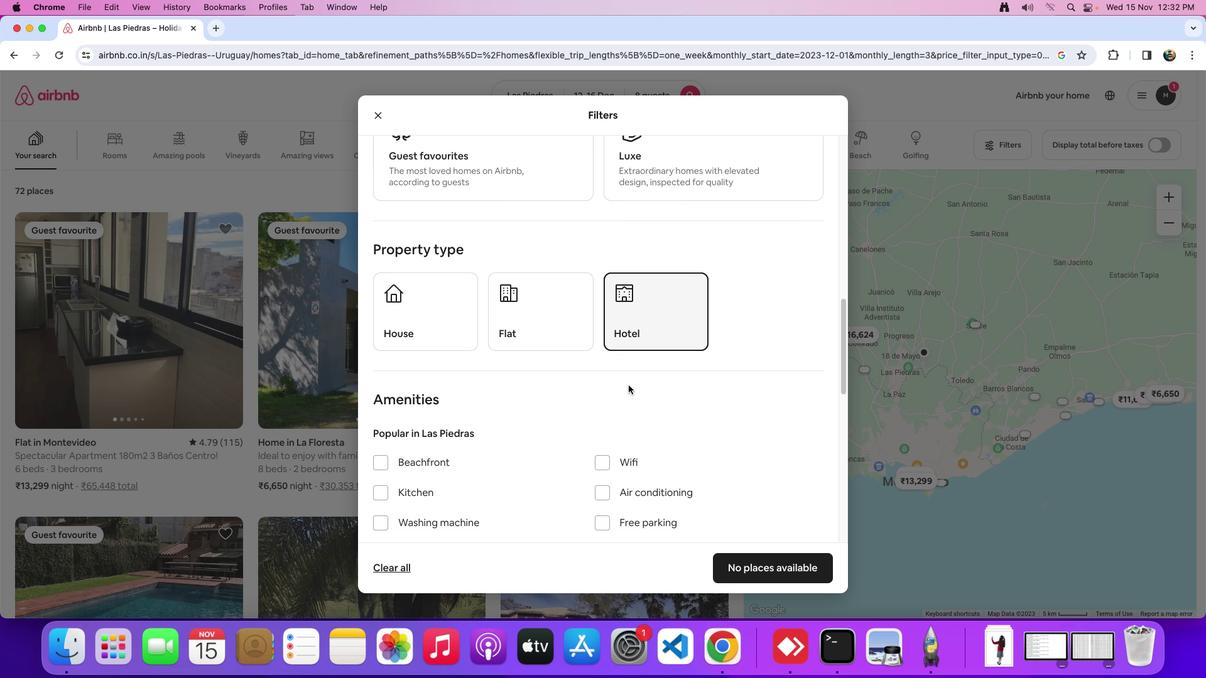 
Action: Mouse moved to (628, 385)
Screenshot: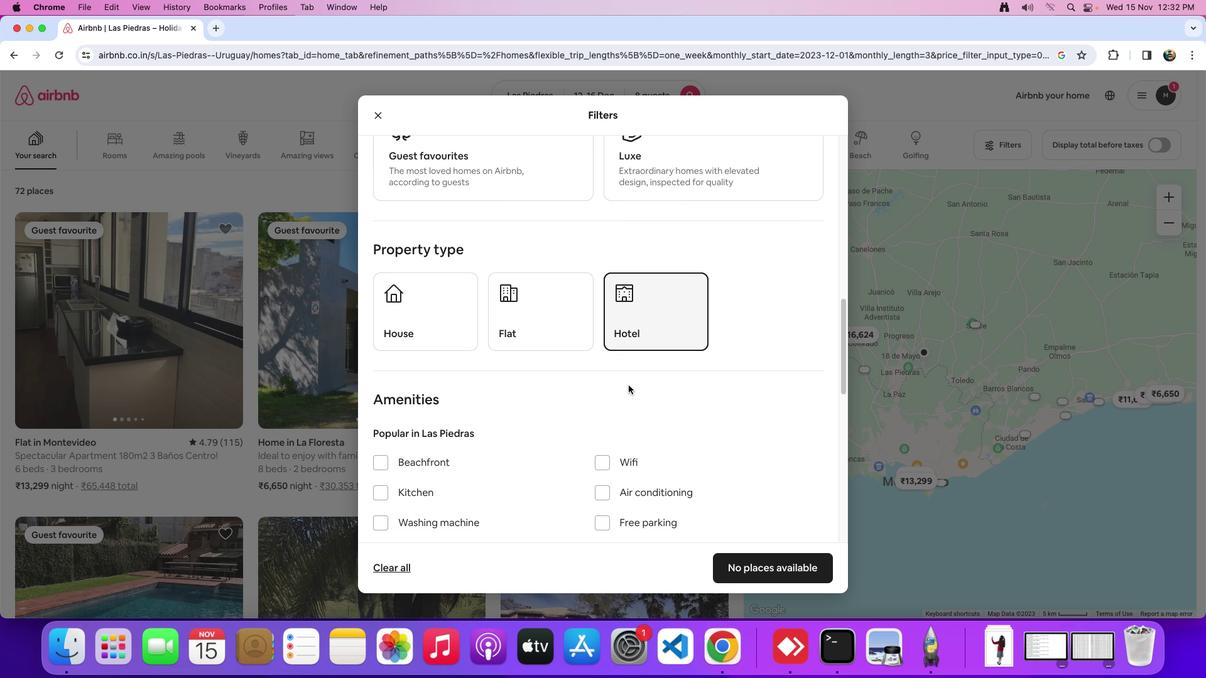 
Action: Mouse scrolled (628, 385) with delta (0, 0)
Screenshot: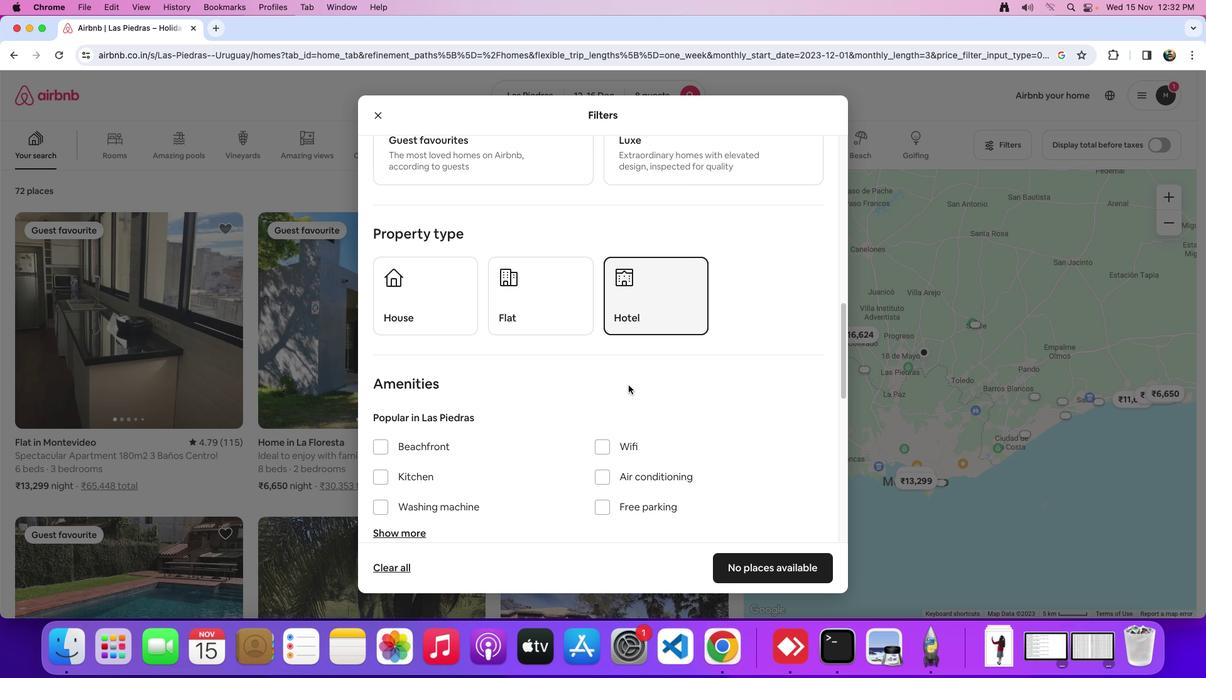 
Action: Mouse scrolled (628, 385) with delta (0, 0)
Screenshot: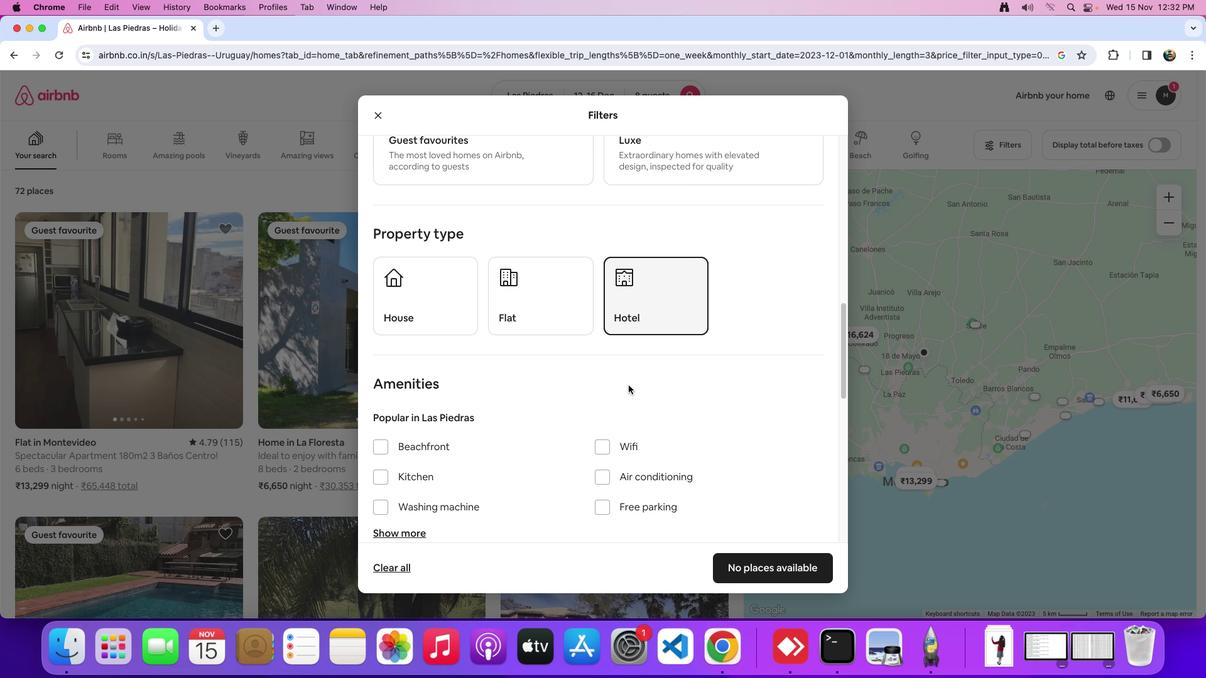 
Action: Mouse scrolled (628, 385) with delta (0, 0)
Screenshot: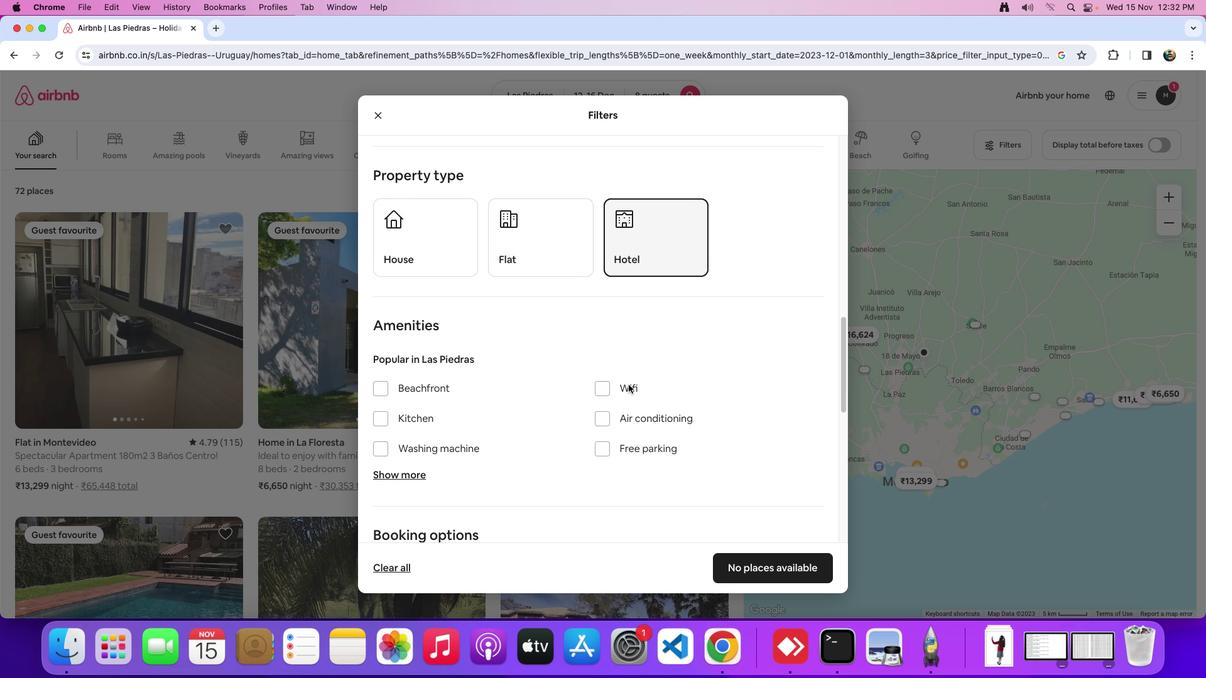 
Action: Mouse scrolled (628, 385) with delta (0, 0)
Screenshot: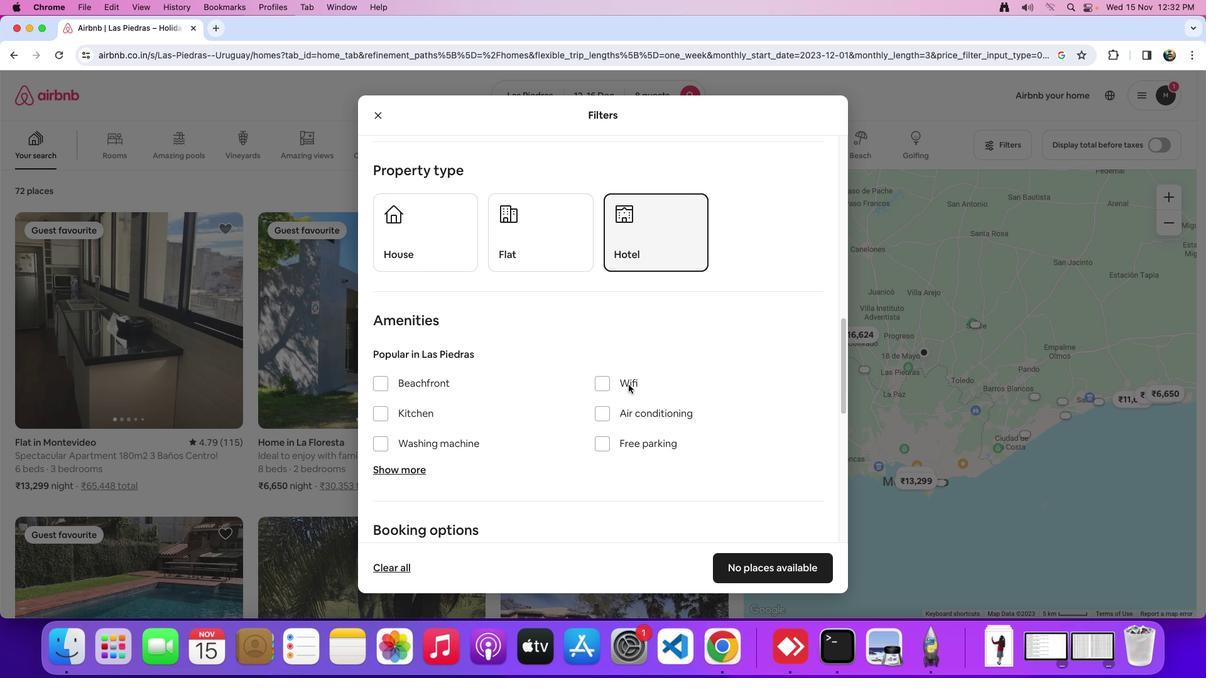 
Action: Mouse scrolled (628, 385) with delta (0, 0)
Screenshot: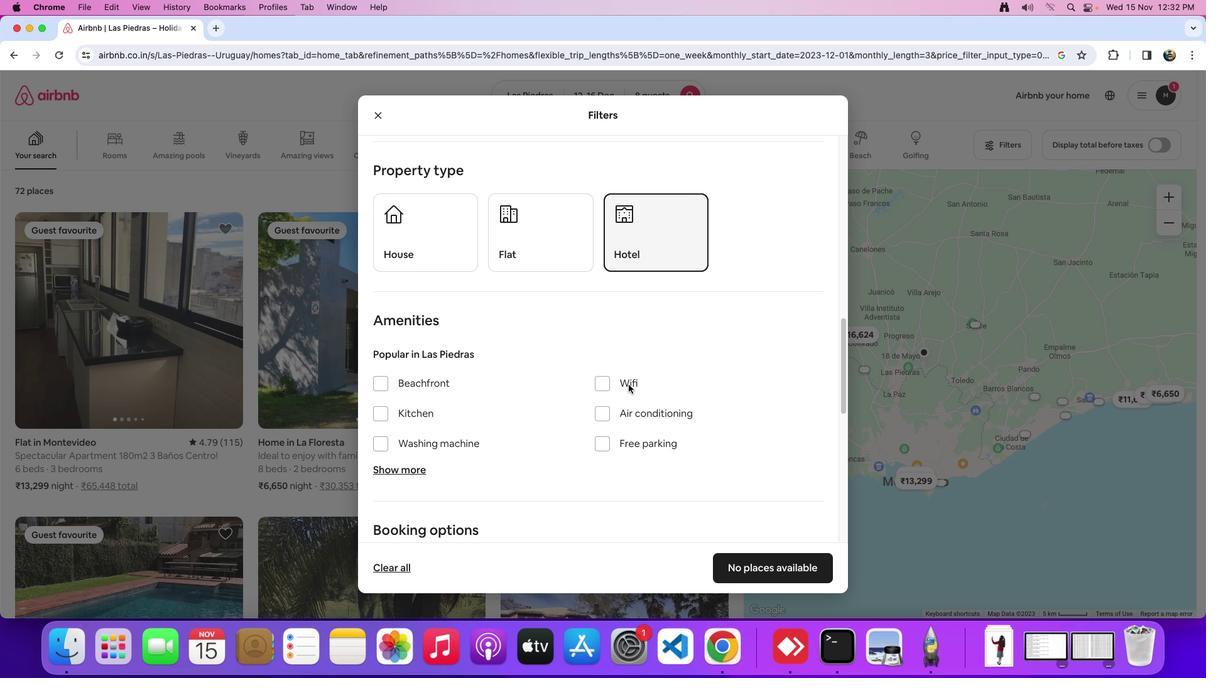 
Action: Mouse moved to (628, 381)
Screenshot: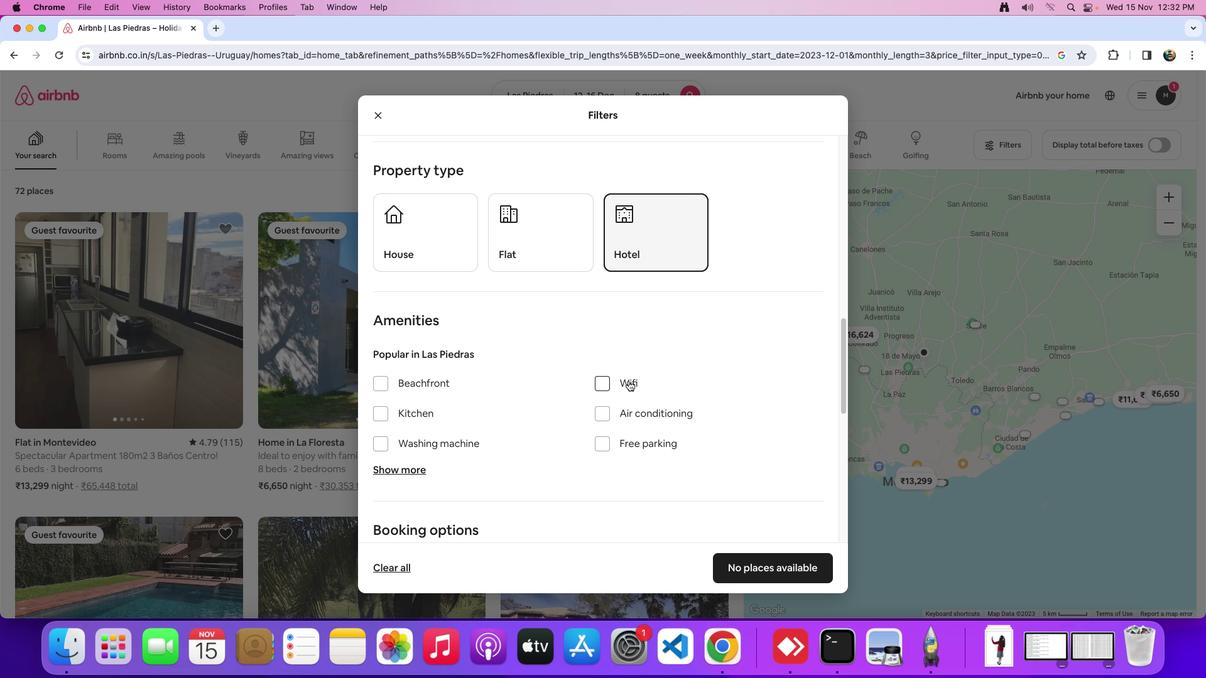 
Action: Mouse scrolled (628, 381) with delta (0, 0)
Screenshot: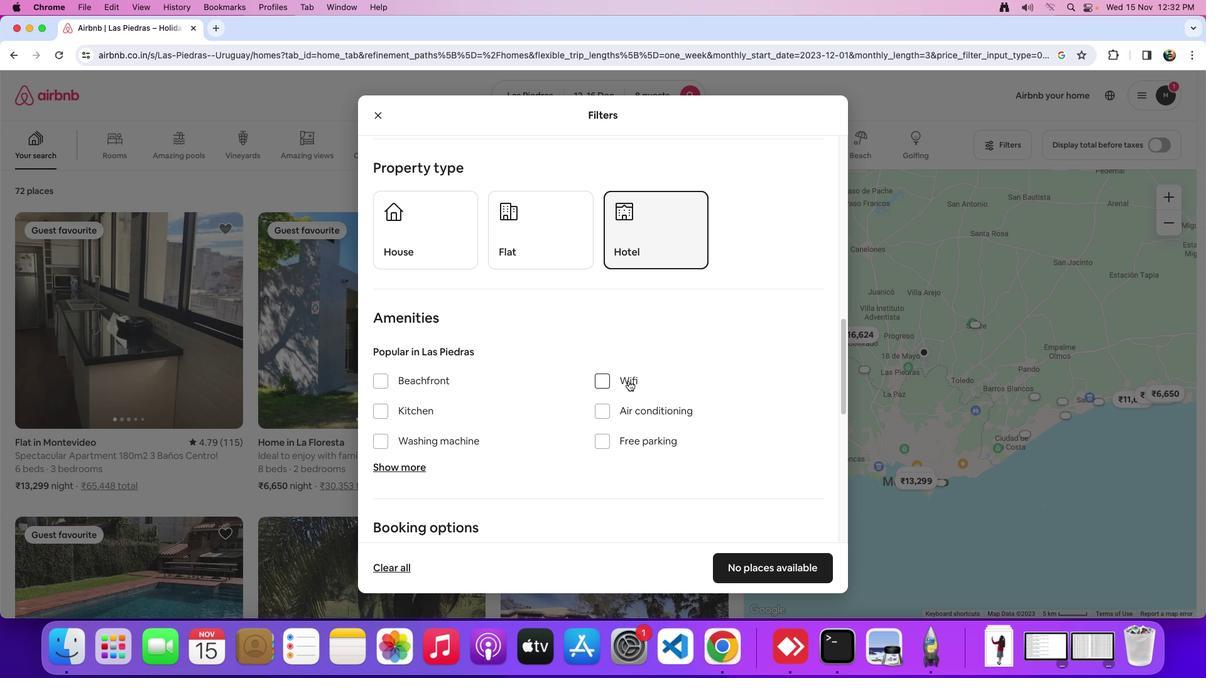 
Action: Mouse scrolled (628, 381) with delta (0, 0)
Screenshot: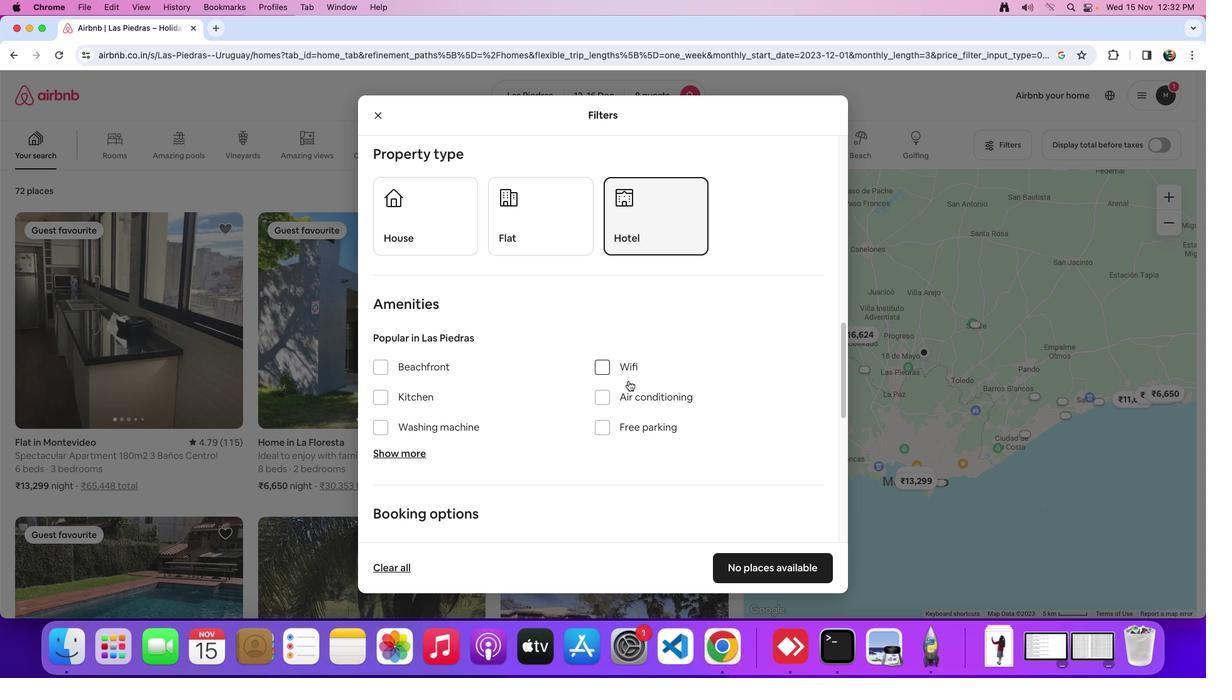 
Action: Mouse scrolled (628, 381) with delta (0, 0)
Screenshot: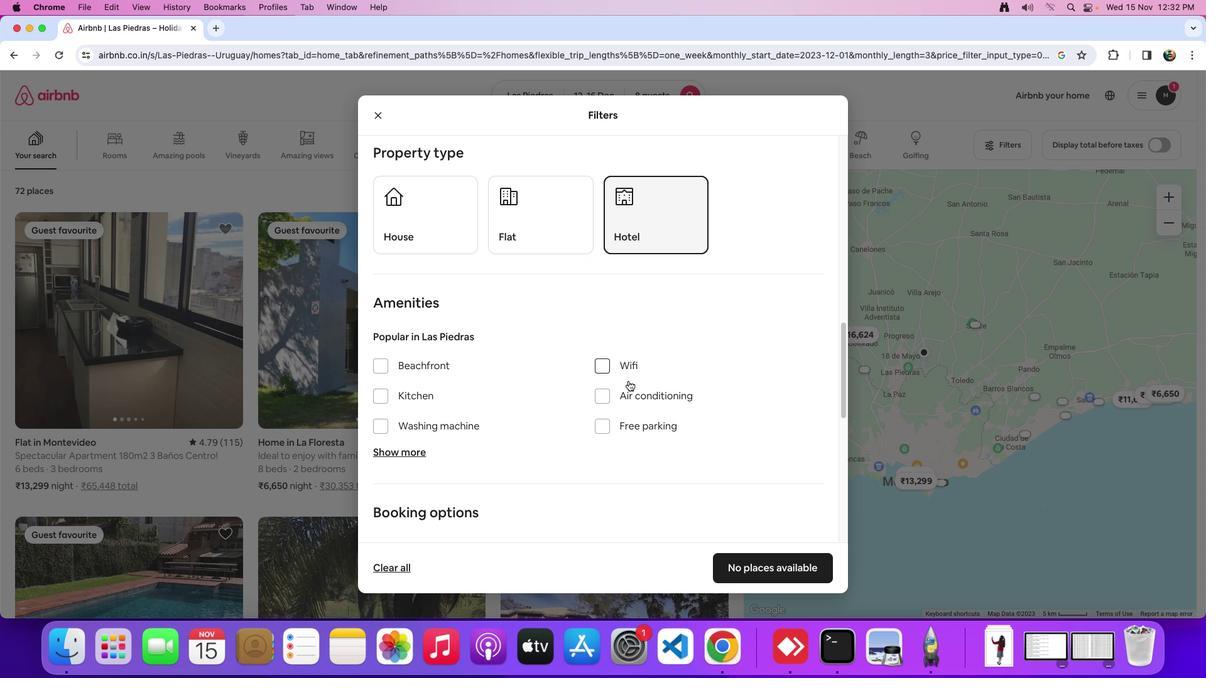 
Action: Mouse scrolled (628, 381) with delta (0, 0)
Screenshot: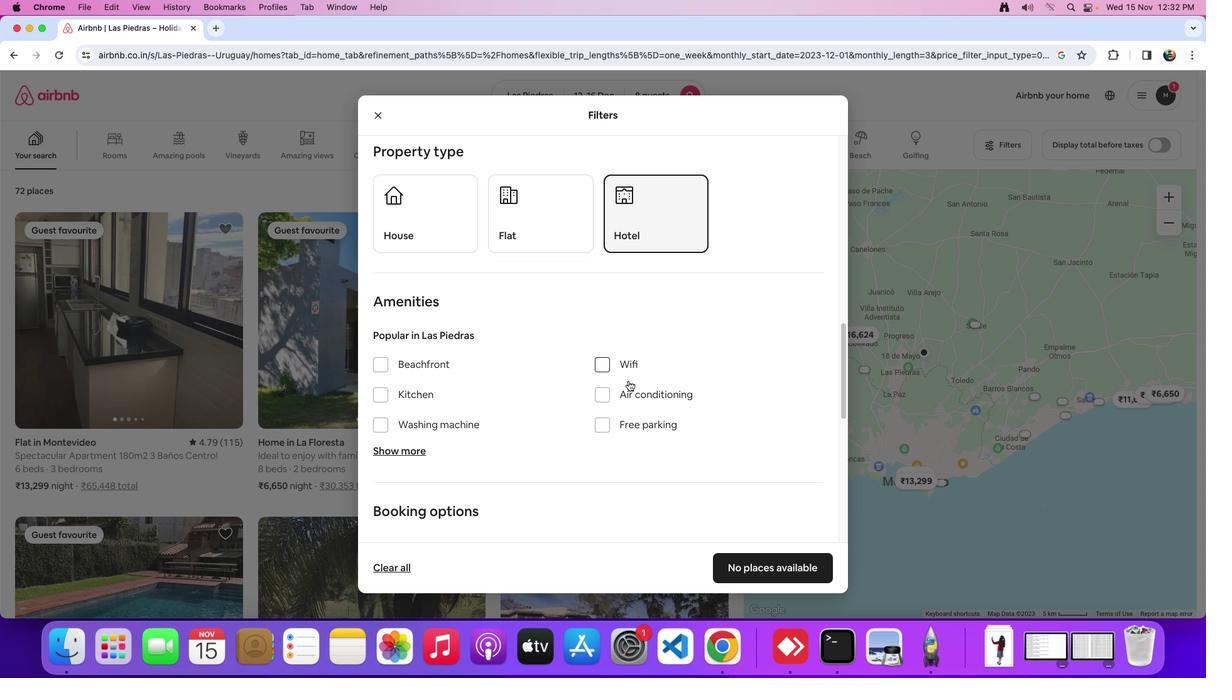 
Action: Mouse scrolled (628, 381) with delta (0, 0)
Screenshot: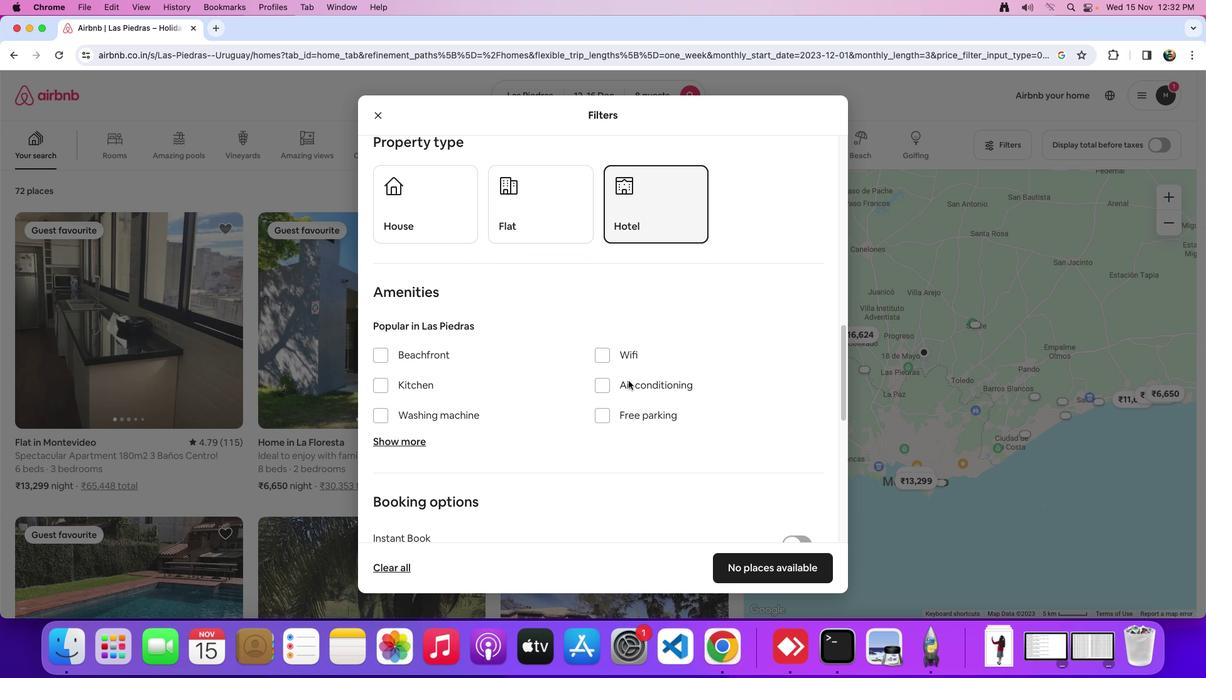 
Action: Mouse scrolled (628, 381) with delta (0, 0)
Screenshot: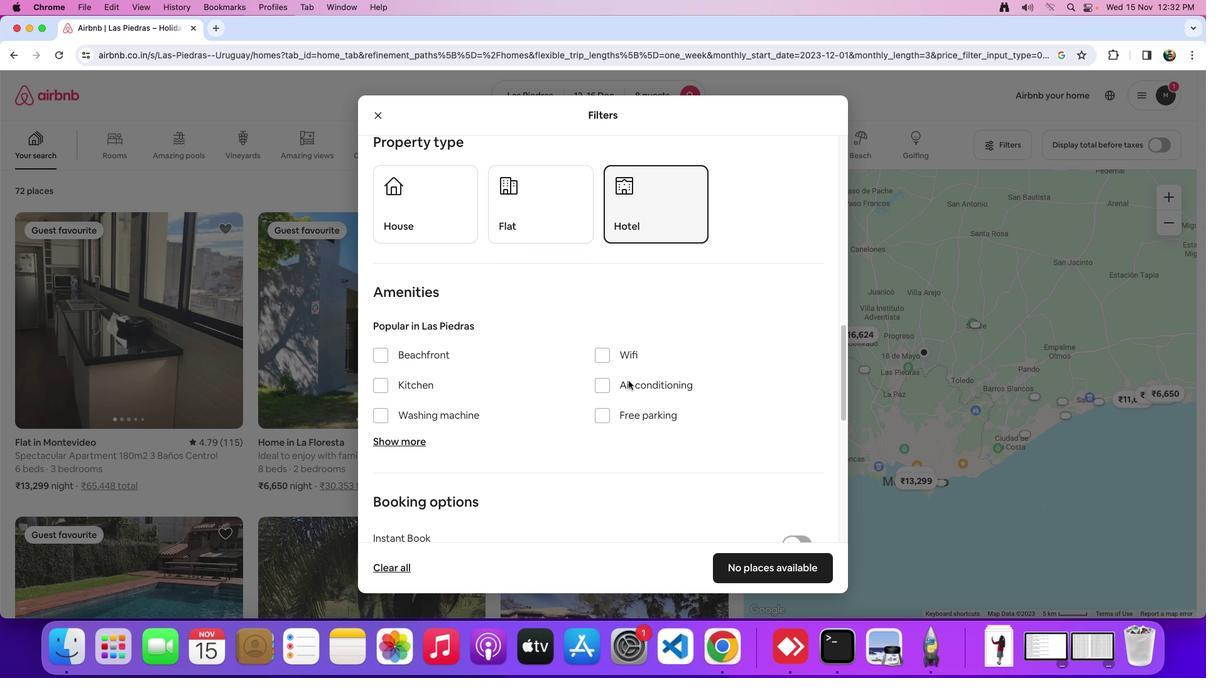 
Action: Mouse moved to (627, 381)
Screenshot: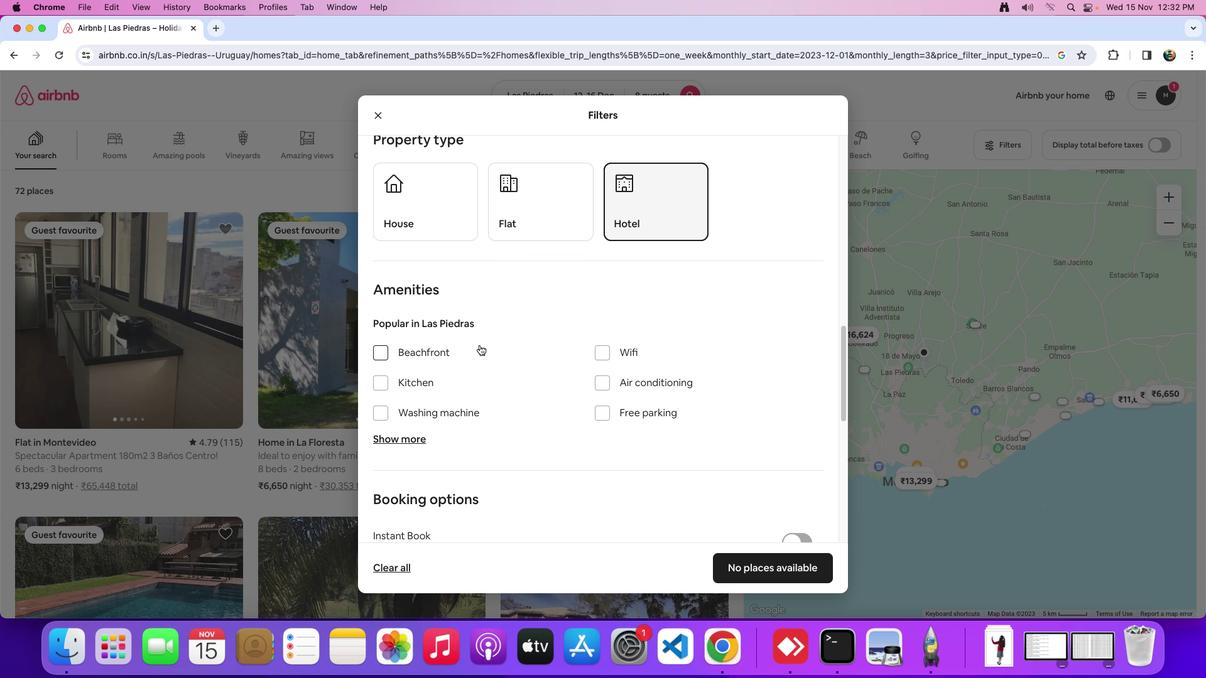 
Action: Mouse scrolled (627, 381) with delta (0, 0)
Screenshot: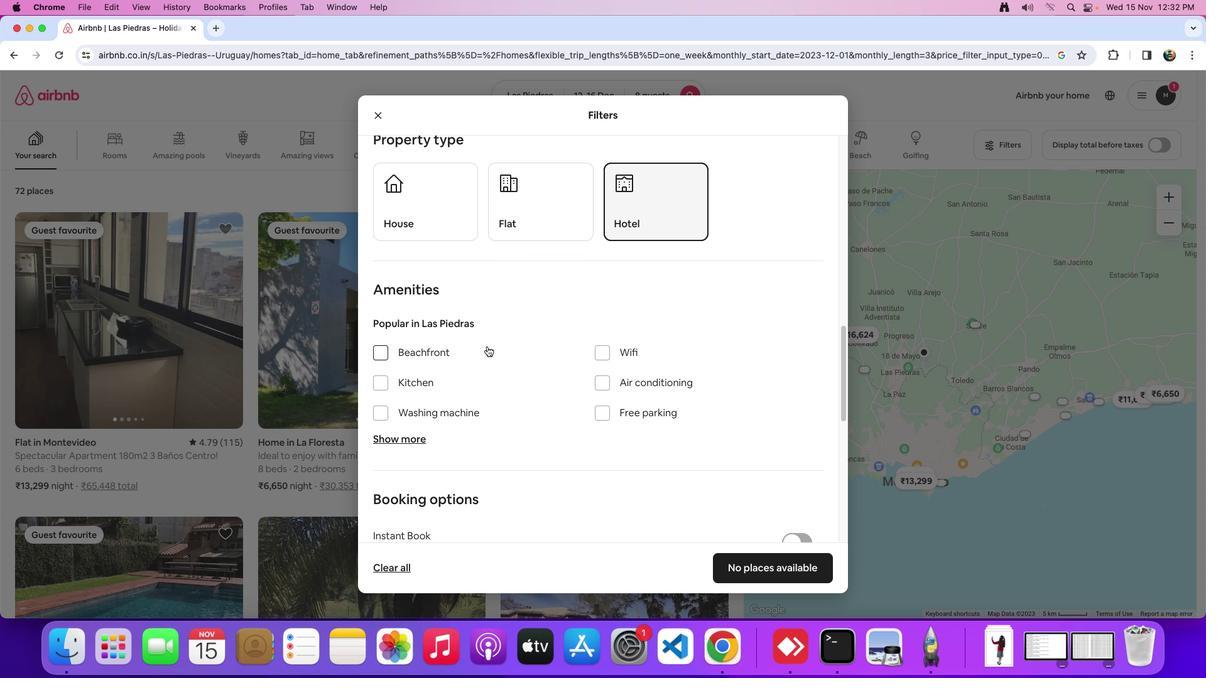 
Action: Mouse moved to (605, 354)
Screenshot: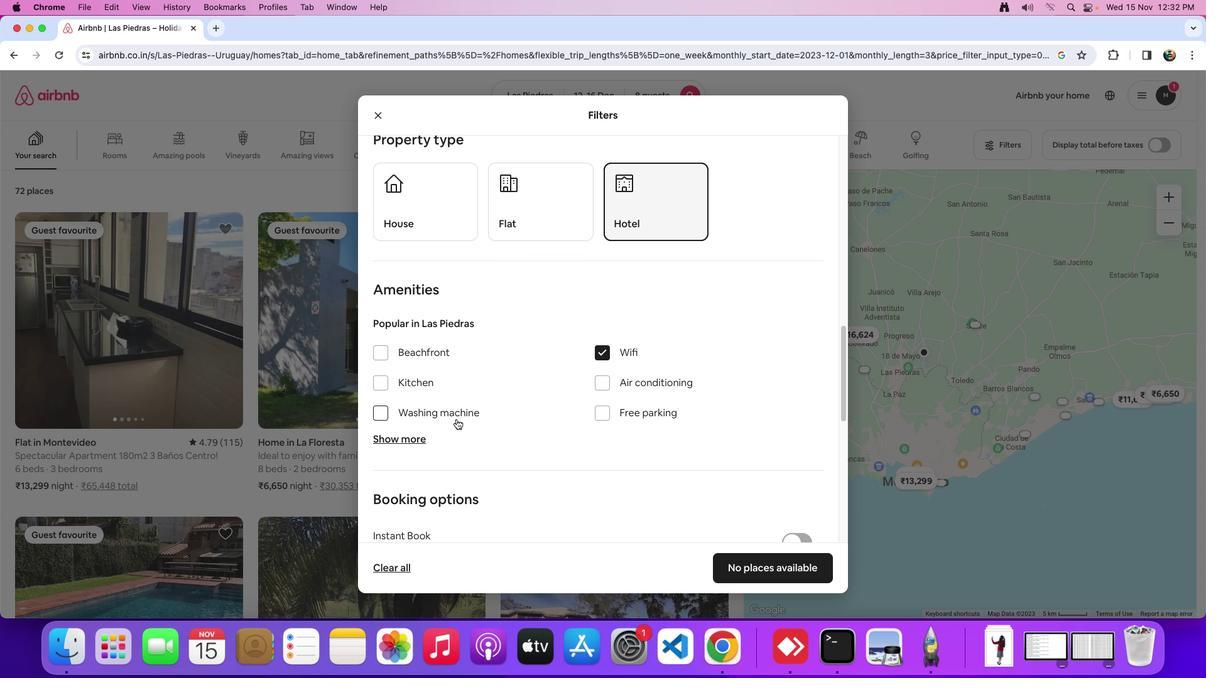 
Action: Mouse pressed left at (605, 354)
Screenshot: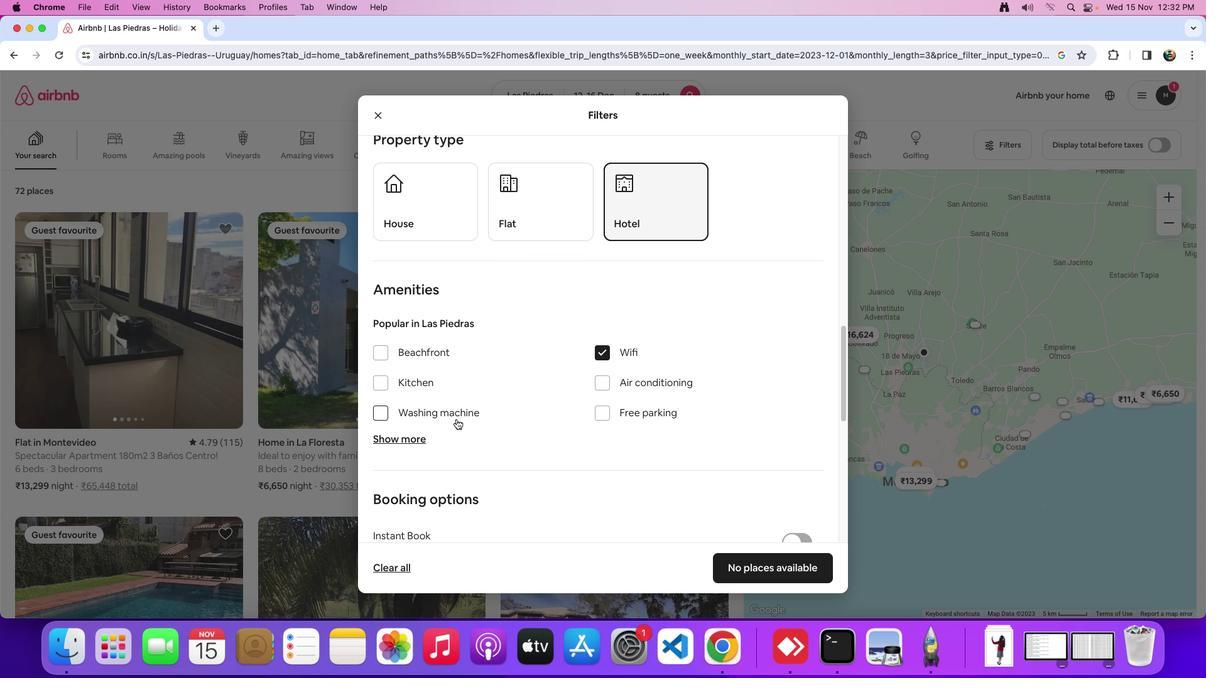 
Action: Mouse moved to (402, 439)
Screenshot: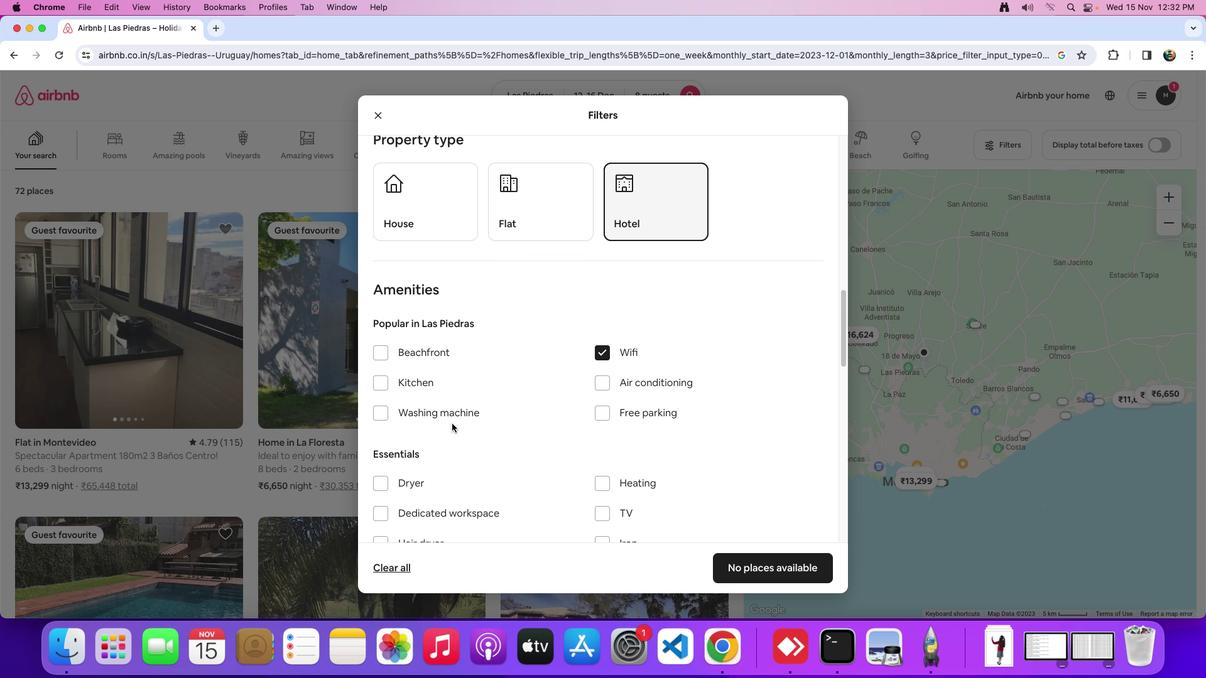 
Action: Mouse pressed left at (402, 439)
Screenshot: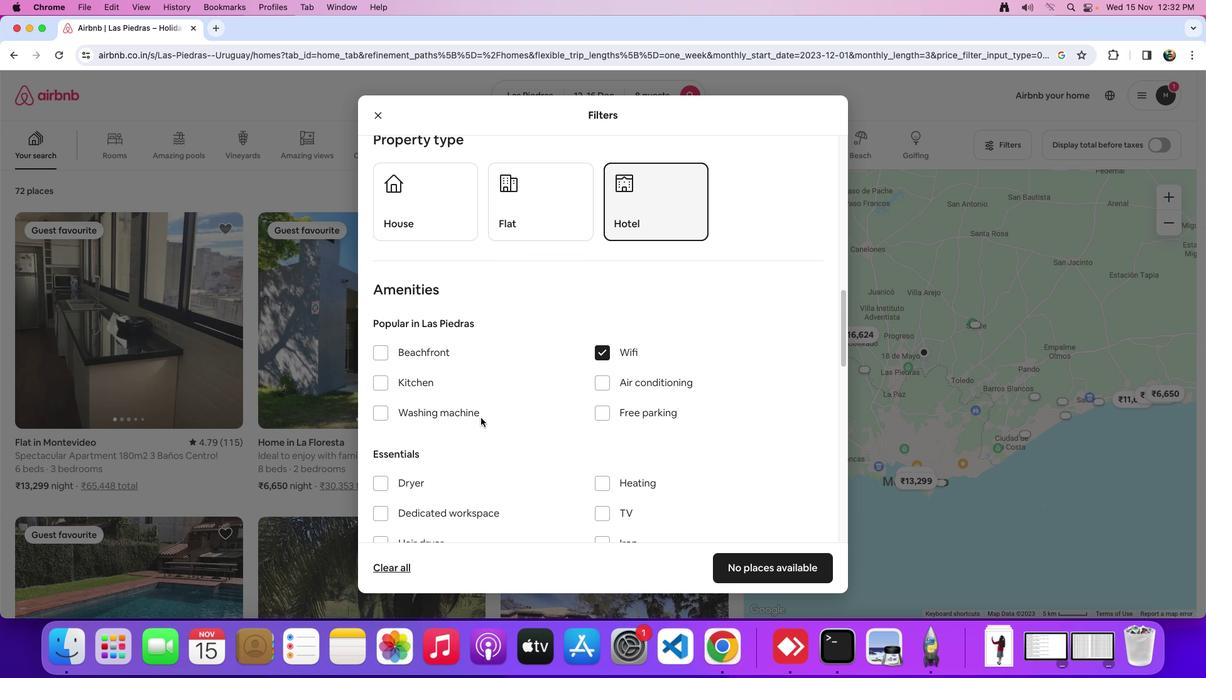 
Action: Mouse moved to (671, 355)
Screenshot: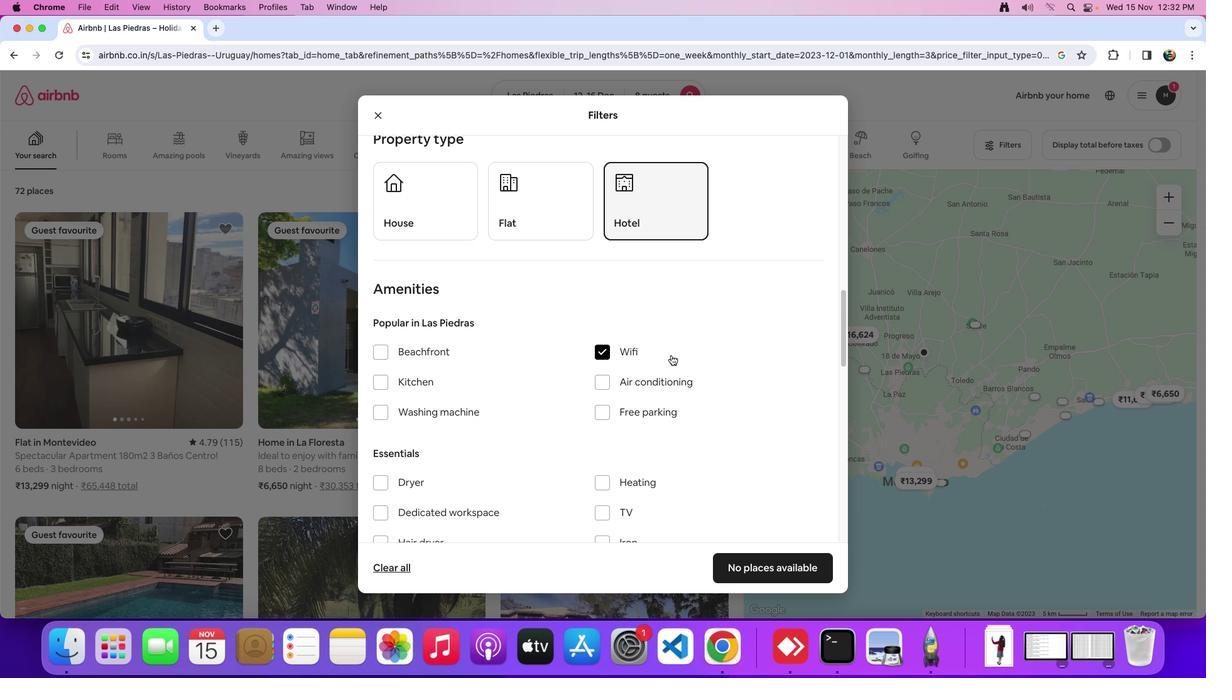 
Action: Mouse scrolled (671, 355) with delta (0, 0)
Screenshot: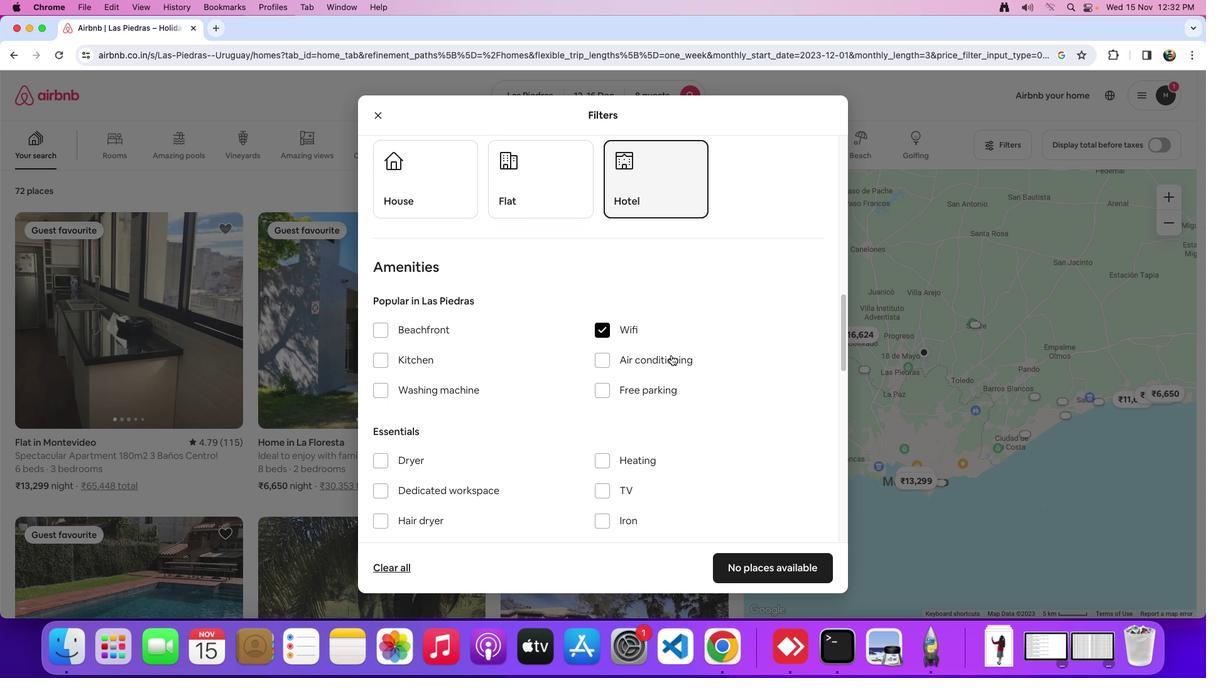 
Action: Mouse scrolled (671, 355) with delta (0, 0)
Screenshot: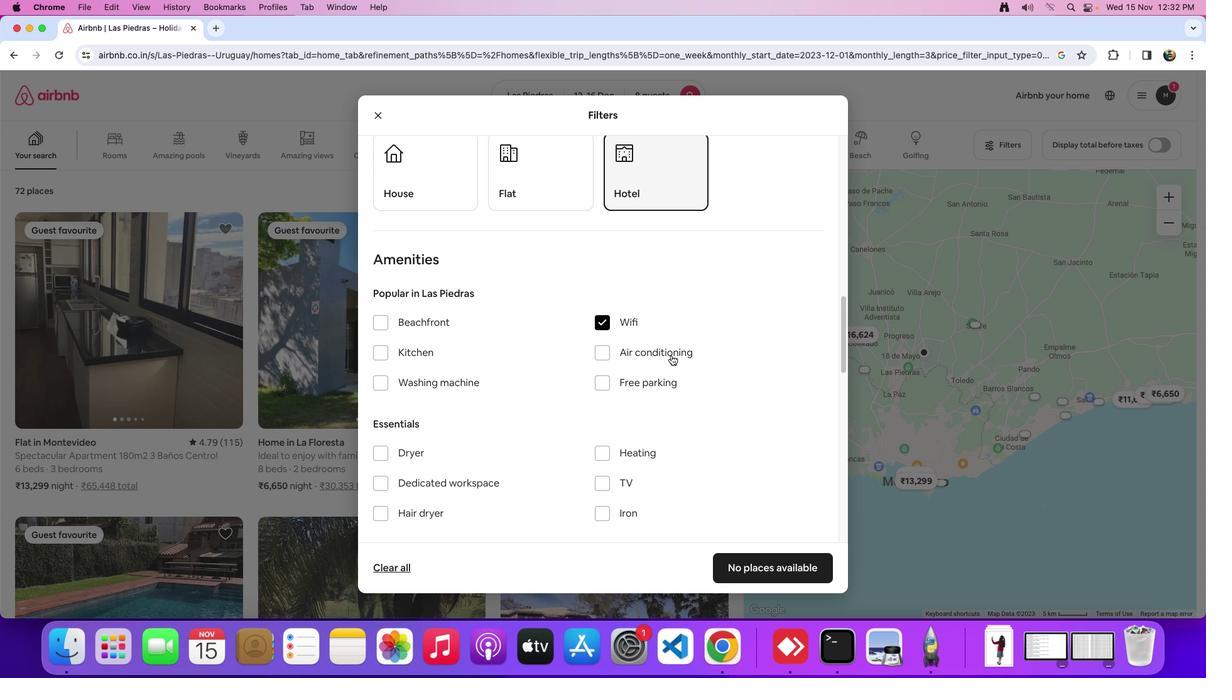 
Action: Mouse scrolled (671, 355) with delta (0, 0)
Screenshot: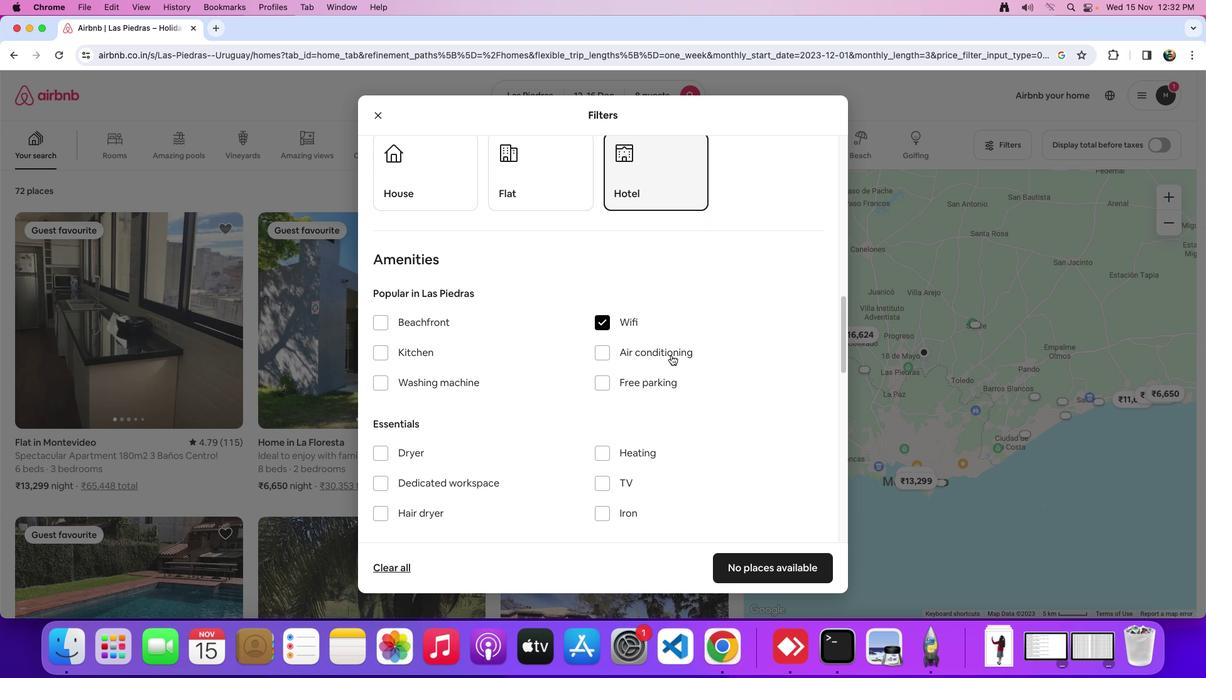 
Action: Mouse scrolled (671, 355) with delta (0, 0)
Screenshot: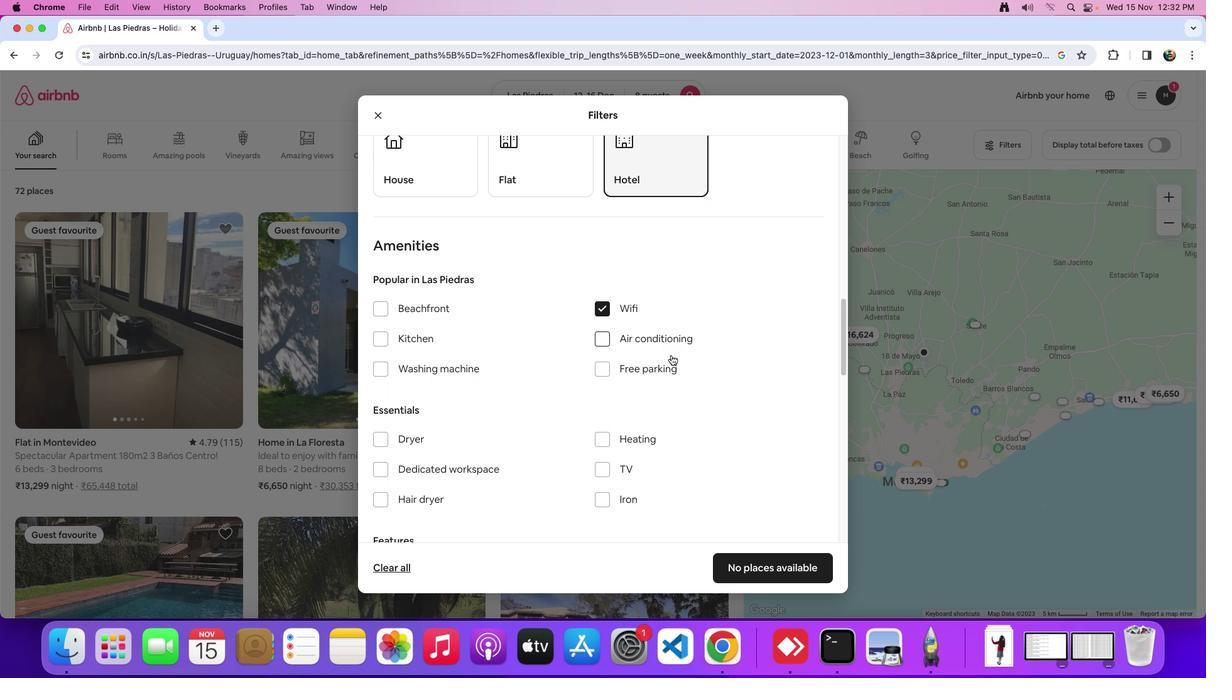 
Action: Mouse scrolled (671, 355) with delta (0, 0)
Screenshot: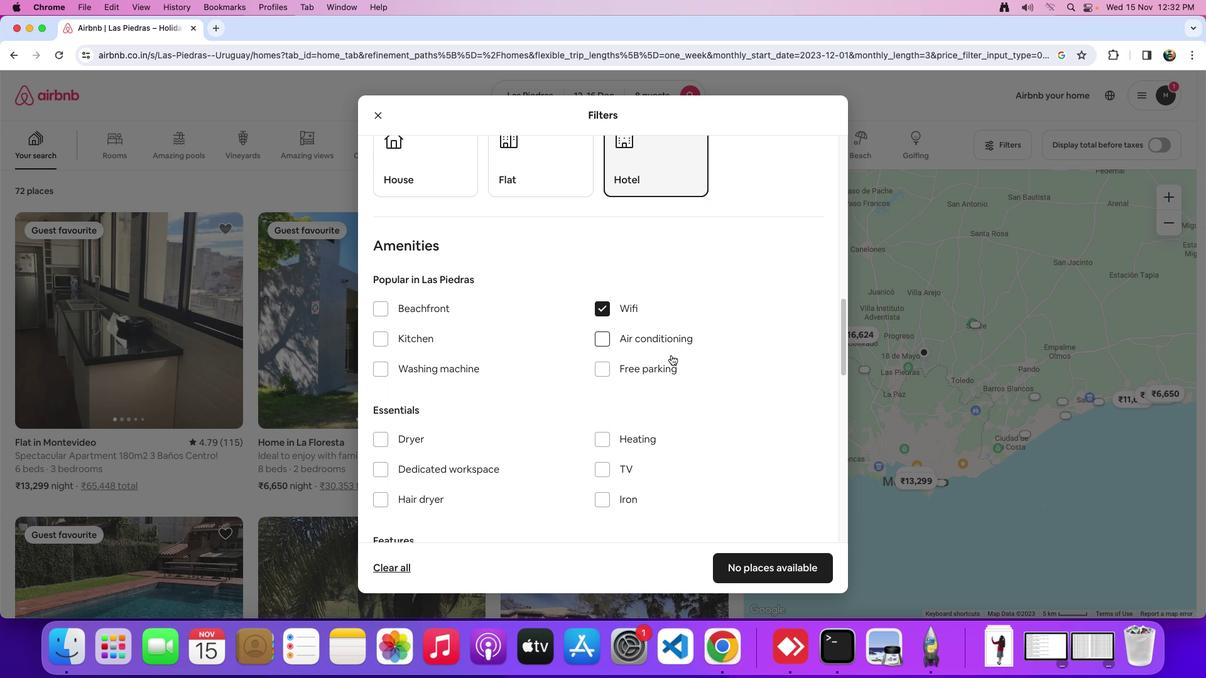 
Action: Mouse scrolled (671, 355) with delta (0, 0)
Screenshot: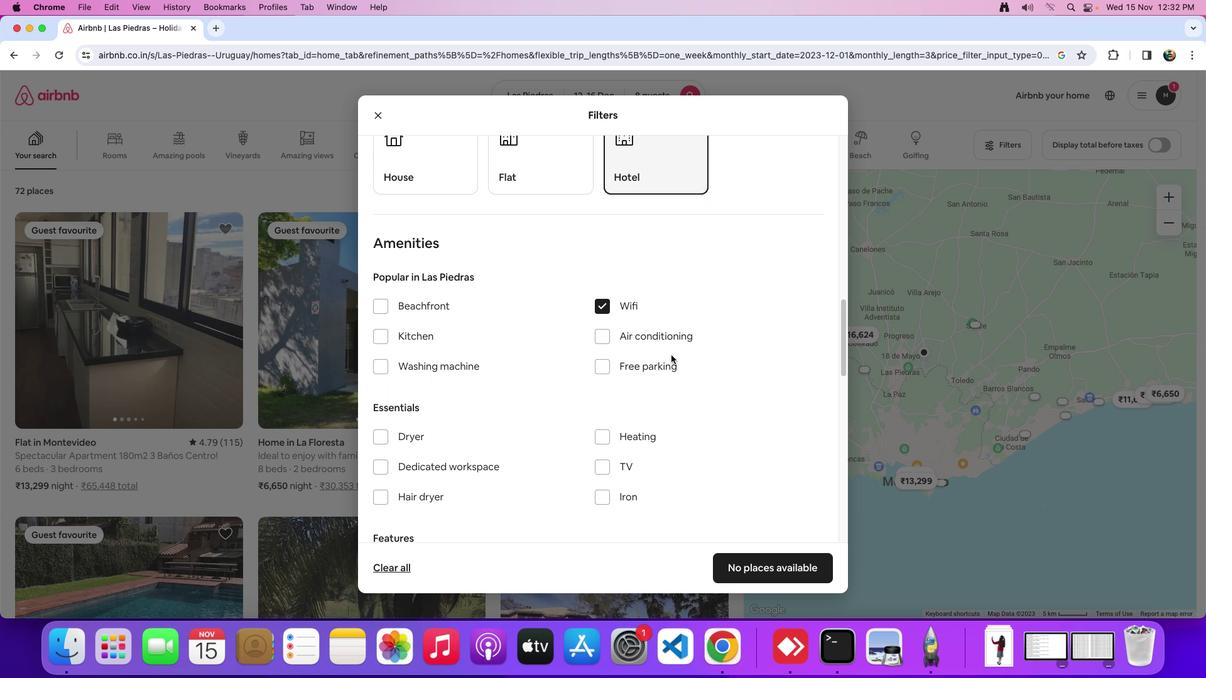 
Action: Mouse moved to (602, 468)
Screenshot: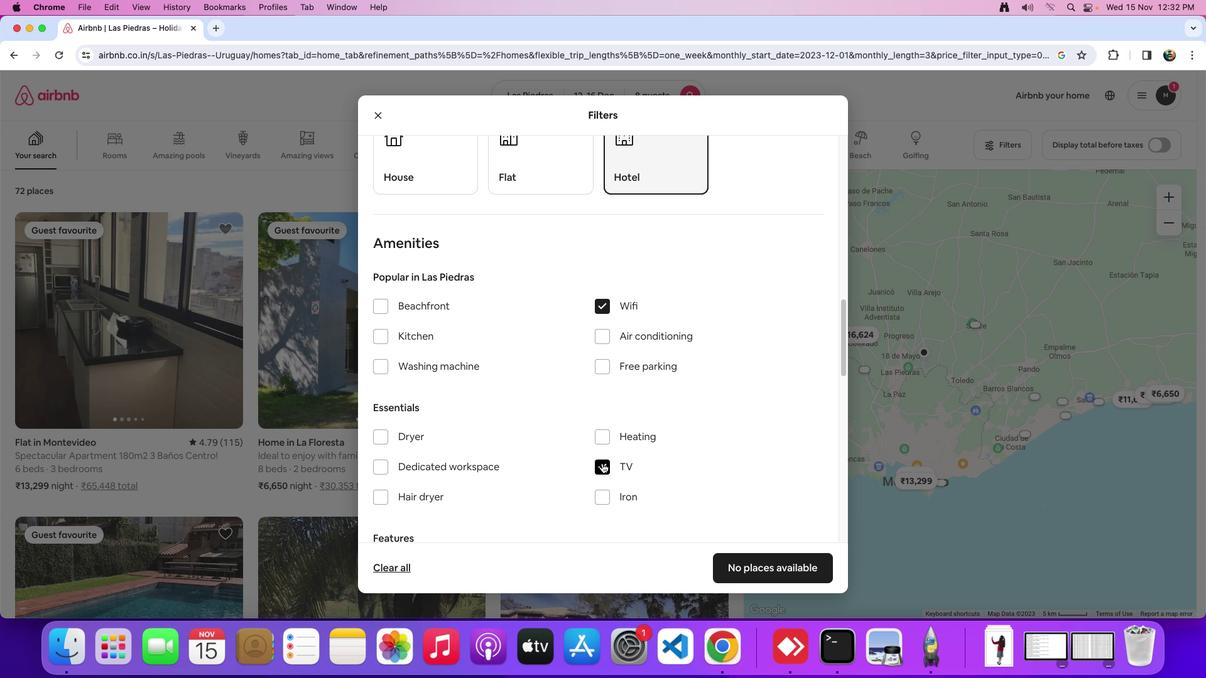 
Action: Mouse pressed left at (602, 468)
Screenshot: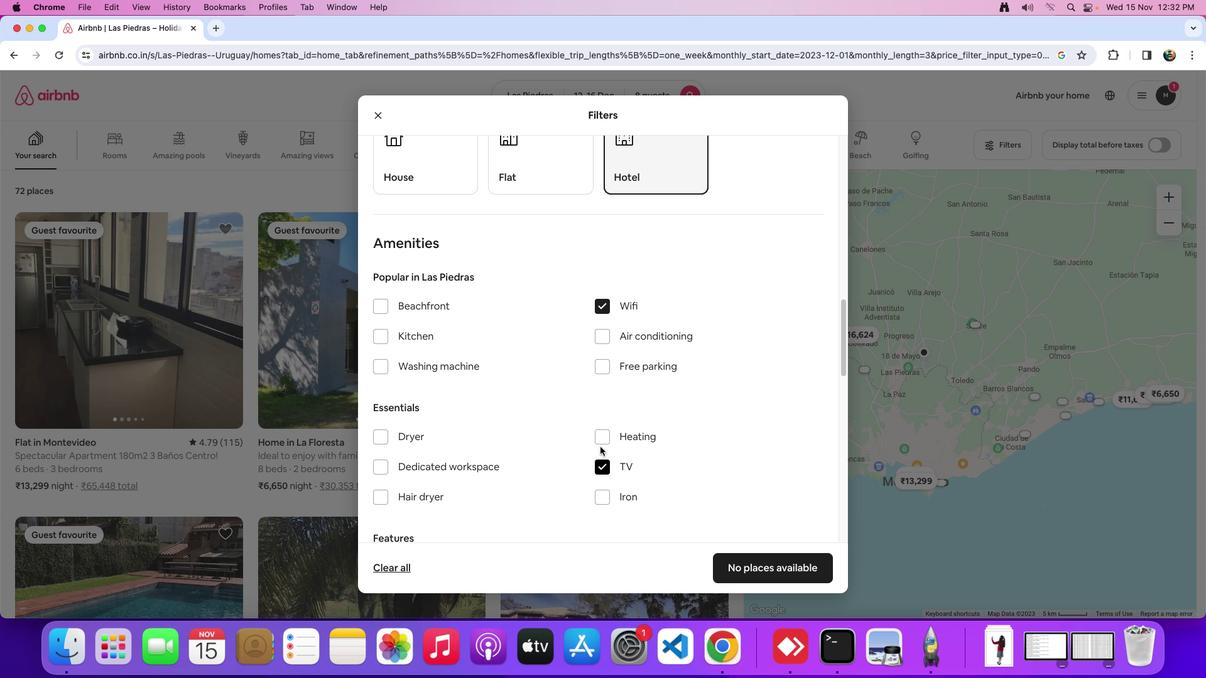 
Action: Mouse moved to (605, 389)
Screenshot: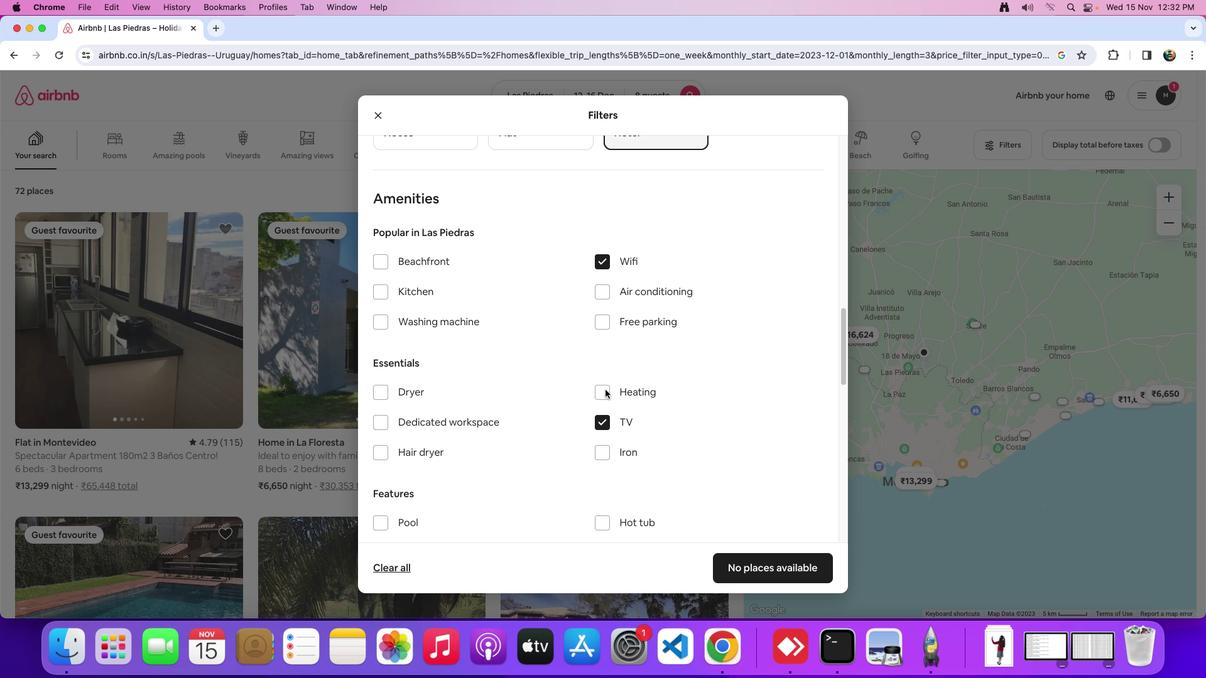 
Action: Mouse scrolled (605, 389) with delta (0, 0)
Screenshot: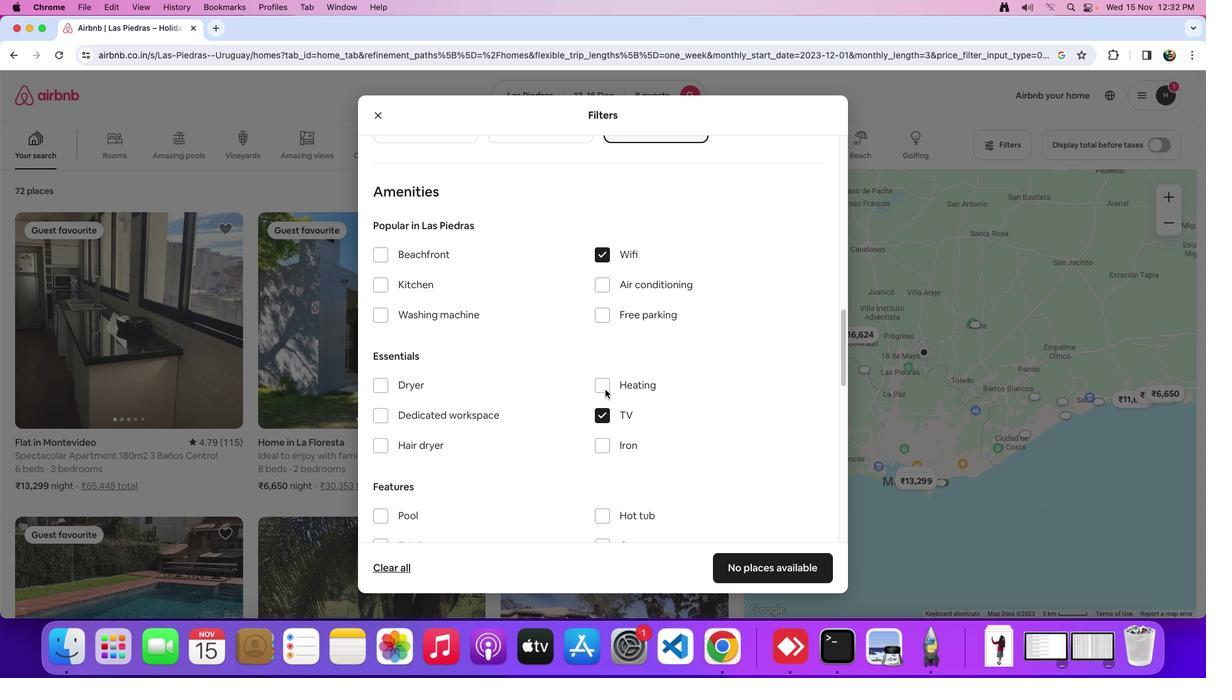 
Action: Mouse scrolled (605, 389) with delta (0, 0)
Screenshot: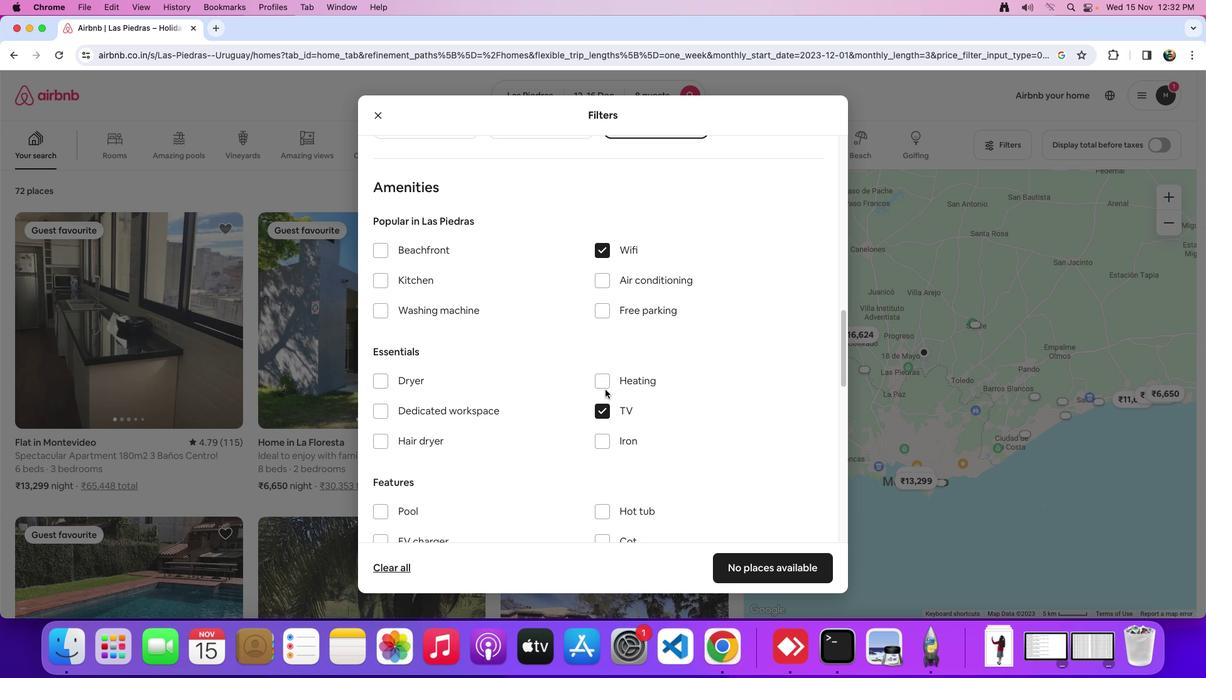 
Action: Mouse scrolled (605, 389) with delta (0, 0)
Screenshot: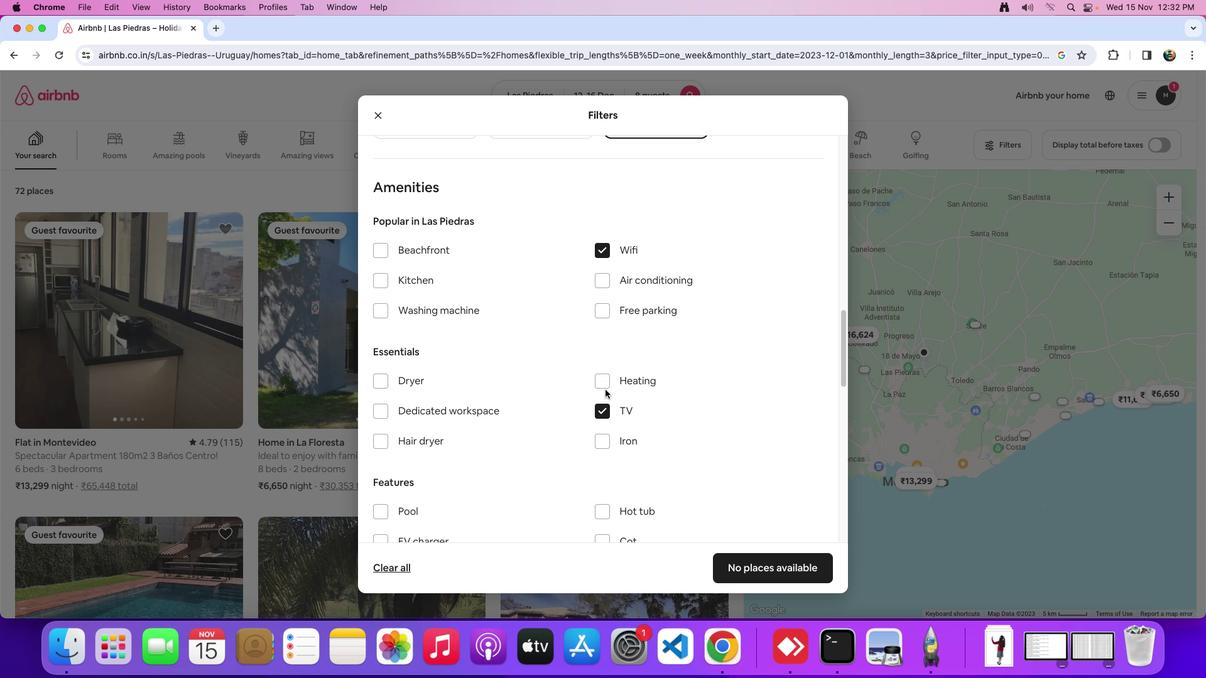 
Action: Mouse scrolled (605, 389) with delta (0, 0)
Screenshot: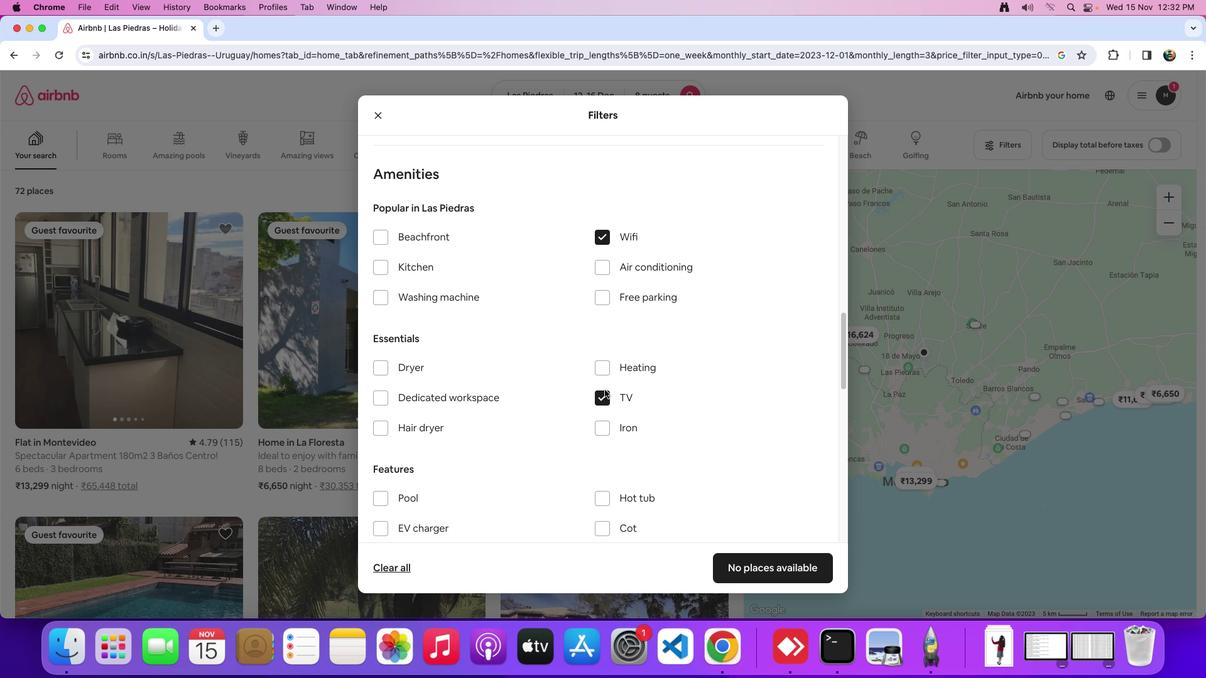 
Action: Mouse scrolled (605, 389) with delta (0, 0)
Screenshot: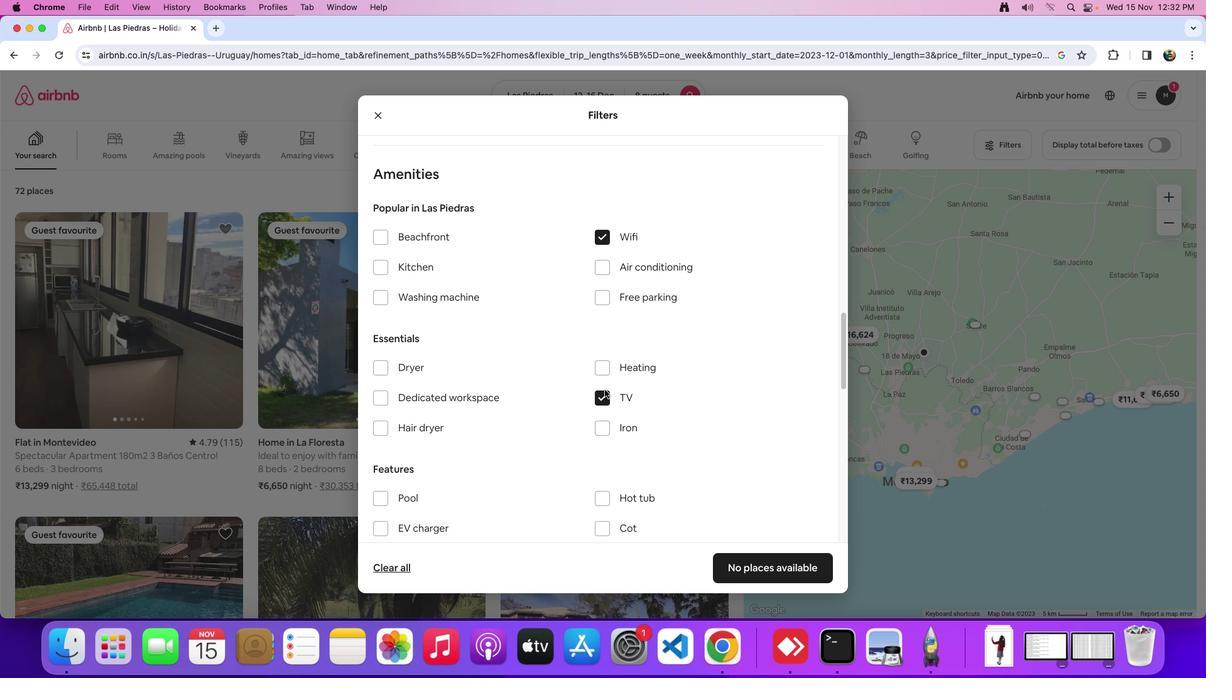 
Action: Mouse moved to (612, 294)
Screenshot: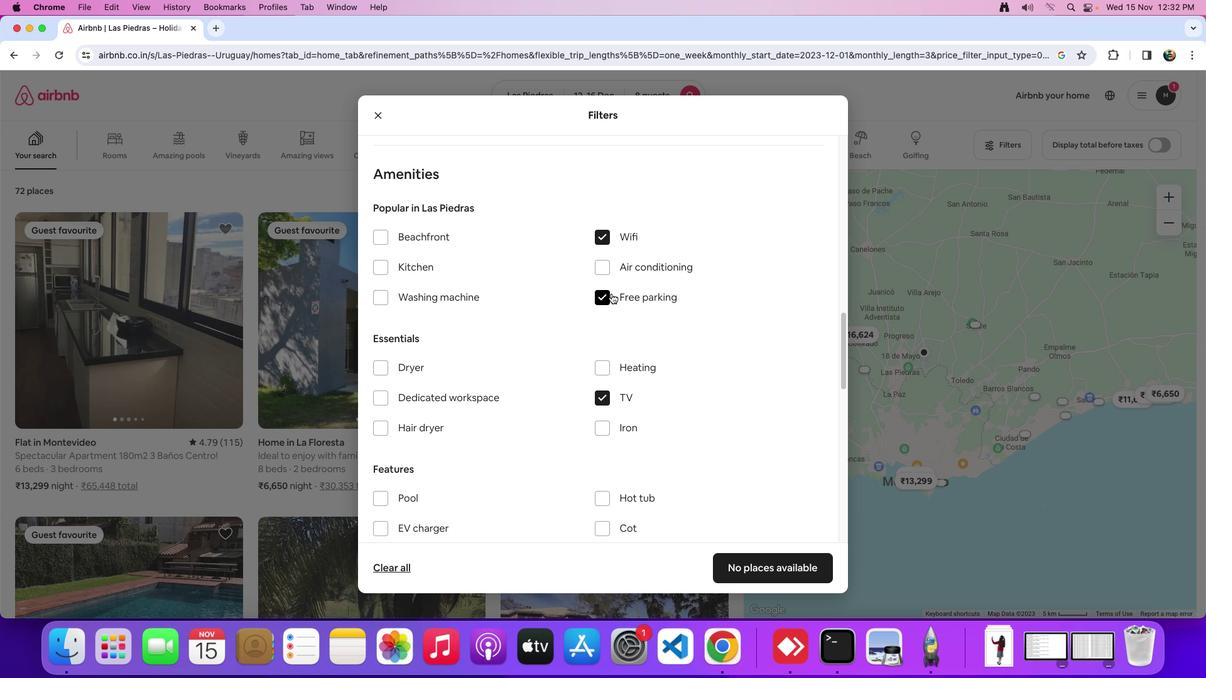 
Action: Mouse pressed left at (612, 294)
Screenshot: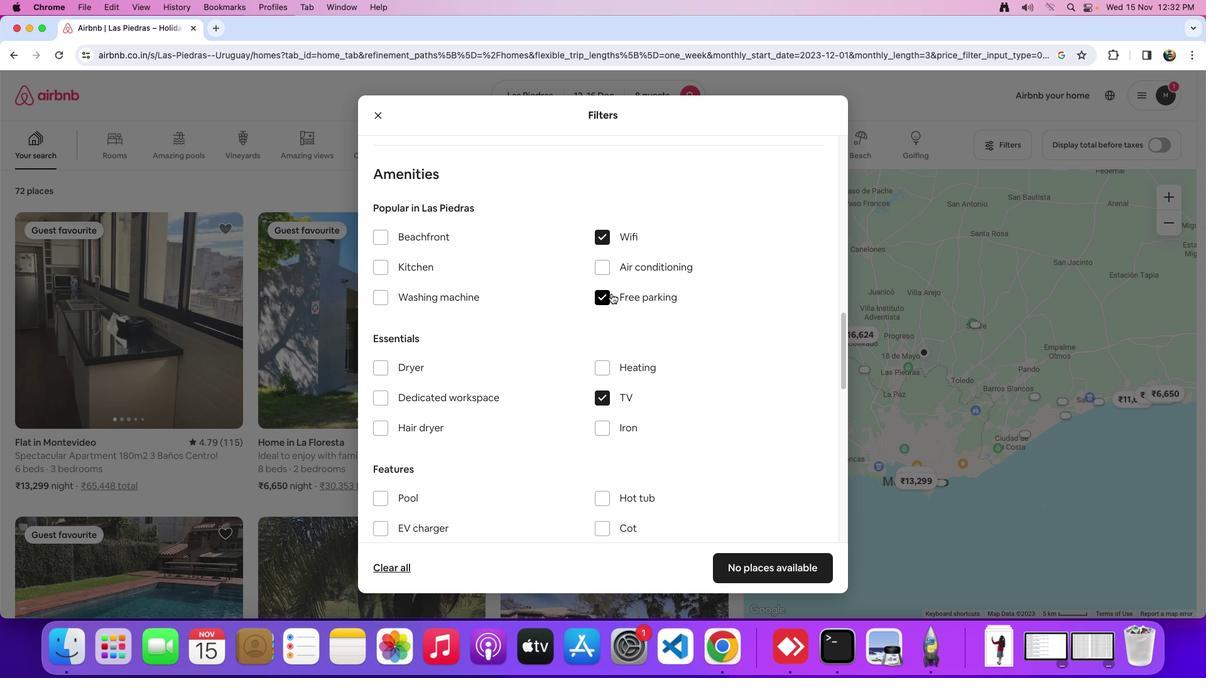 
Action: Mouse moved to (580, 345)
Screenshot: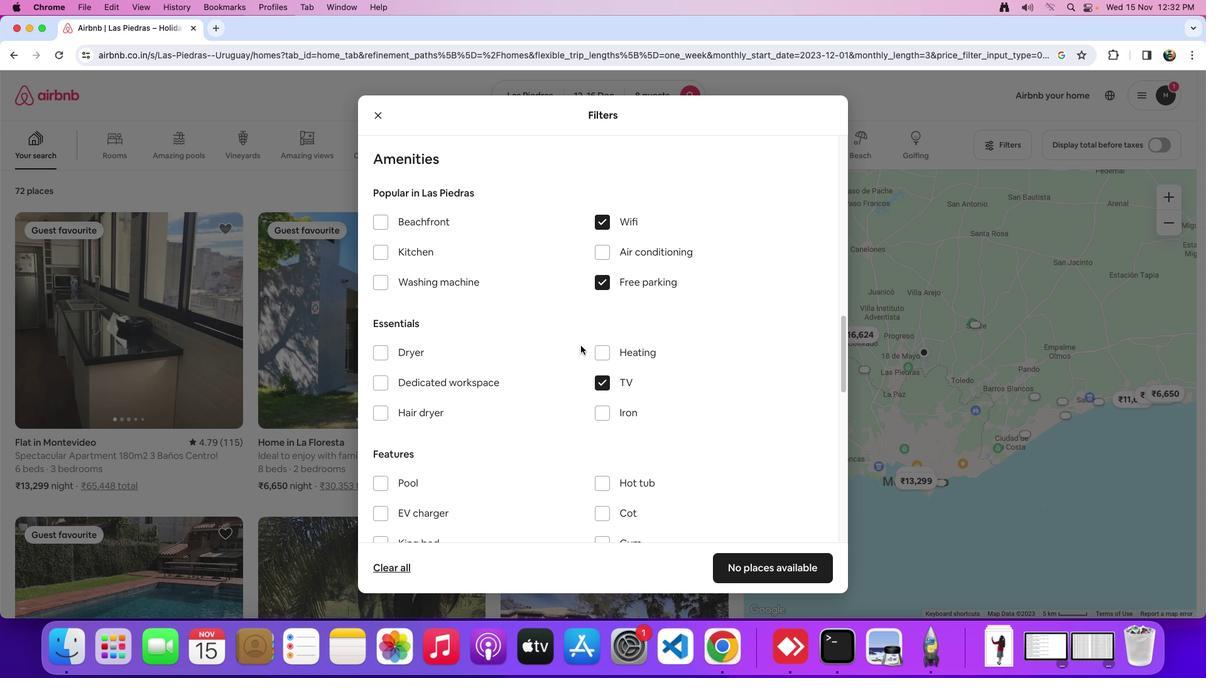 
Action: Mouse scrolled (580, 345) with delta (0, 0)
Screenshot: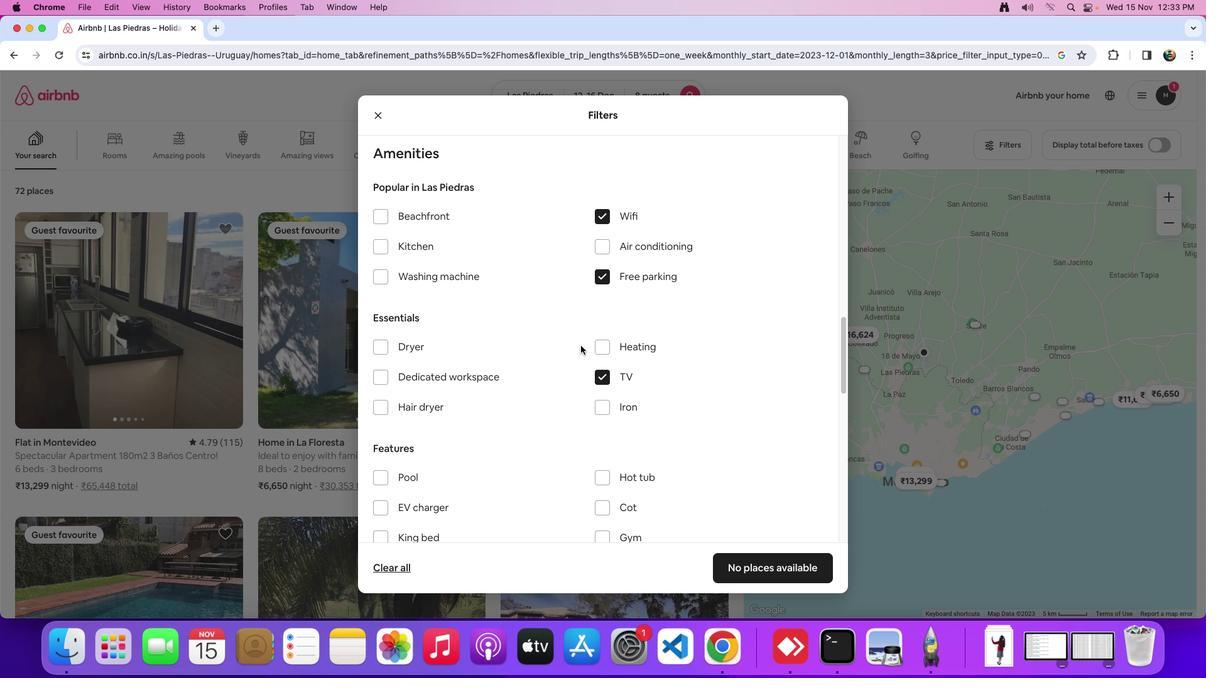 
Action: Mouse scrolled (580, 345) with delta (0, 0)
Screenshot: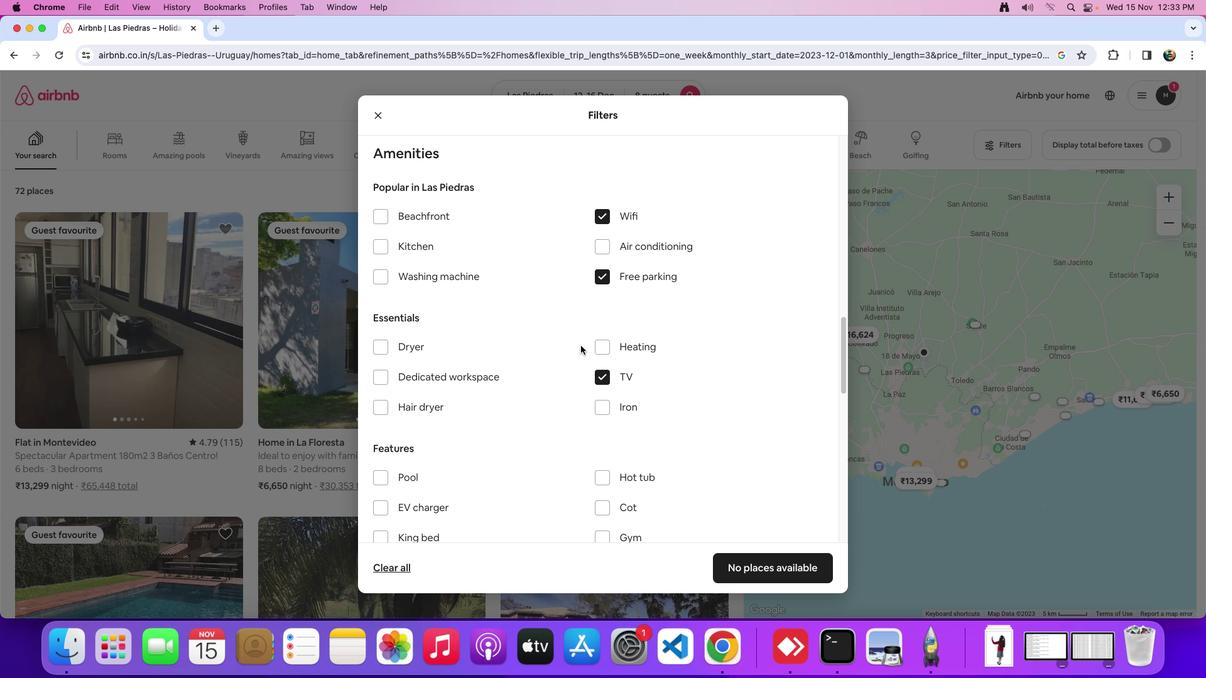 
Action: Mouse scrolled (580, 345) with delta (0, 0)
Screenshot: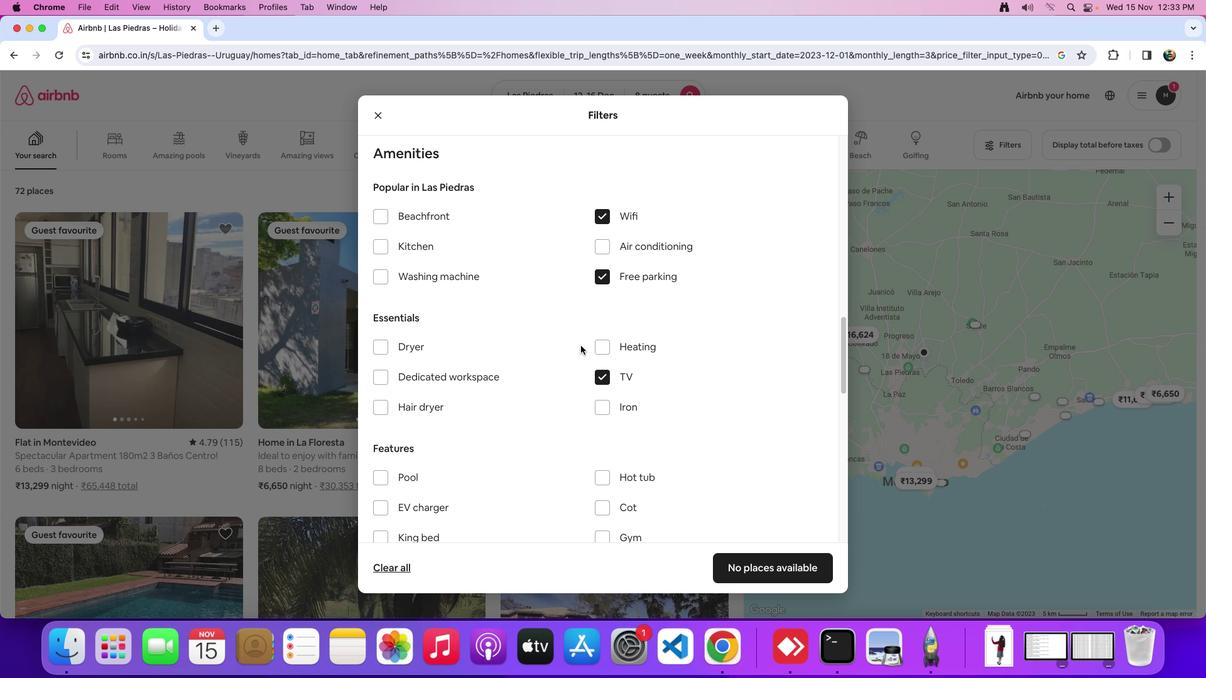 
Action: Mouse moved to (581, 345)
Screenshot: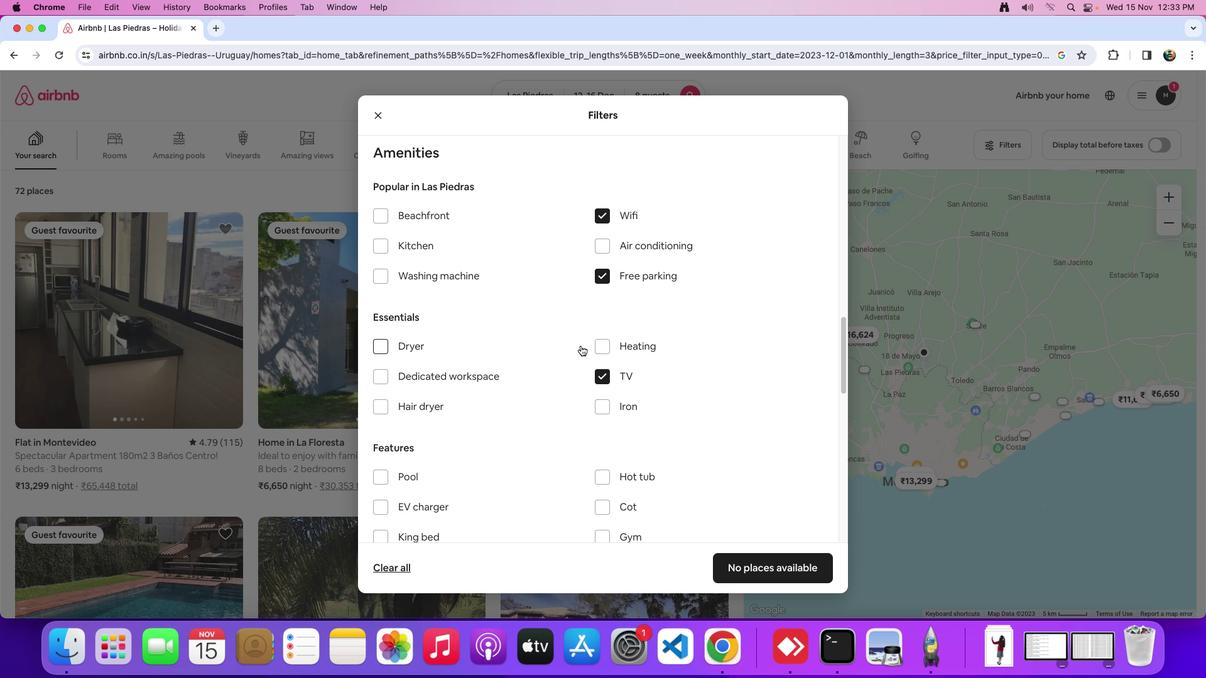 
Action: Mouse scrolled (581, 345) with delta (0, 0)
Screenshot: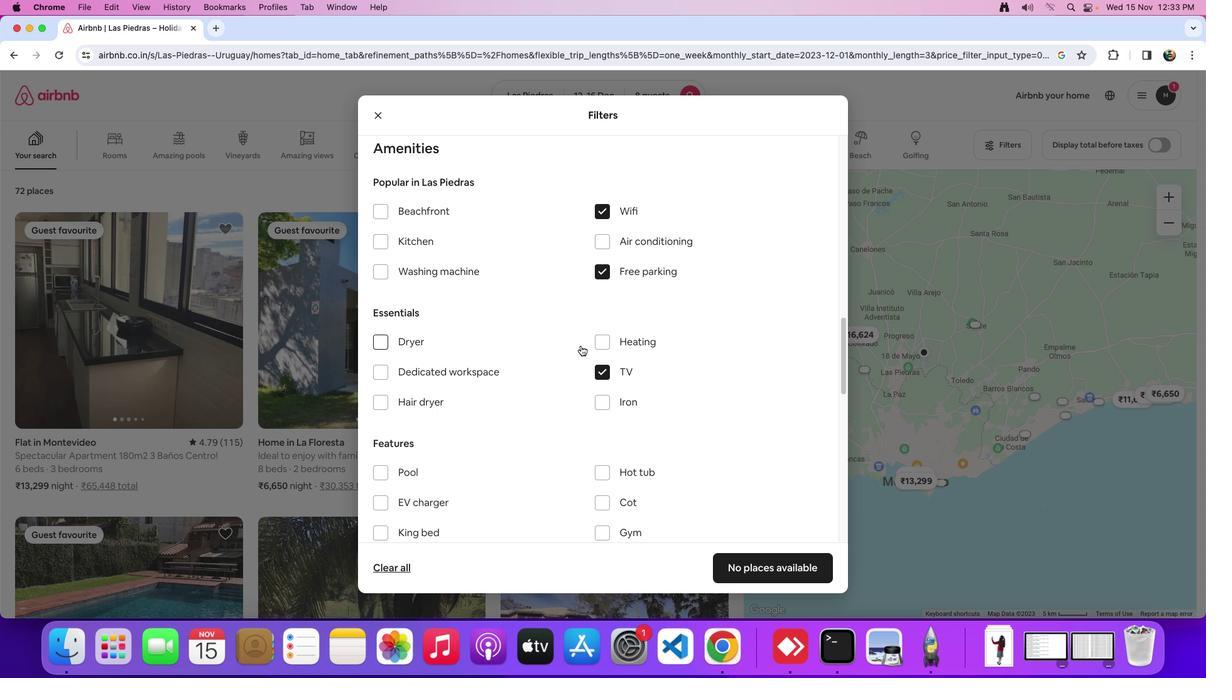 
Action: Mouse scrolled (581, 345) with delta (0, 0)
Screenshot: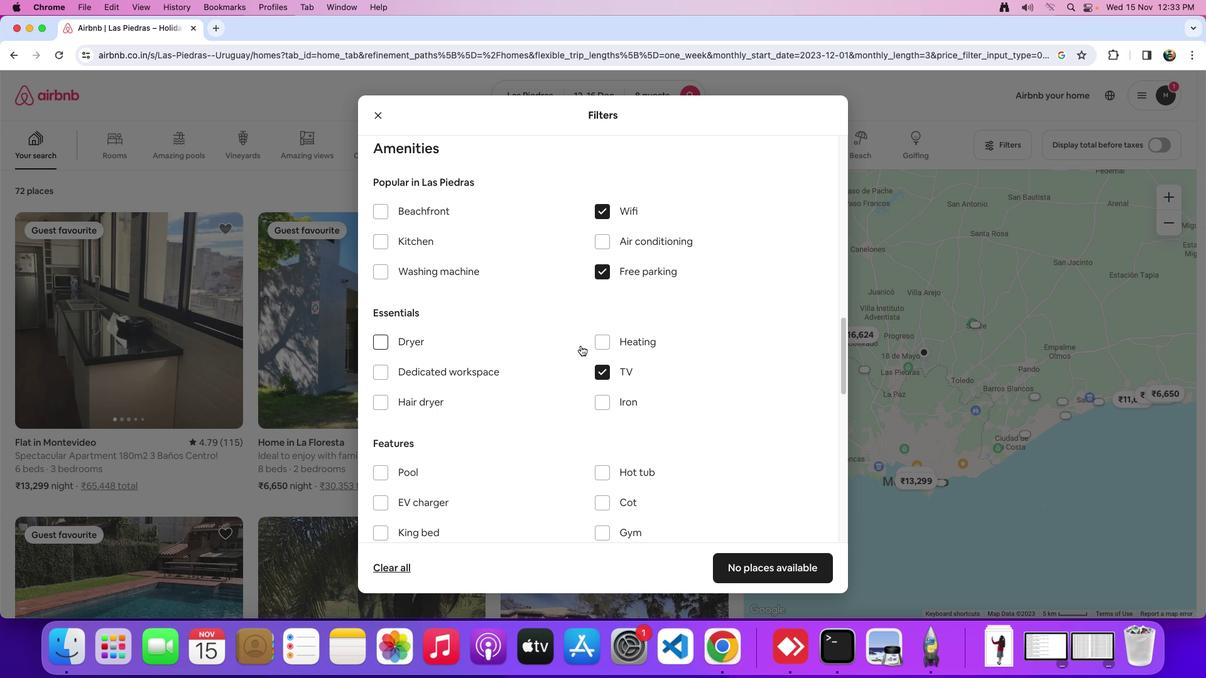 
Action: Mouse scrolled (581, 345) with delta (0, 0)
Screenshot: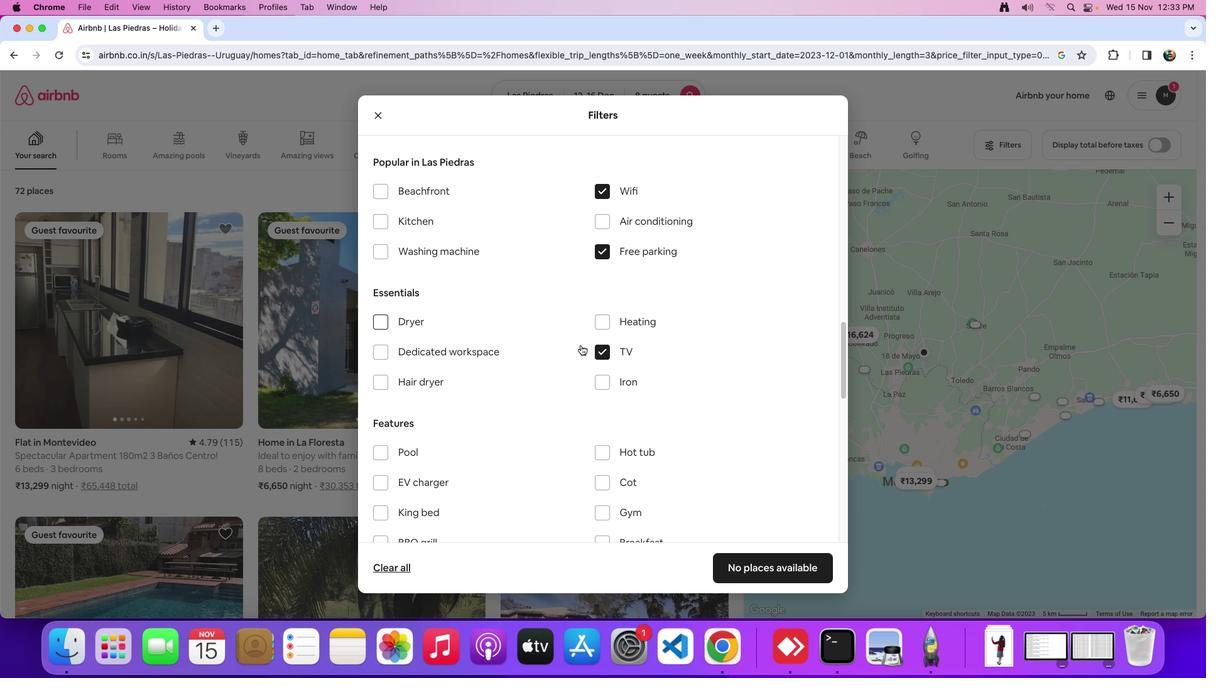 
Action: Mouse moved to (581, 345)
Screenshot: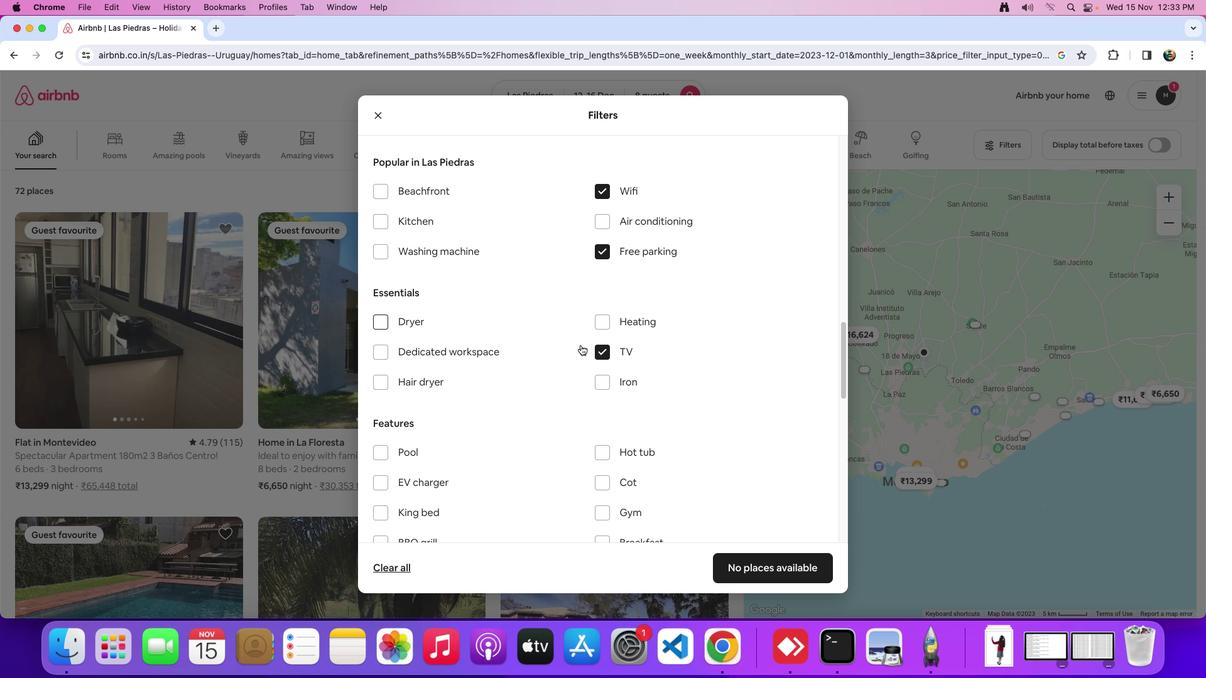
Action: Mouse scrolled (581, 345) with delta (0, 0)
Screenshot: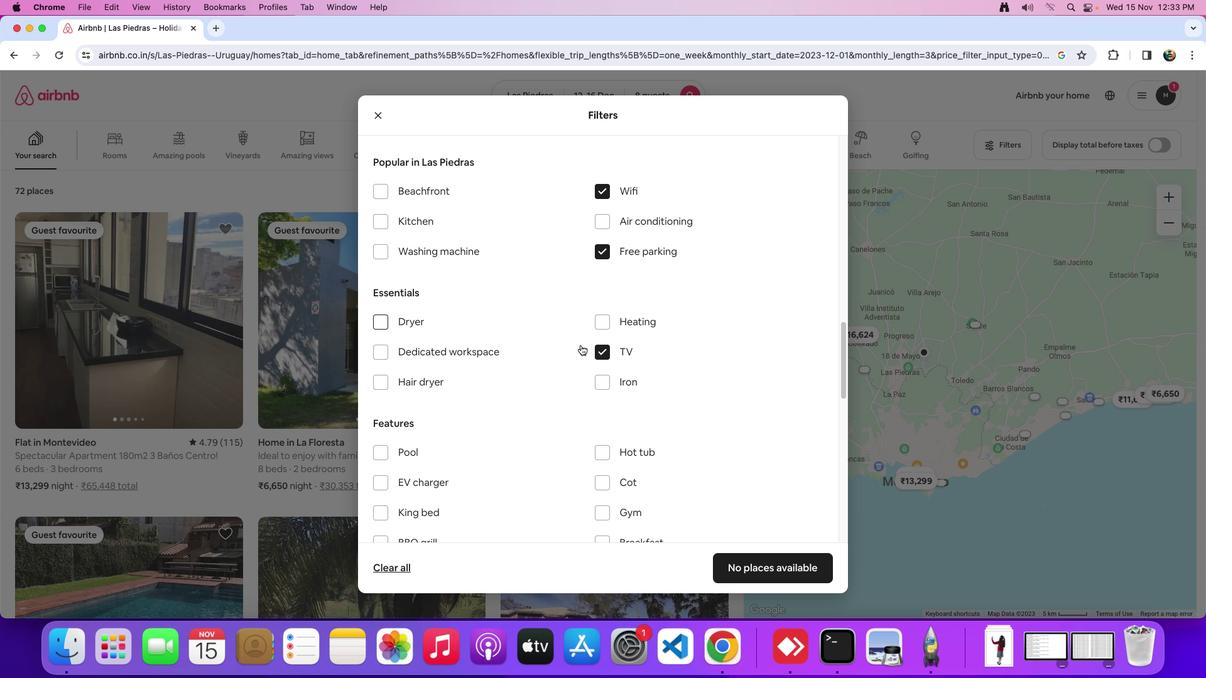 
Action: Mouse moved to (608, 513)
Screenshot: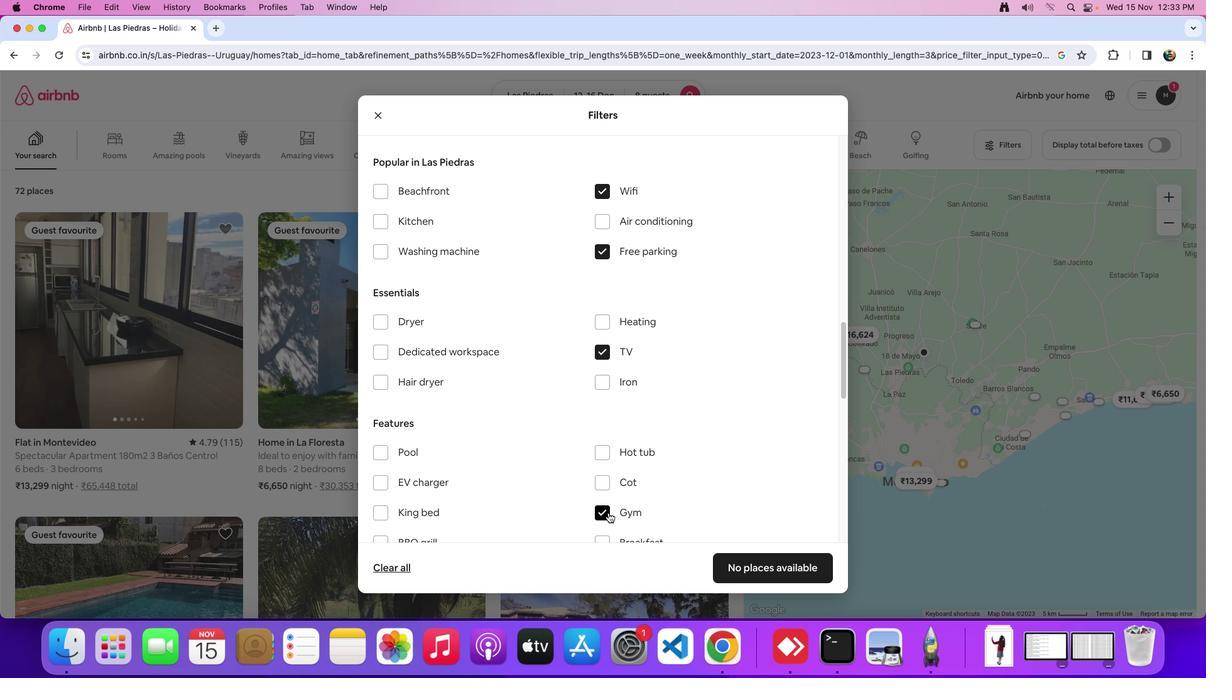 
Action: Mouse pressed left at (608, 513)
Screenshot: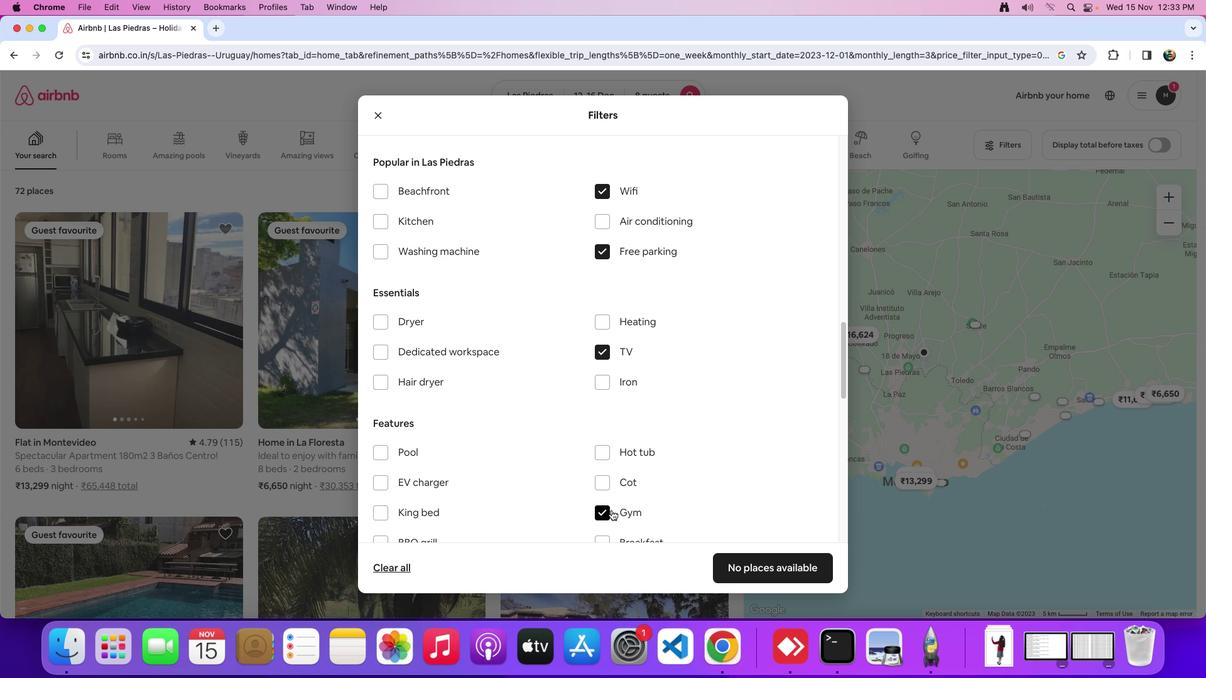 
Action: Mouse moved to (613, 505)
Screenshot: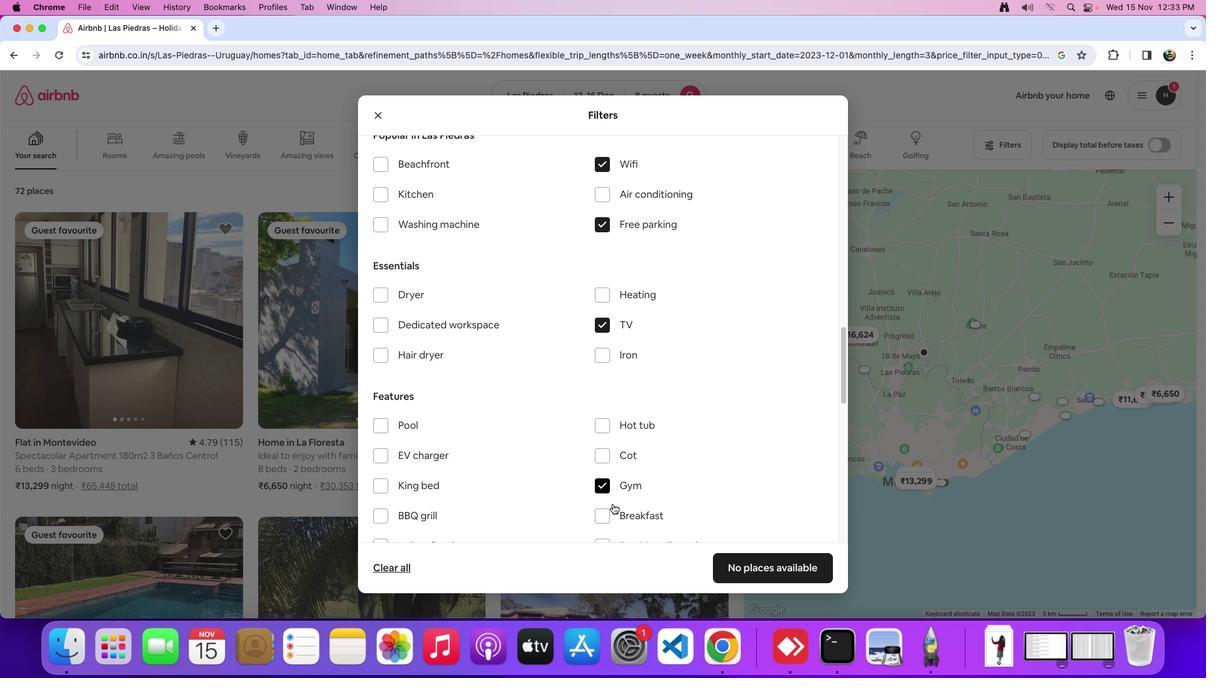 
Action: Mouse scrolled (613, 505) with delta (0, 0)
Screenshot: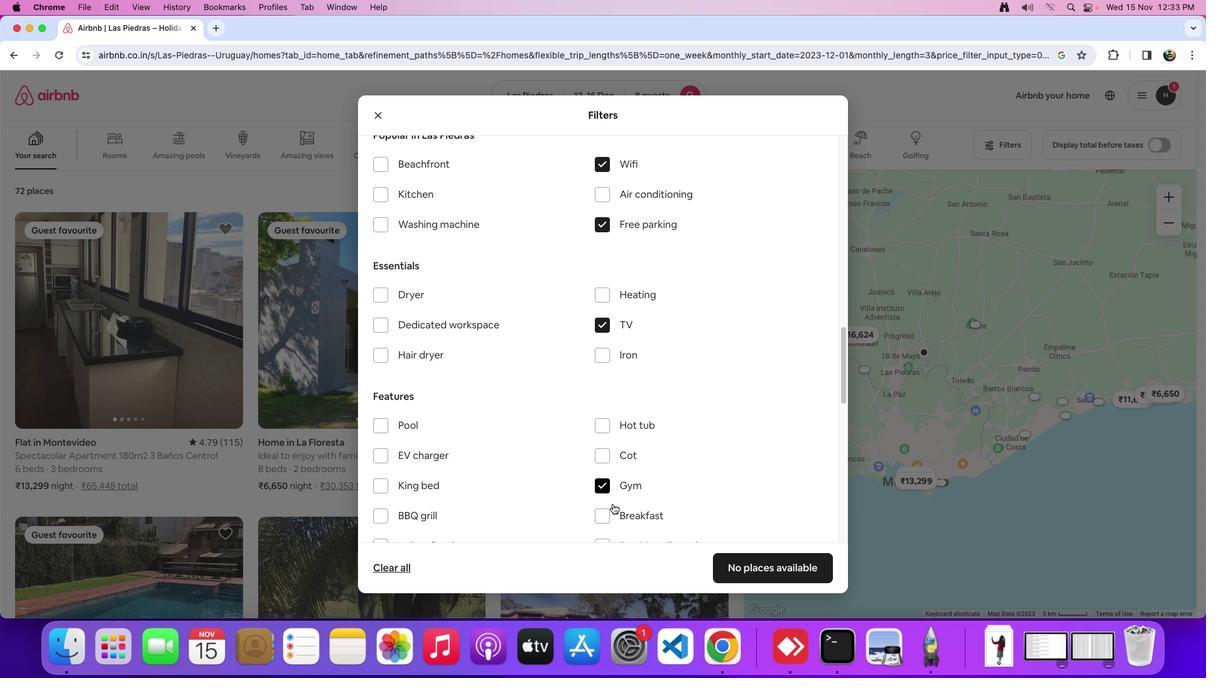 
Action: Mouse moved to (613, 505)
Screenshot: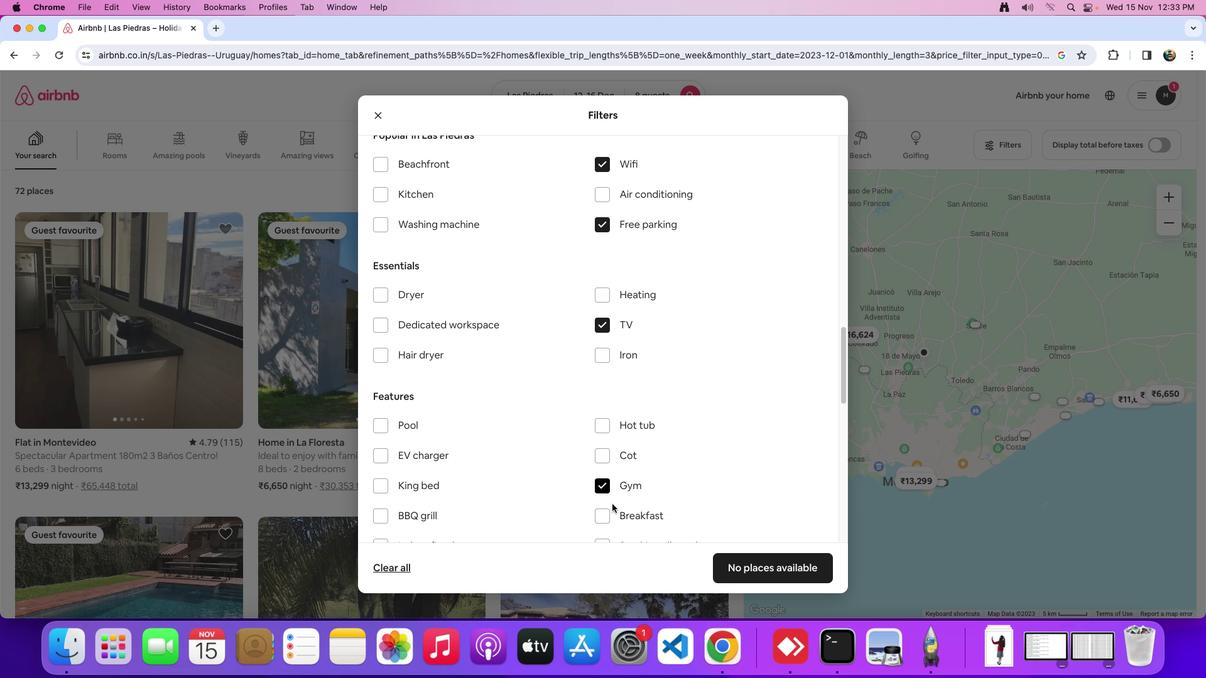 
Action: Mouse scrolled (613, 505) with delta (0, 0)
Screenshot: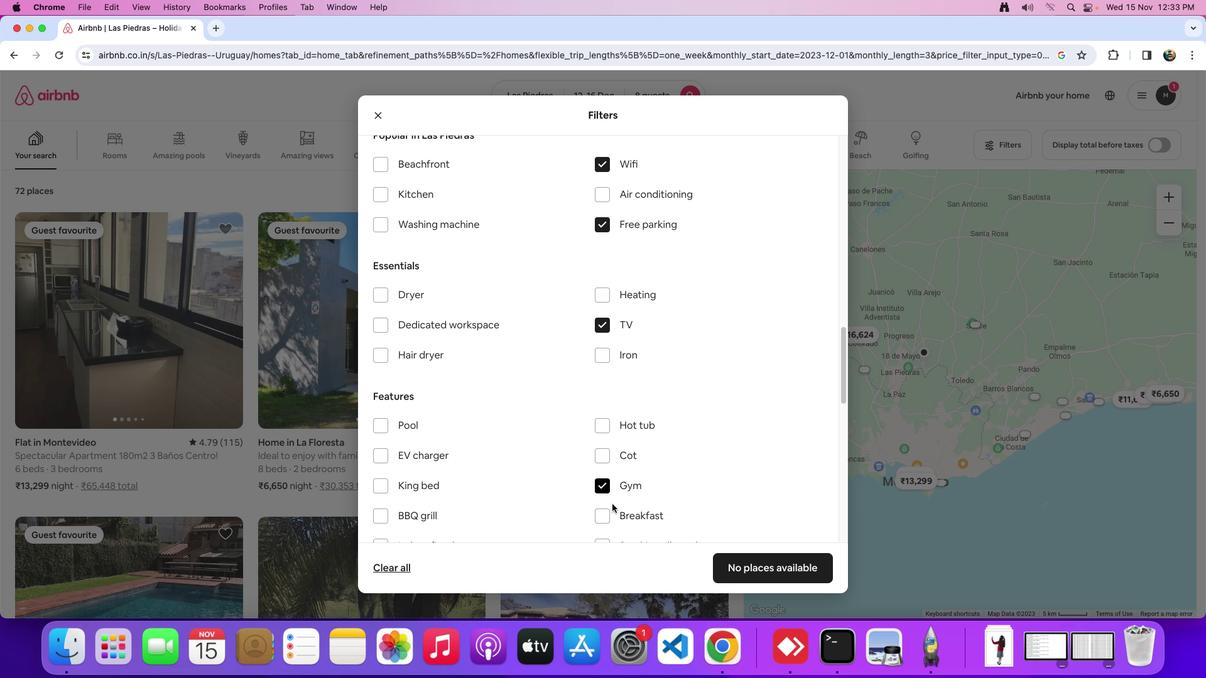 
Action: Mouse moved to (606, 510)
Screenshot: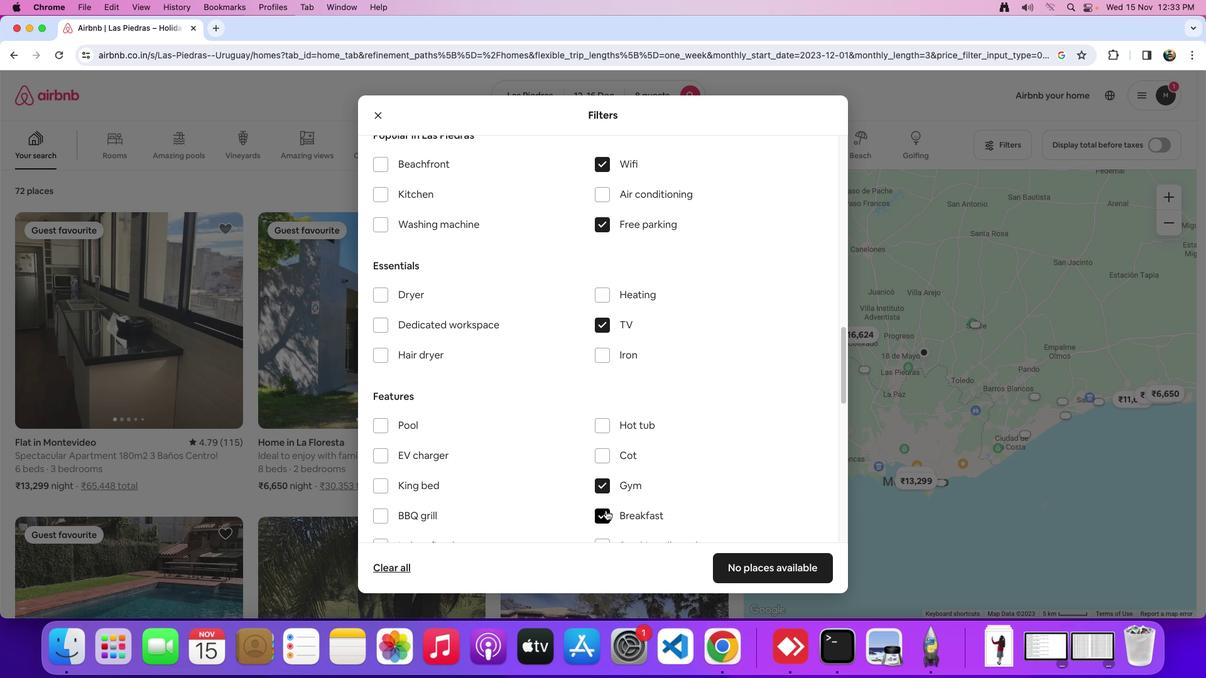 
Action: Mouse pressed left at (606, 510)
Screenshot: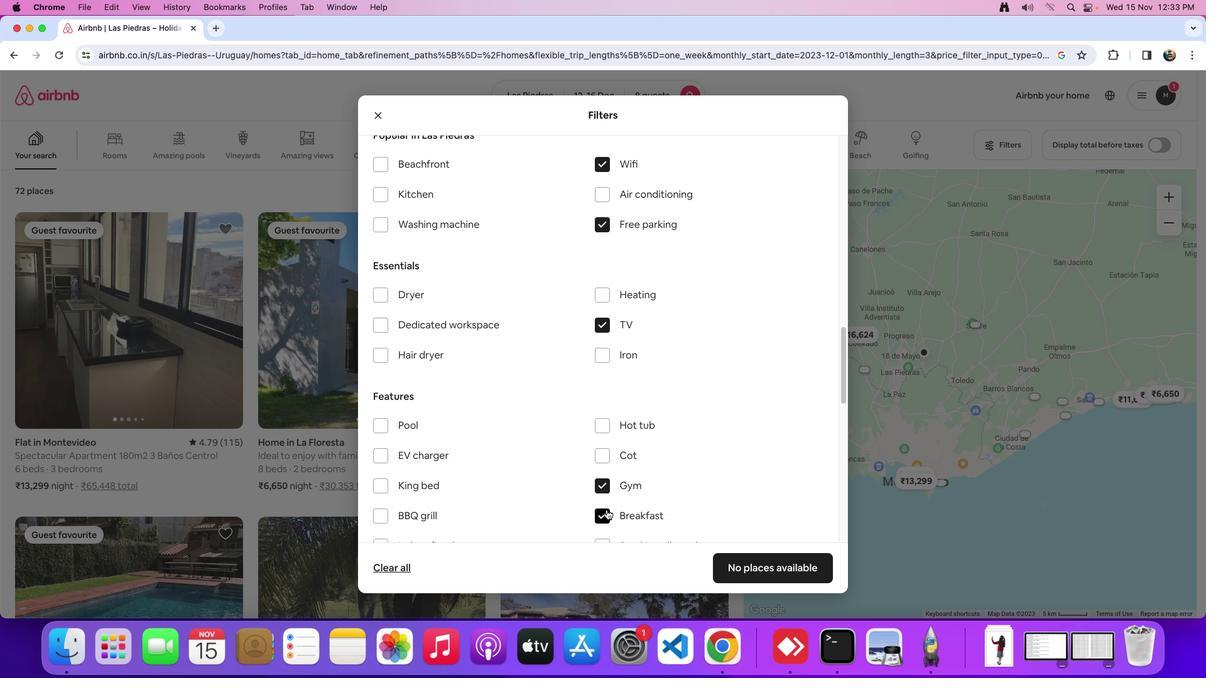 
Action: Mouse moved to (591, 425)
Screenshot: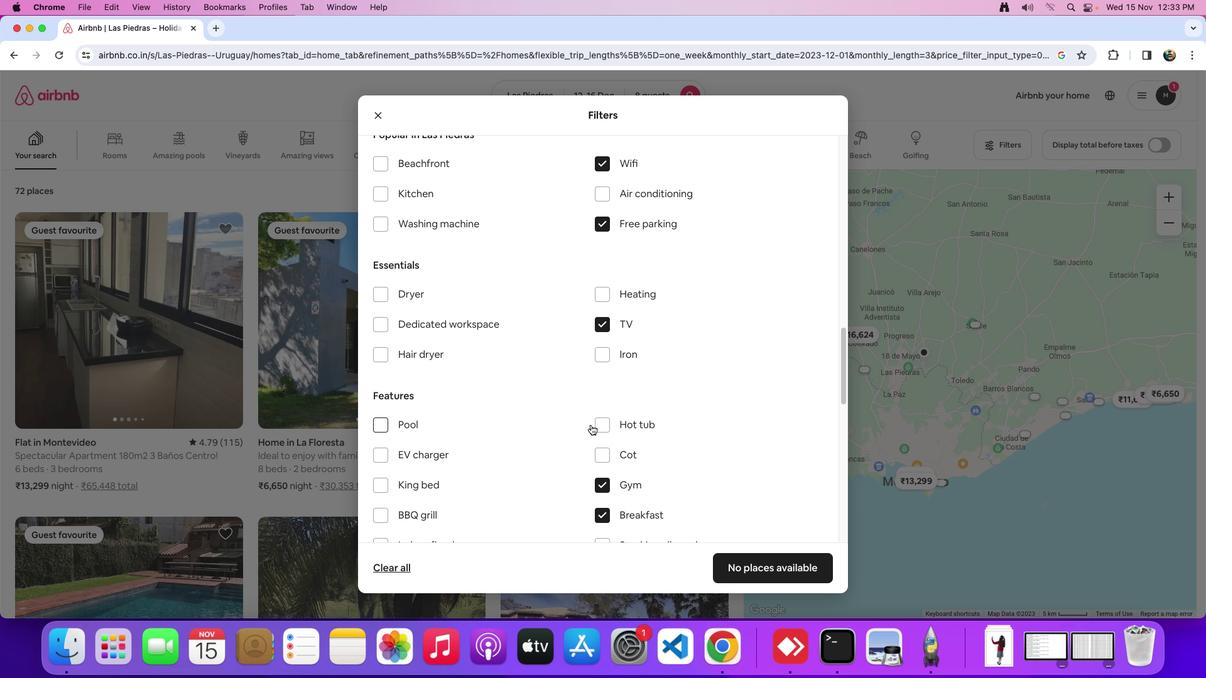 
Action: Mouse scrolled (591, 425) with delta (0, 0)
Screenshot: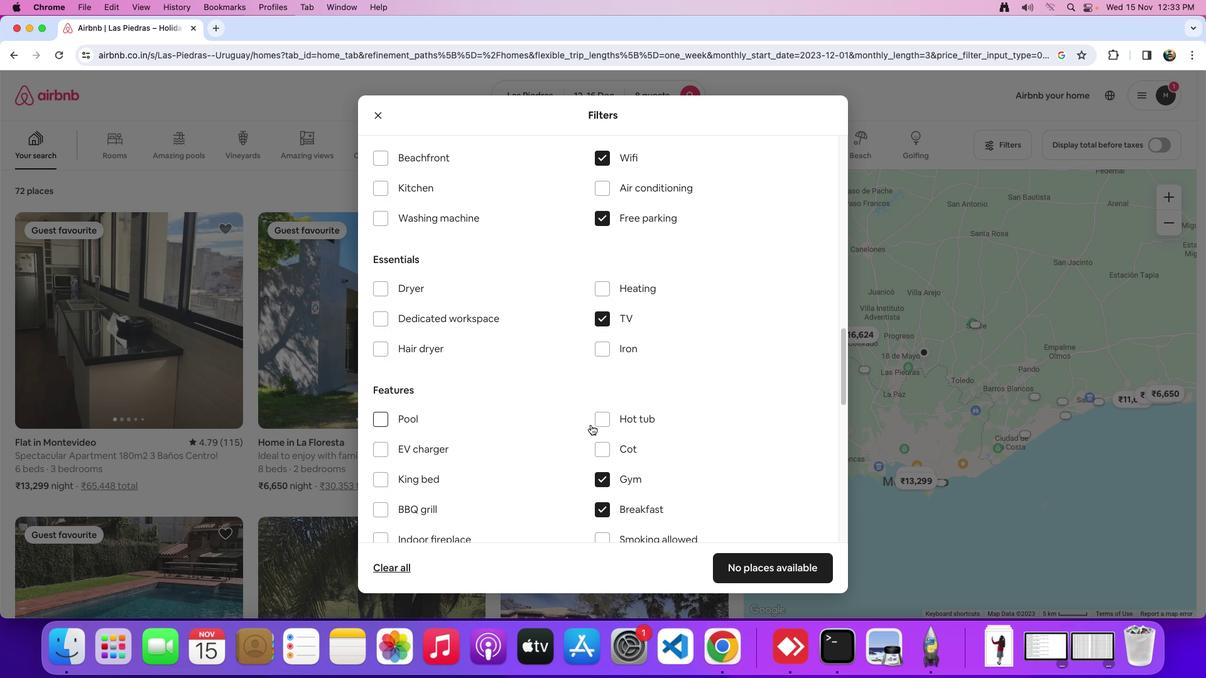
Action: Mouse scrolled (591, 425) with delta (0, 0)
Screenshot: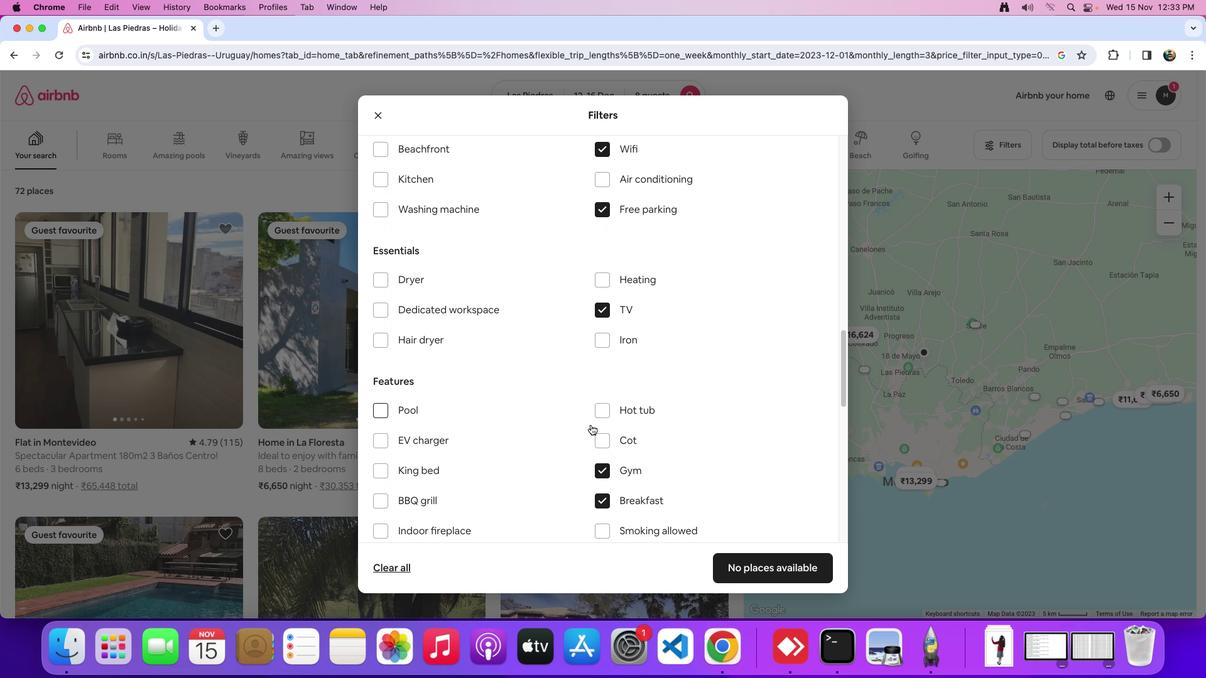 
Action: Mouse scrolled (591, 425) with delta (0, 0)
Screenshot: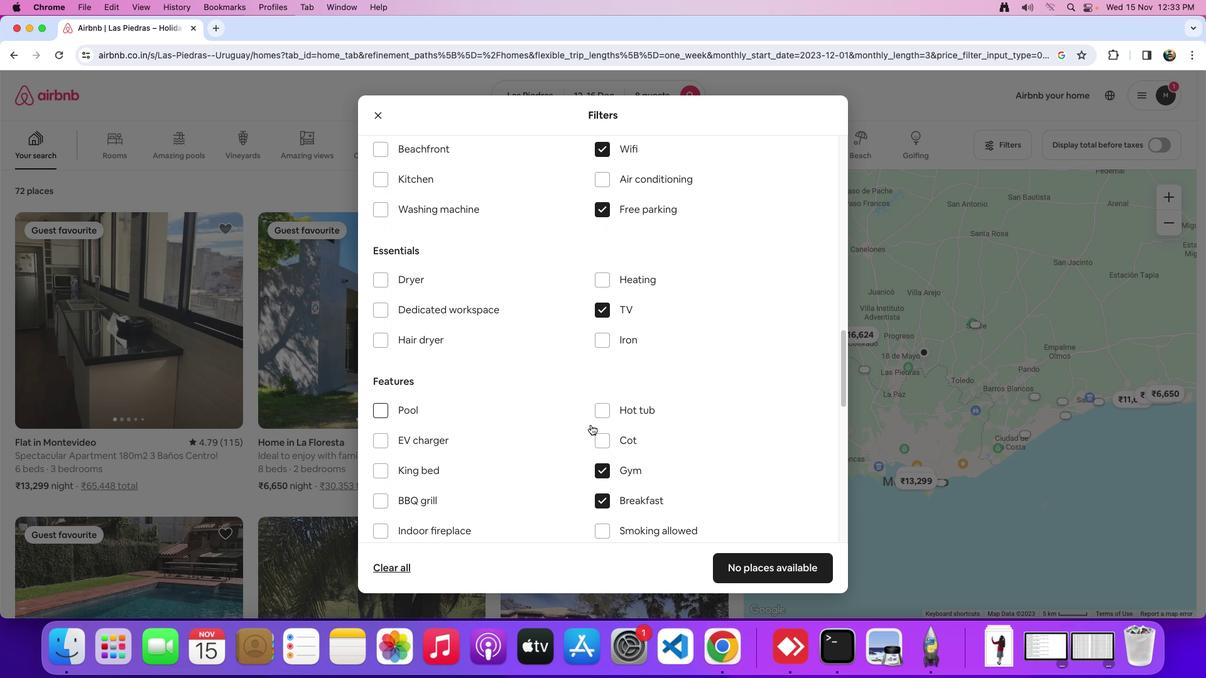 
Action: Mouse scrolled (591, 425) with delta (0, 0)
Screenshot: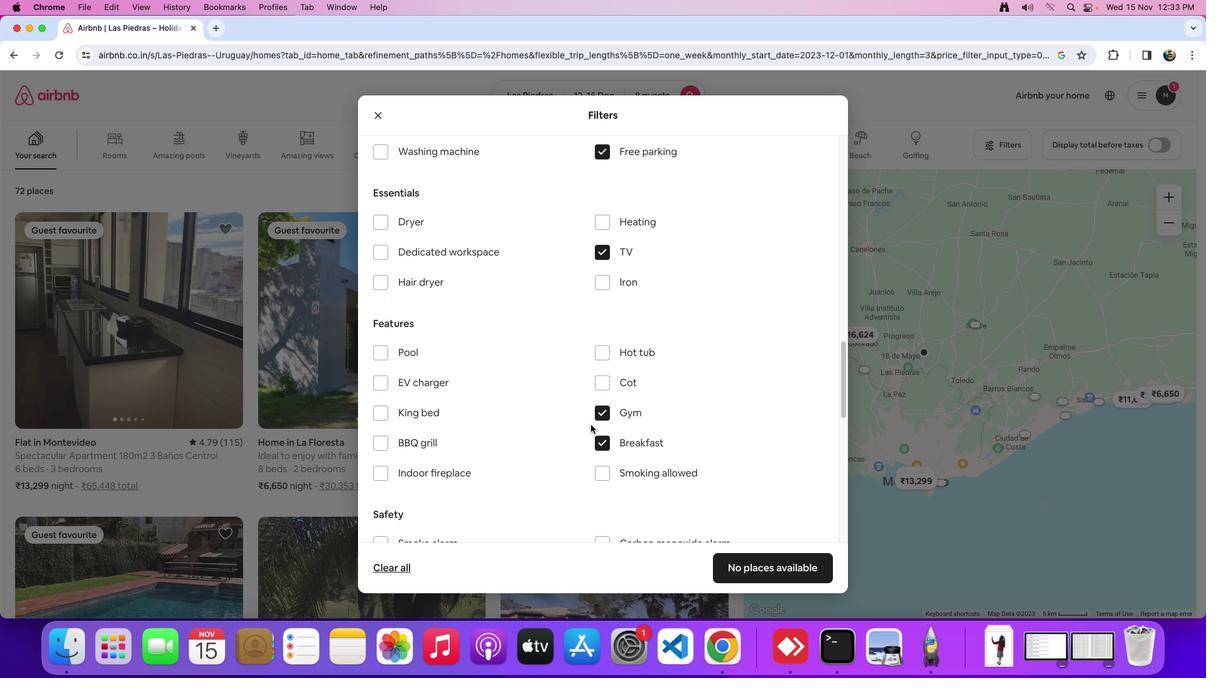 
Action: Mouse scrolled (591, 425) with delta (0, 0)
Screenshot: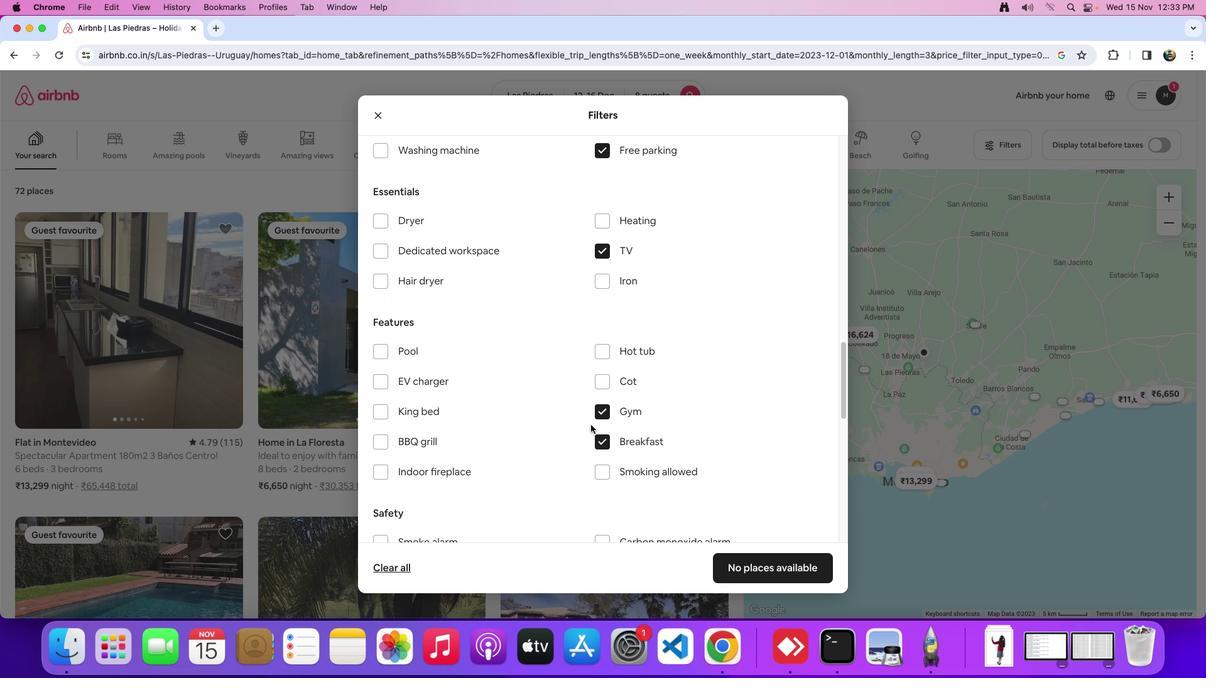 
Action: Mouse scrolled (591, 425) with delta (0, 0)
Screenshot: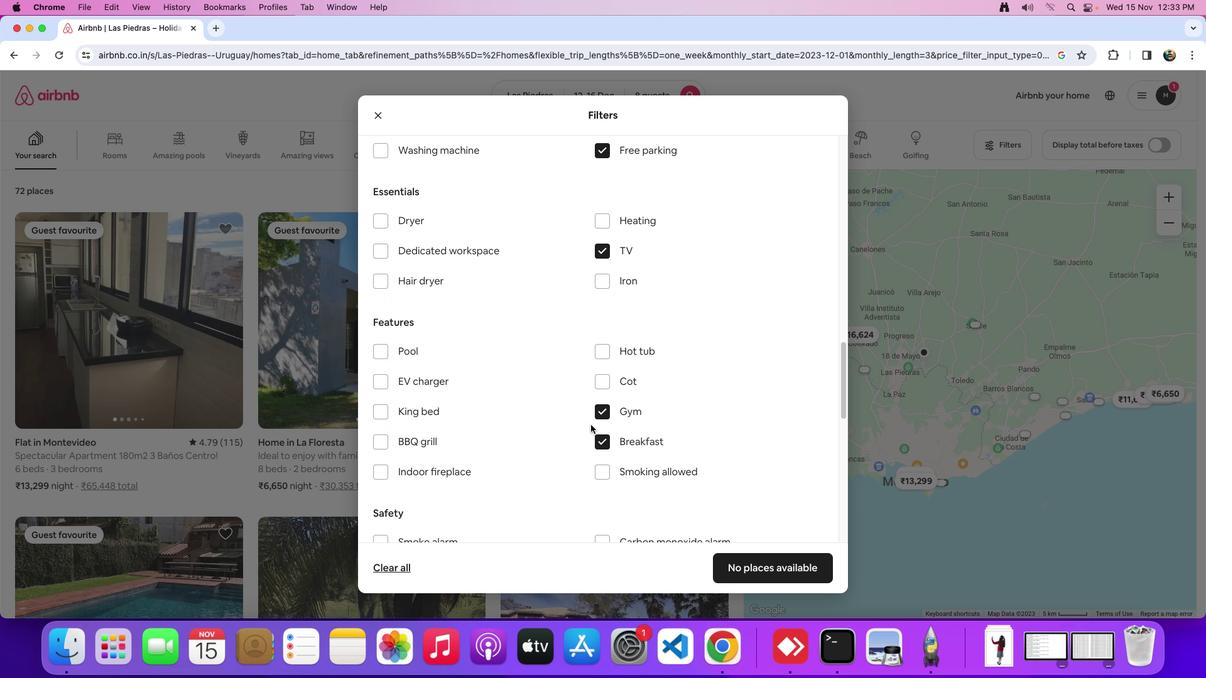 
Action: Mouse scrolled (591, 425) with delta (0, 0)
Screenshot: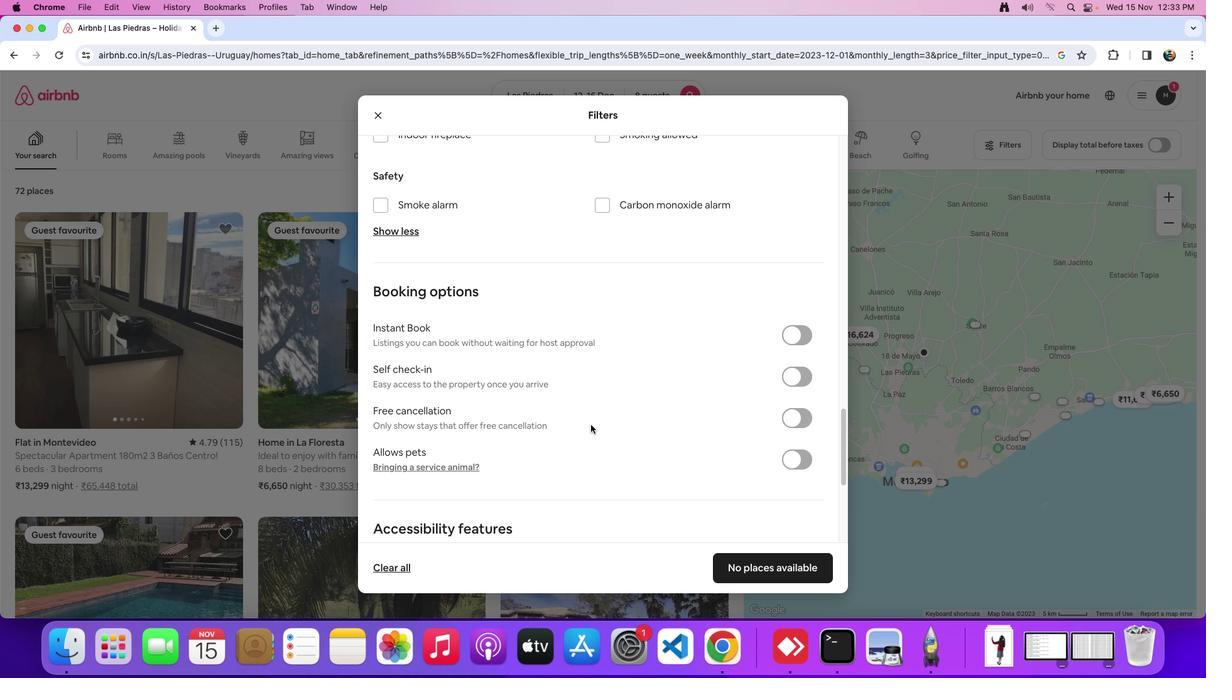 
Action: Mouse scrolled (591, 425) with delta (0, 0)
Screenshot: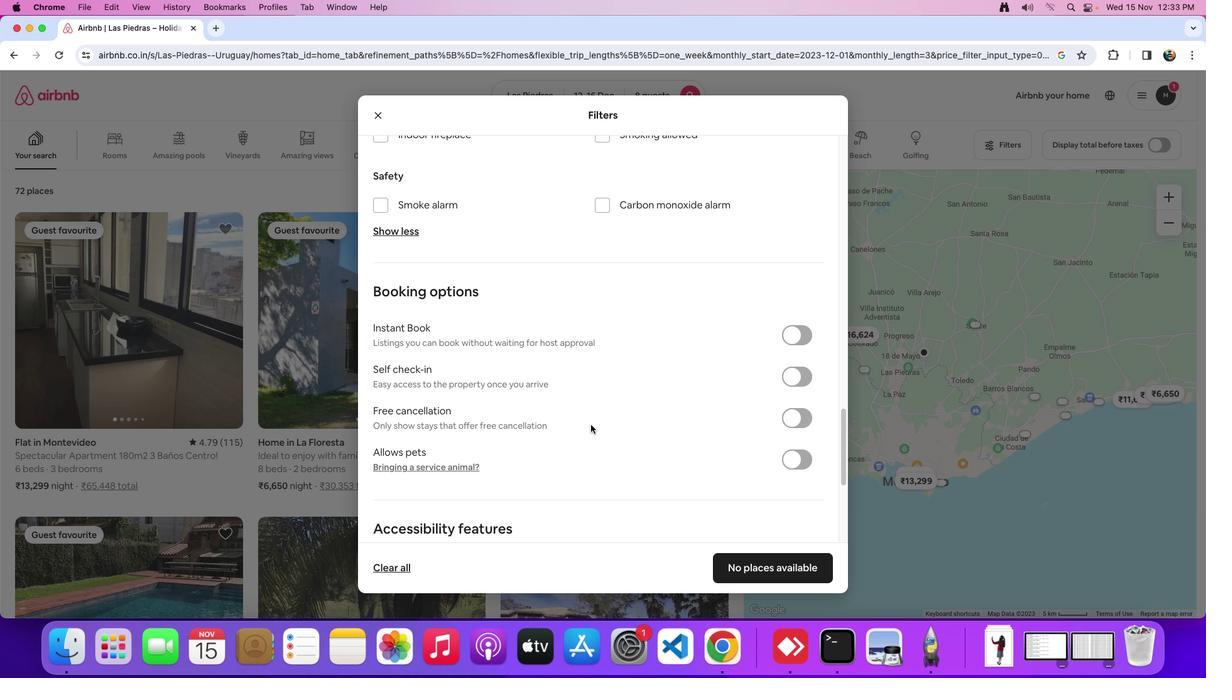 
Action: Mouse scrolled (591, 425) with delta (0, -2)
Screenshot: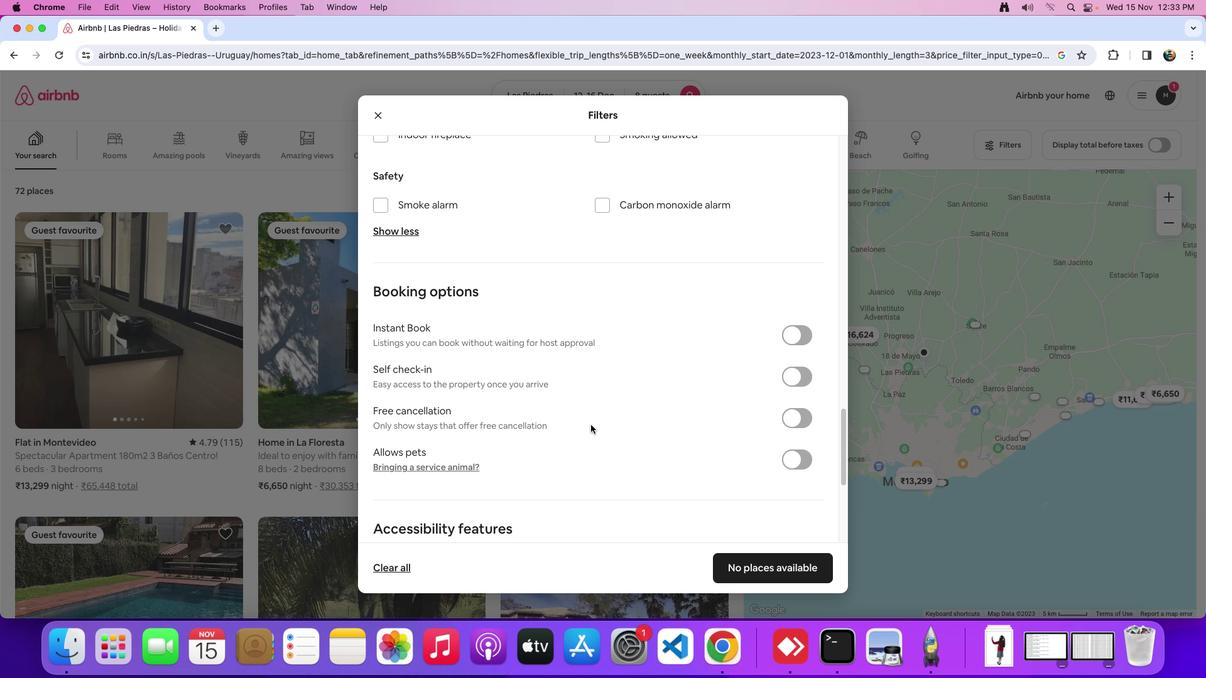 
Action: Mouse scrolled (591, 425) with delta (0, -4)
Screenshot: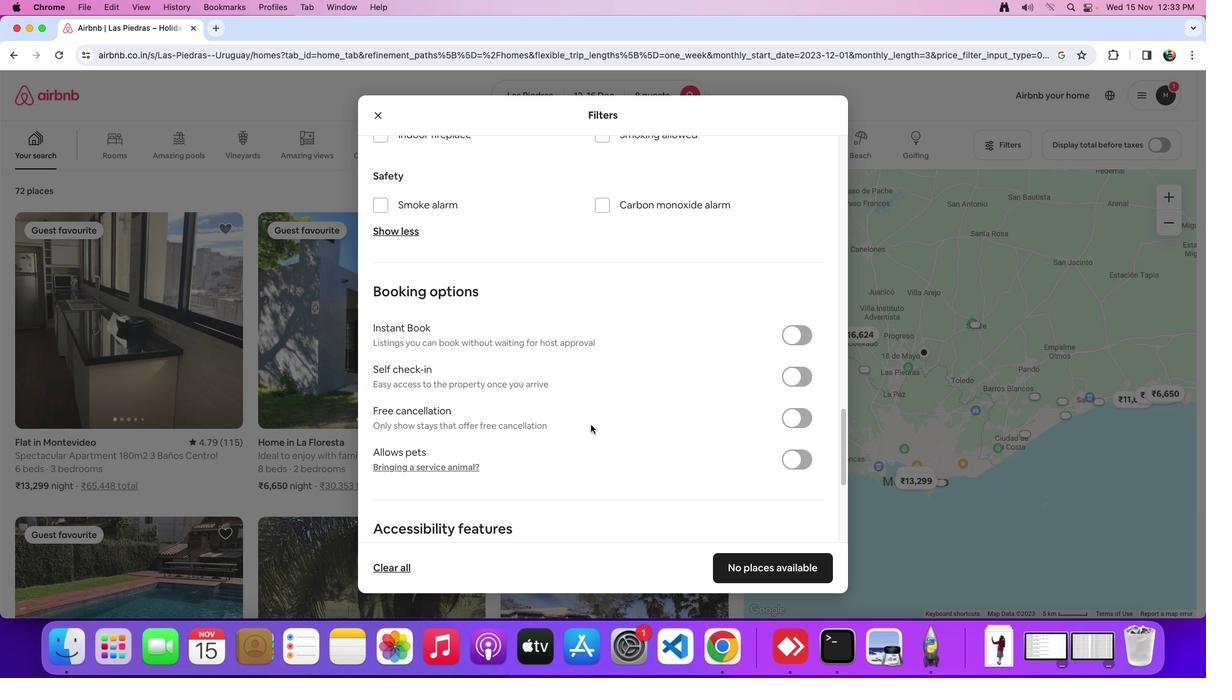 
Action: Mouse scrolled (591, 425) with delta (0, 0)
Screenshot: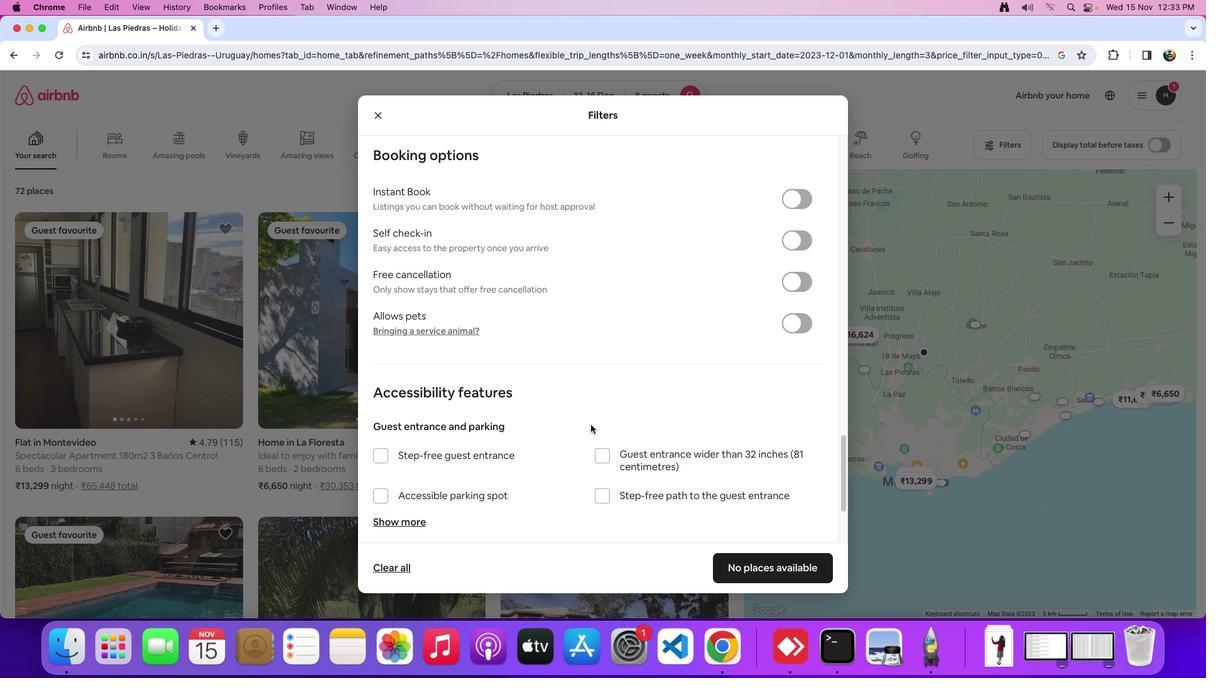 
Action: Mouse scrolled (591, 425) with delta (0, 0)
Screenshot: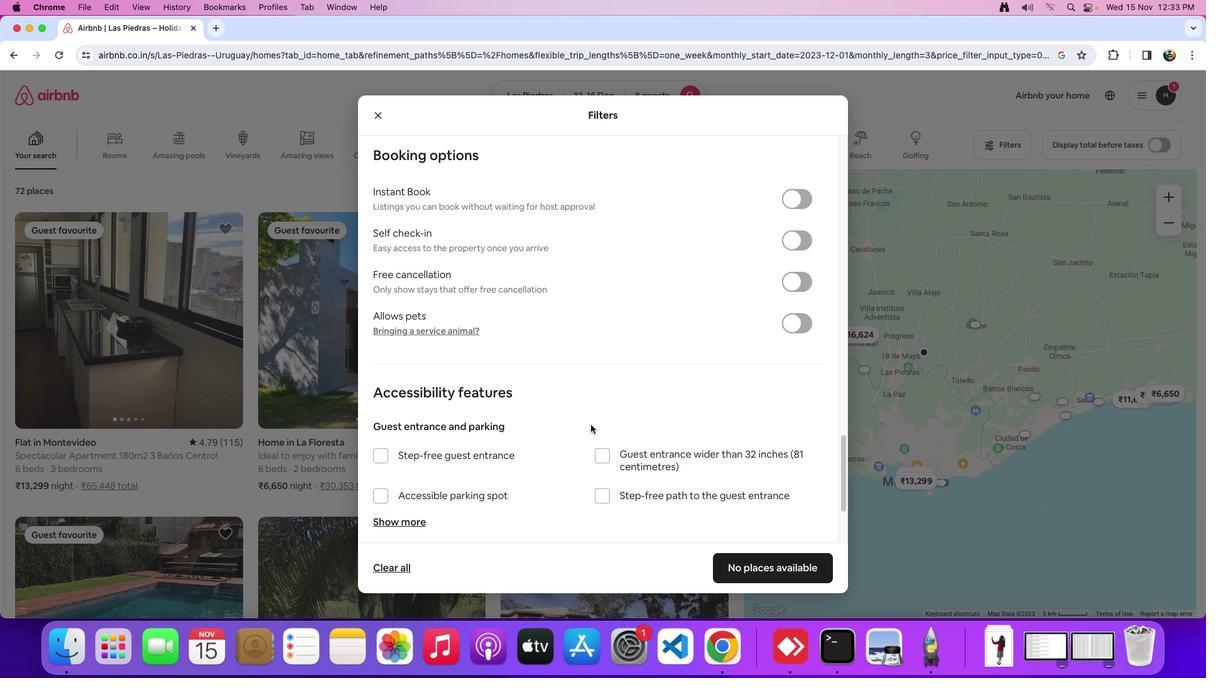 
Action: Mouse scrolled (591, 425) with delta (0, -2)
Screenshot: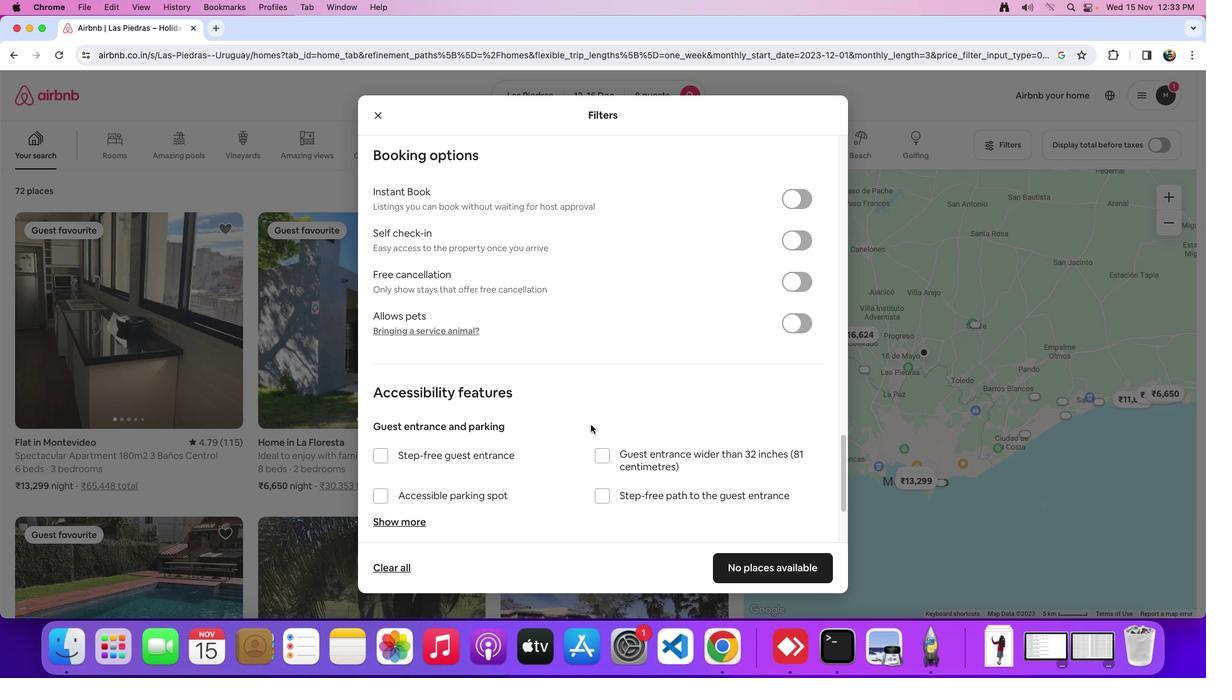 
Action: Mouse moved to (798, 240)
Screenshot: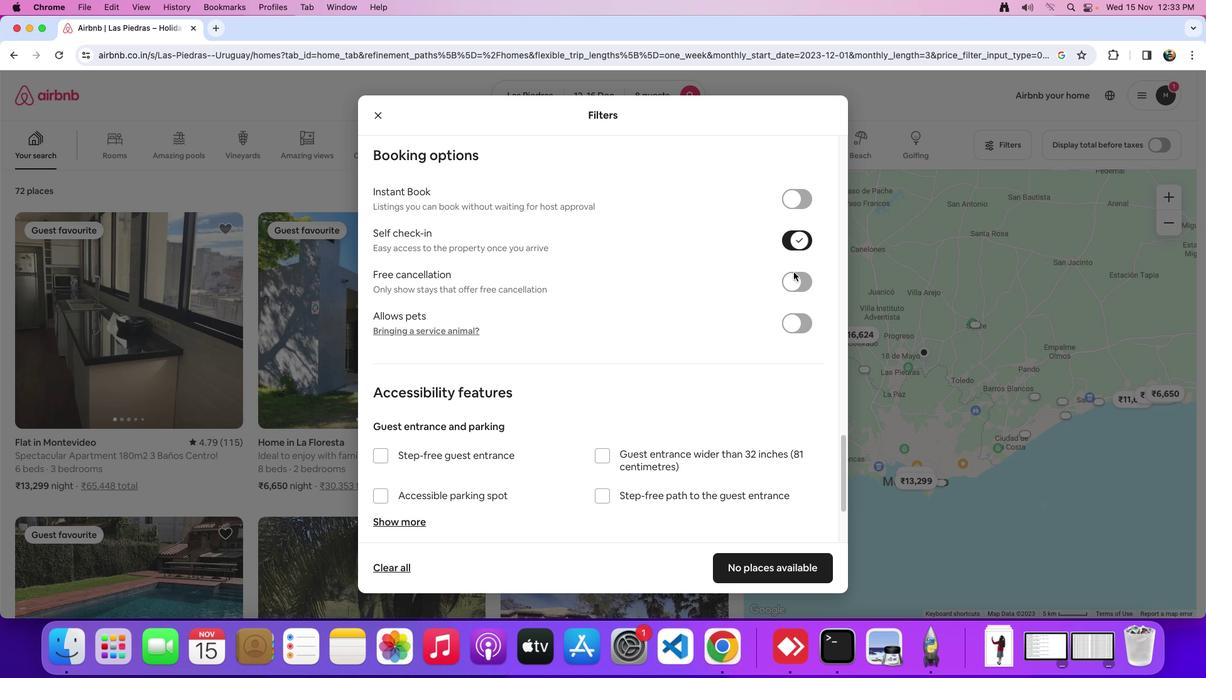 
Action: Mouse pressed left at (798, 240)
Screenshot: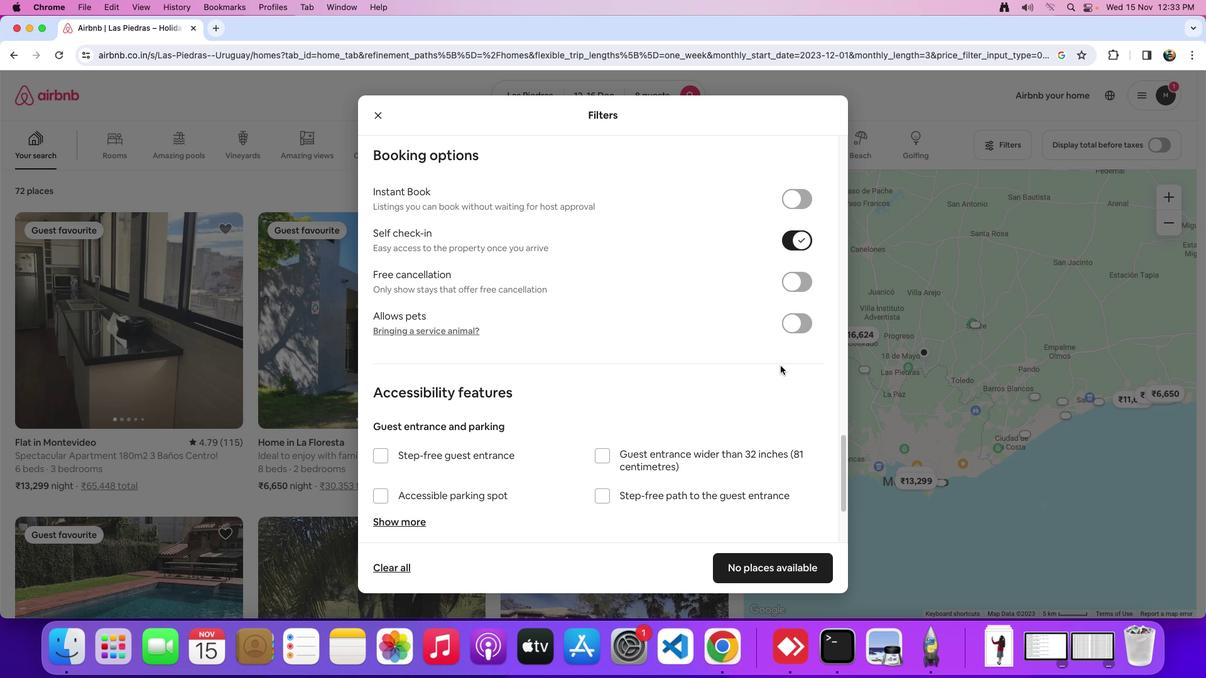 
Action: Mouse moved to (779, 568)
Screenshot: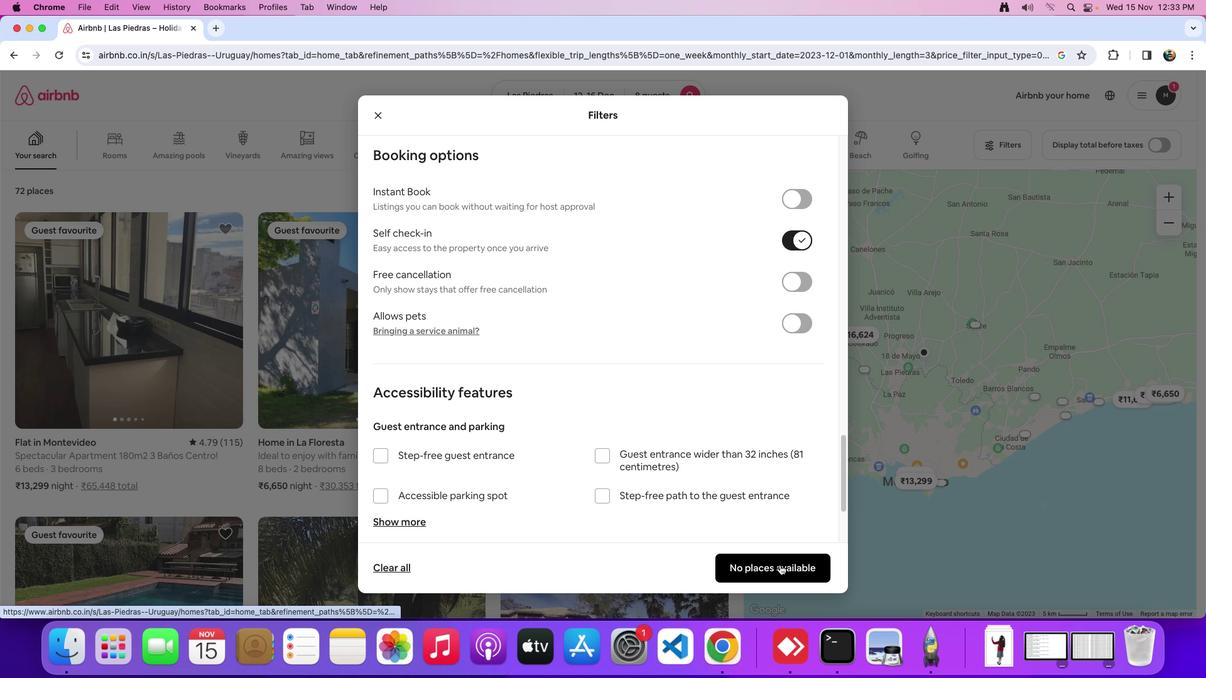 
Action: Mouse pressed left at (779, 568)
Screenshot: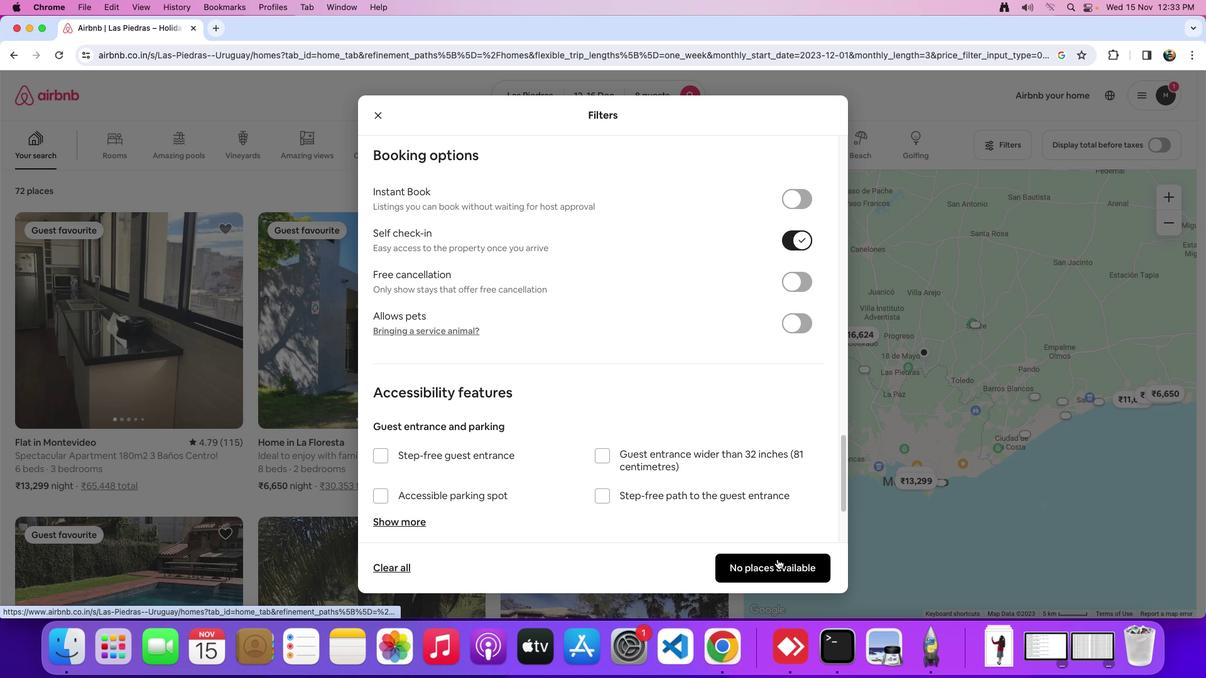 
Action: Mouse moved to (784, 501)
Screenshot: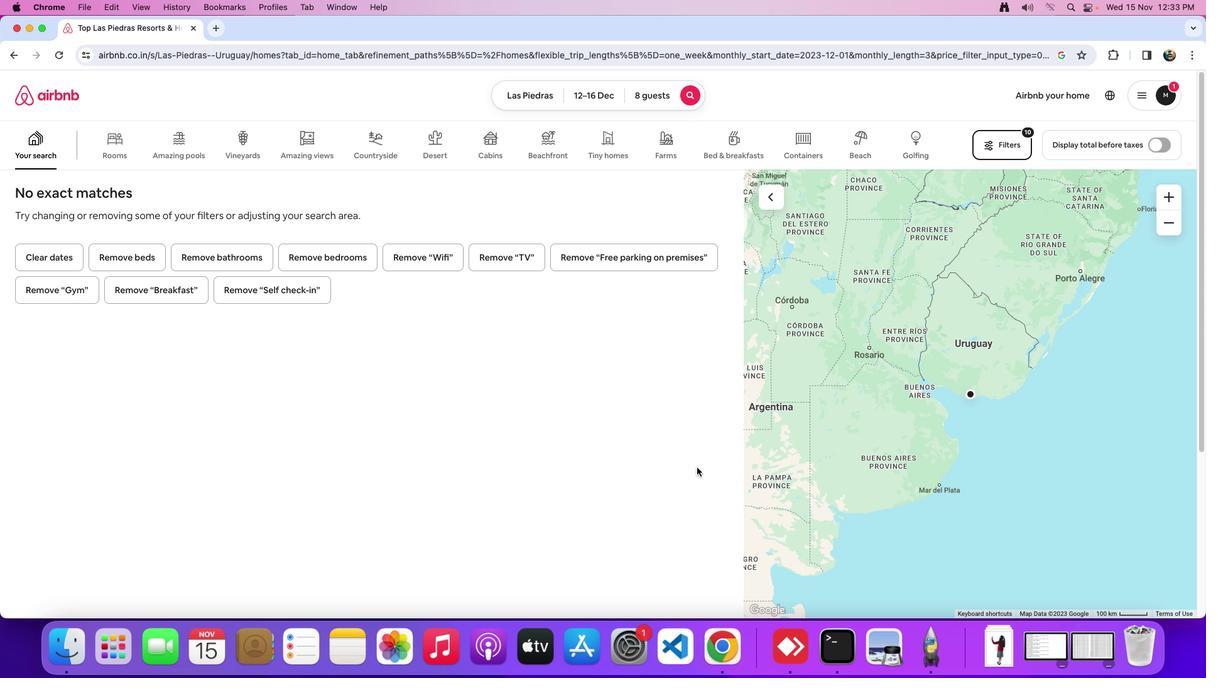 
